 Task: Add a signature Lia Hill containing With heartfelt thanks and warm wishes, Lia Hill to email address softage.3@softage.net and add a label Customer complaints
Action: Mouse moved to (104, 164)
Screenshot: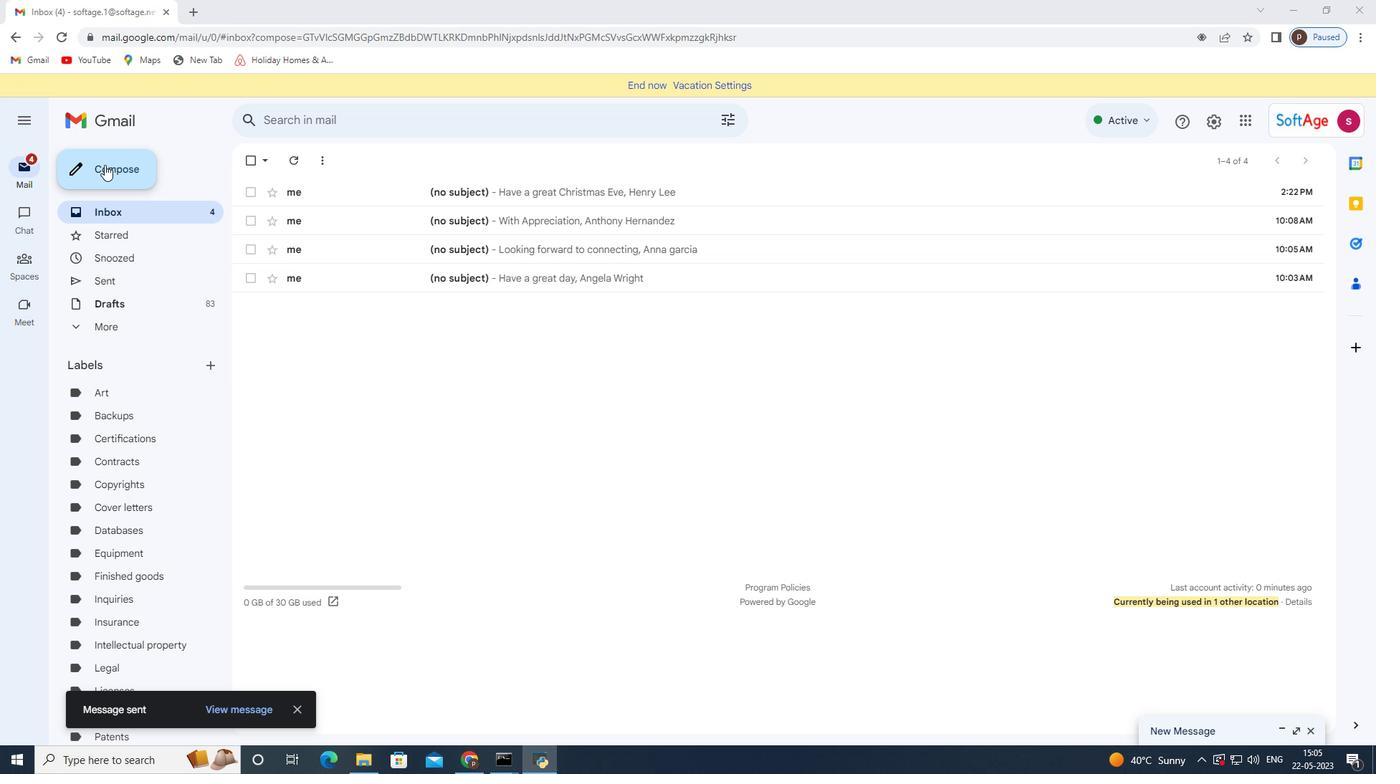 
Action: Mouse pressed left at (104, 164)
Screenshot: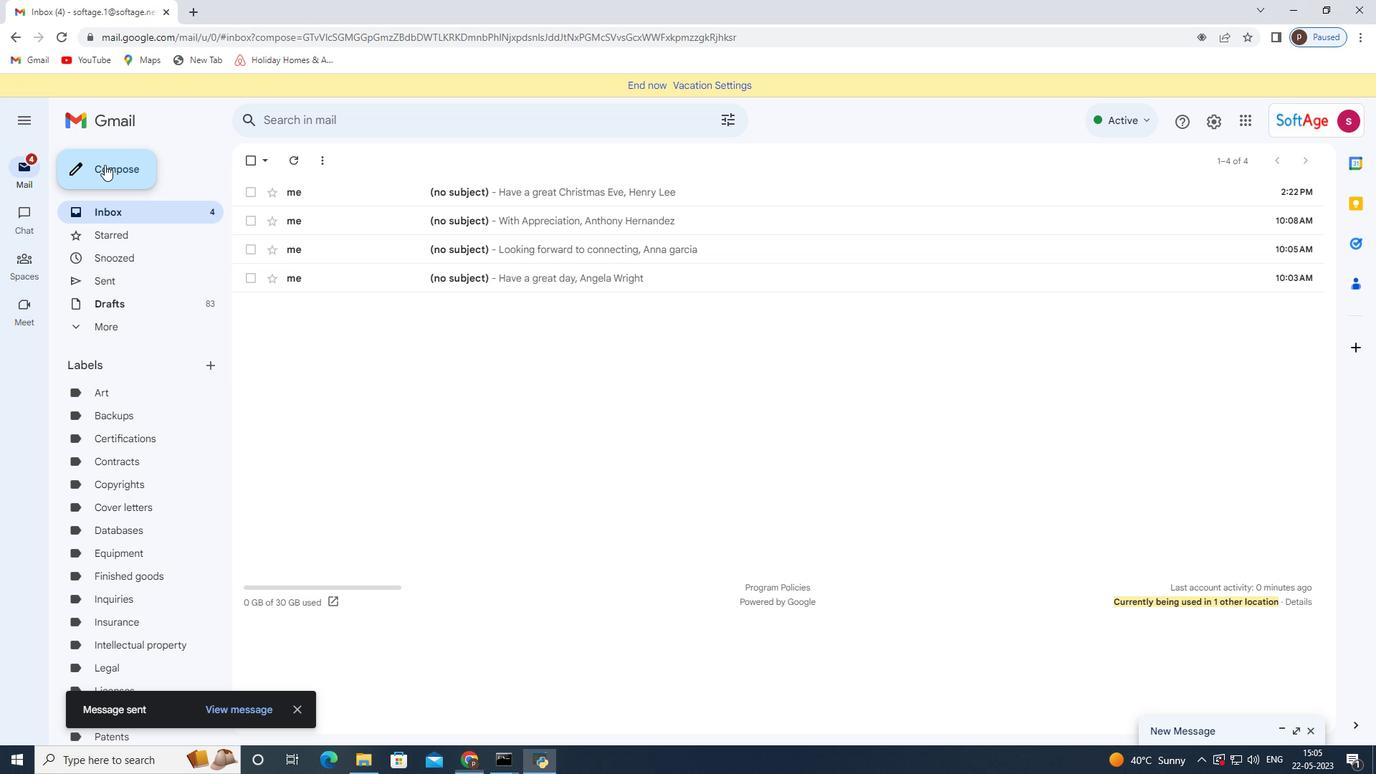 
Action: Mouse moved to (964, 723)
Screenshot: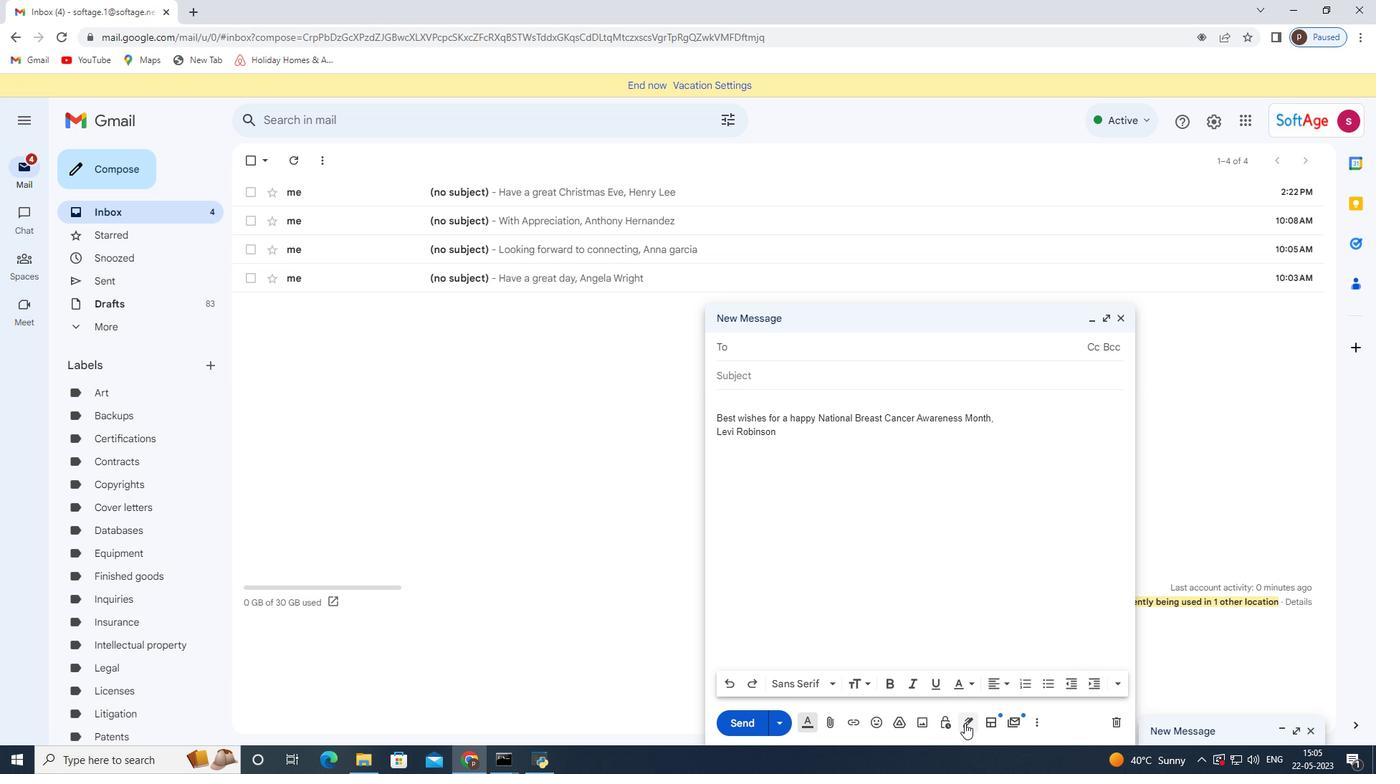 
Action: Mouse pressed left at (964, 723)
Screenshot: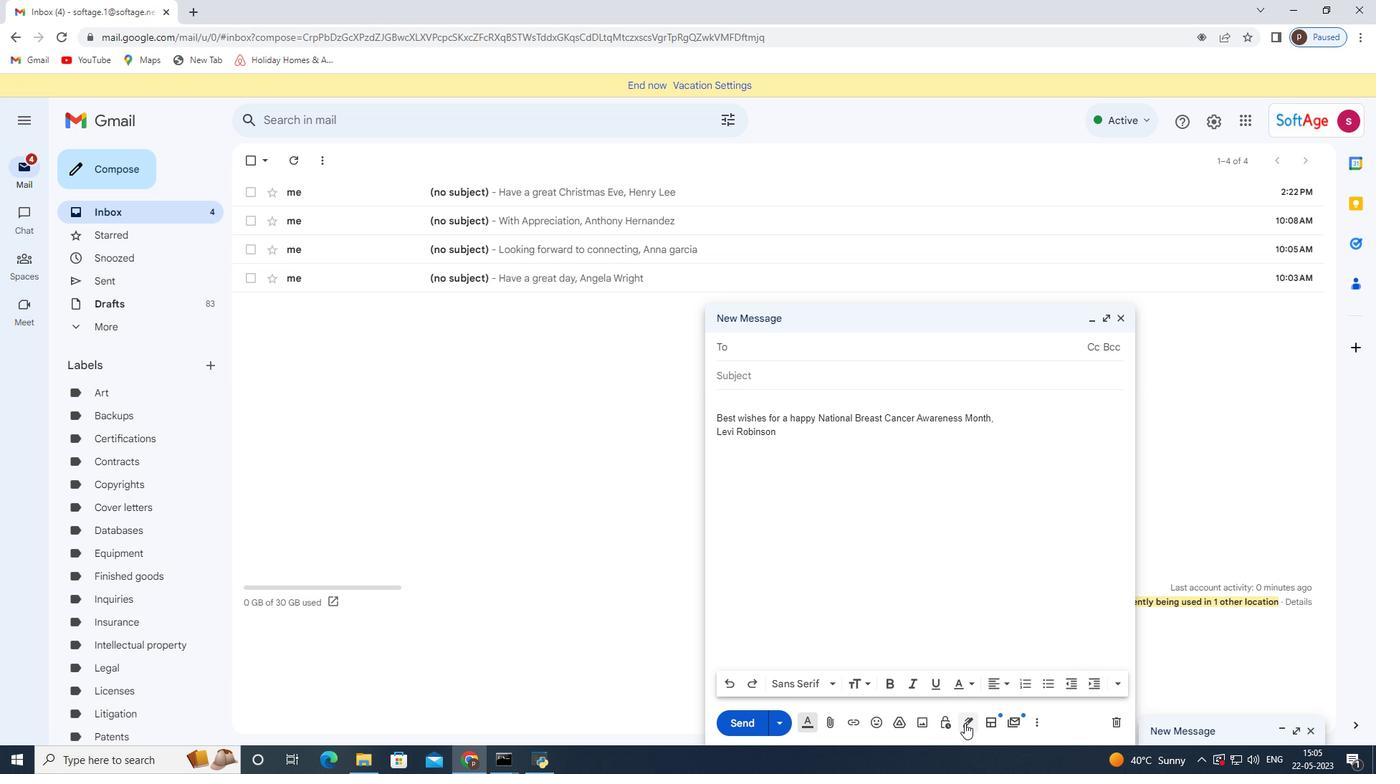 
Action: Mouse moved to (1025, 645)
Screenshot: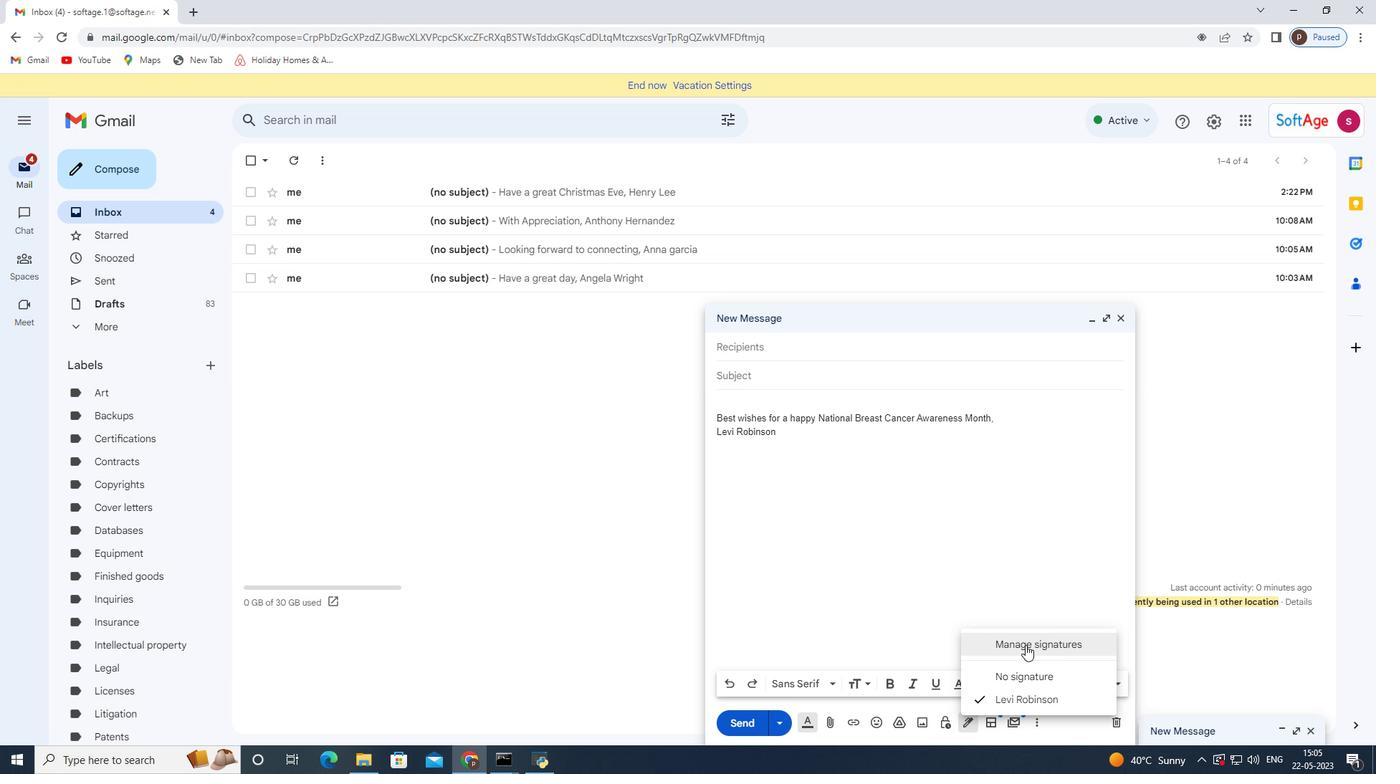 
Action: Mouse pressed left at (1025, 645)
Screenshot: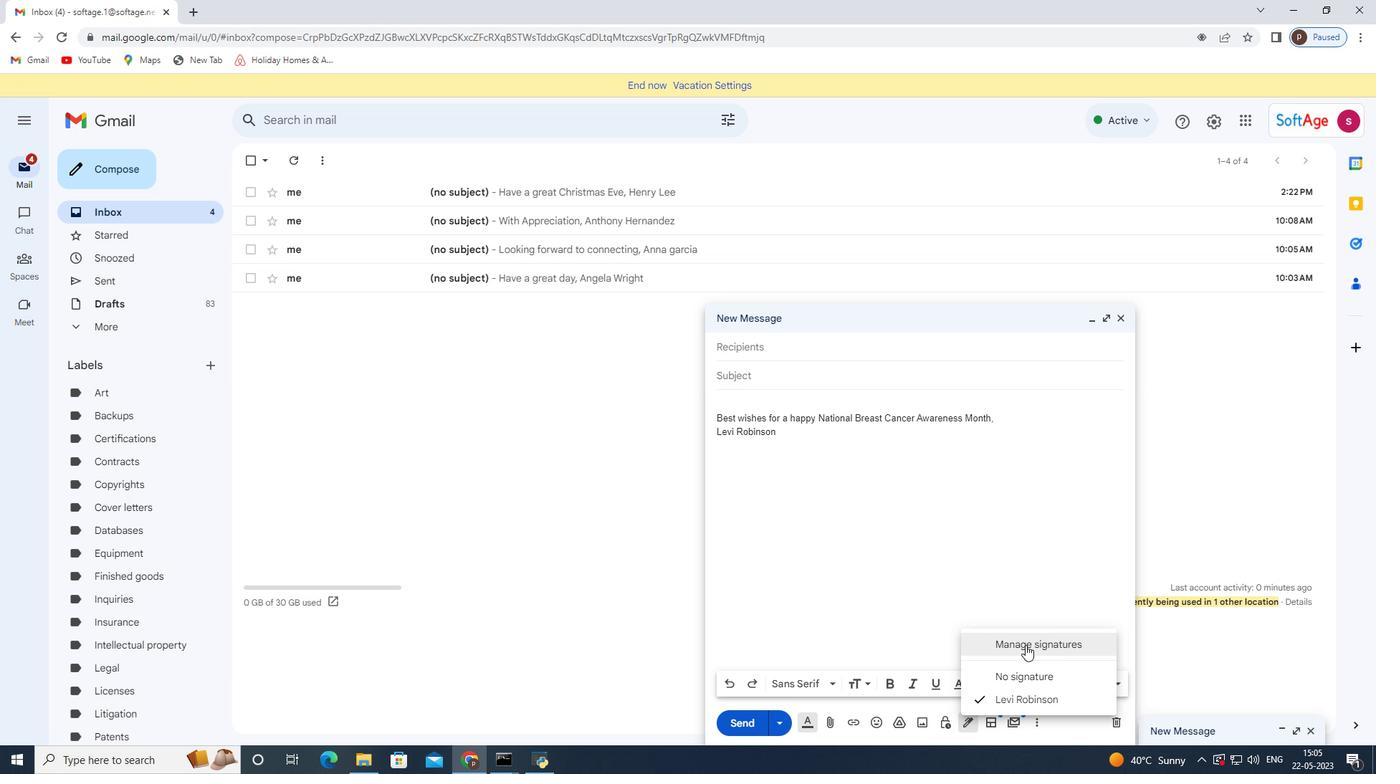 
Action: Mouse moved to (528, 495)
Screenshot: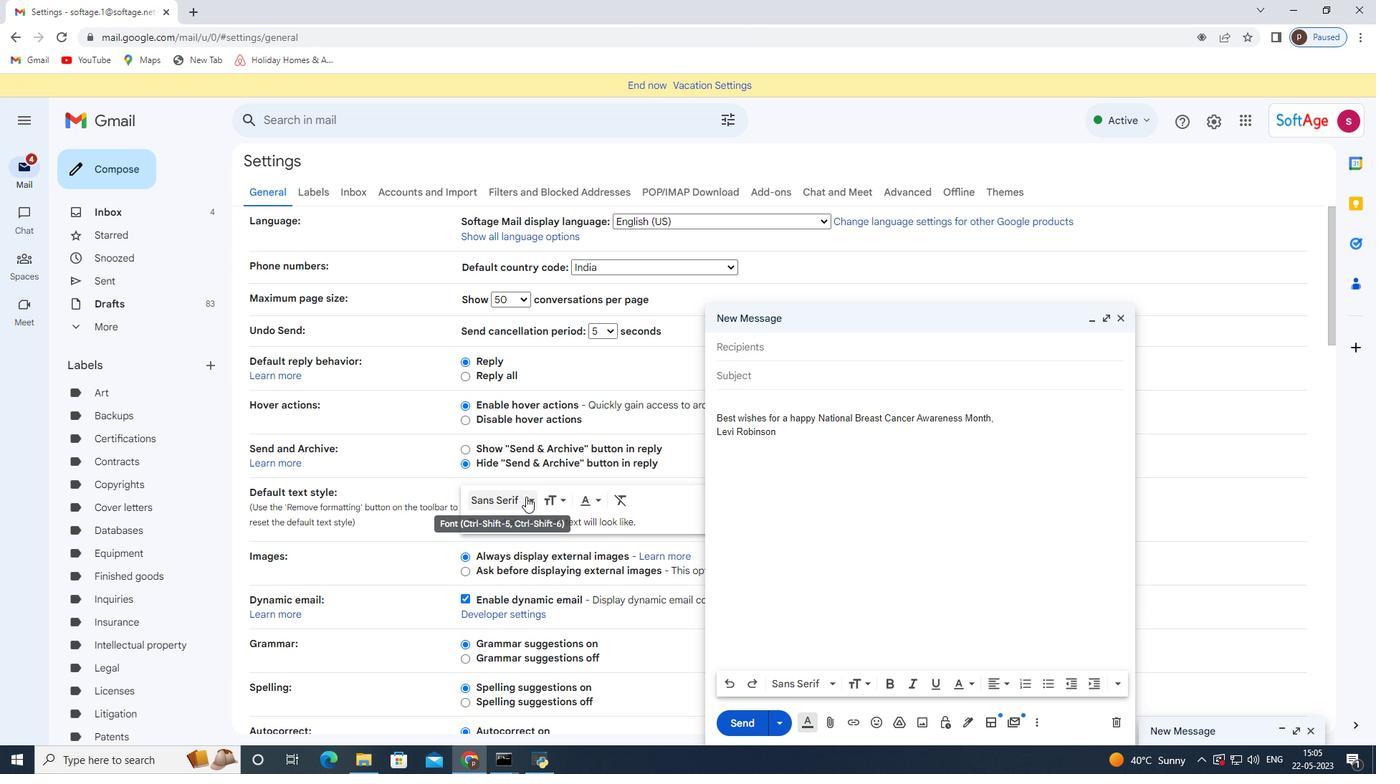 
Action: Mouse scrolled (528, 494) with delta (0, 0)
Screenshot: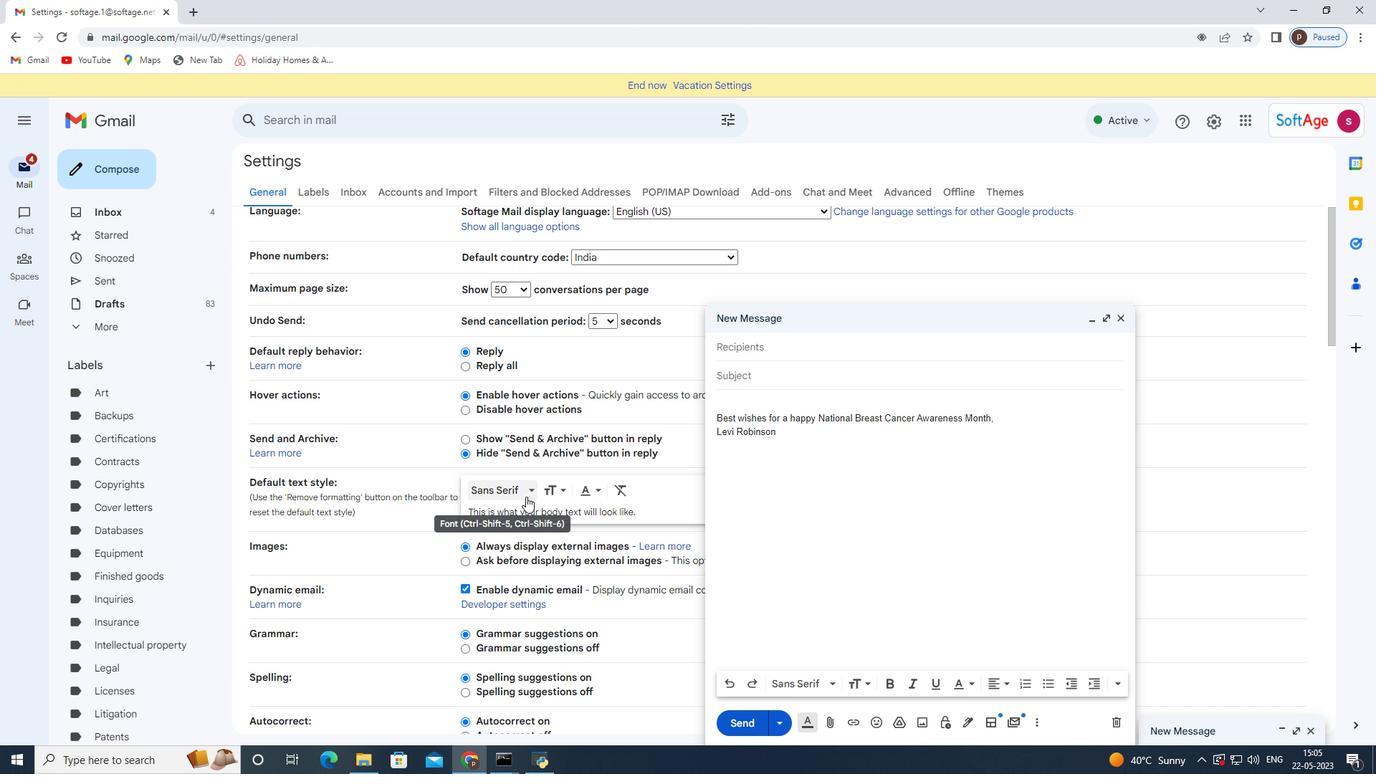 
Action: Mouse moved to (526, 496)
Screenshot: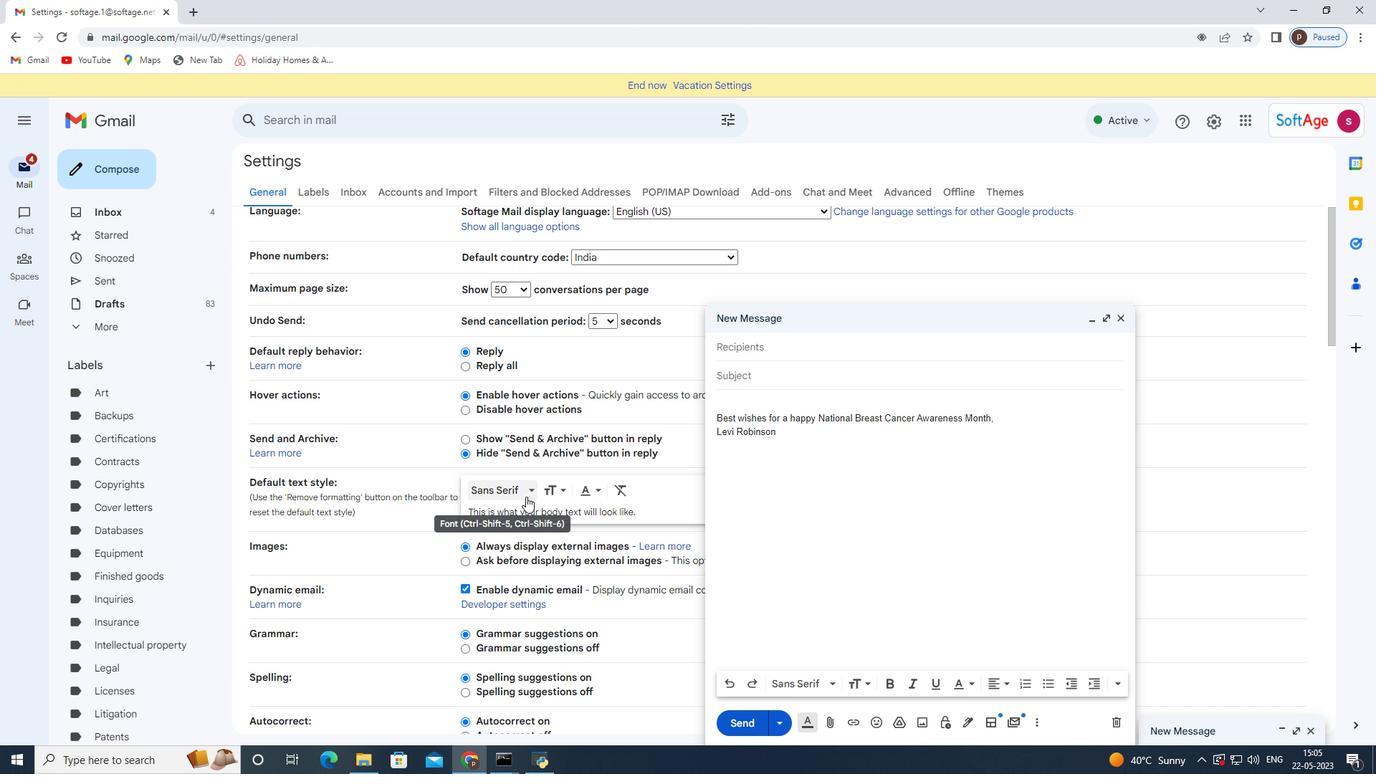 
Action: Mouse scrolled (526, 495) with delta (0, 0)
Screenshot: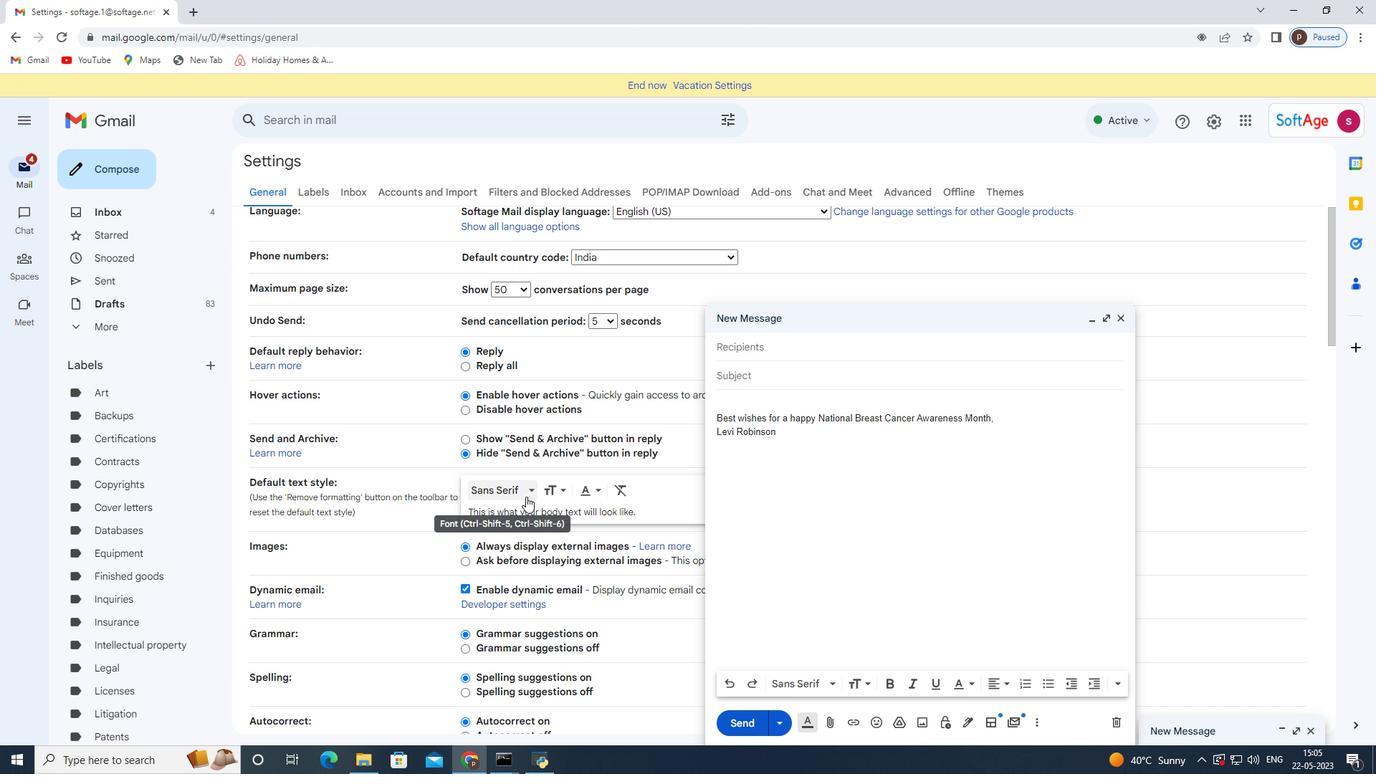 
Action: Mouse moved to (523, 498)
Screenshot: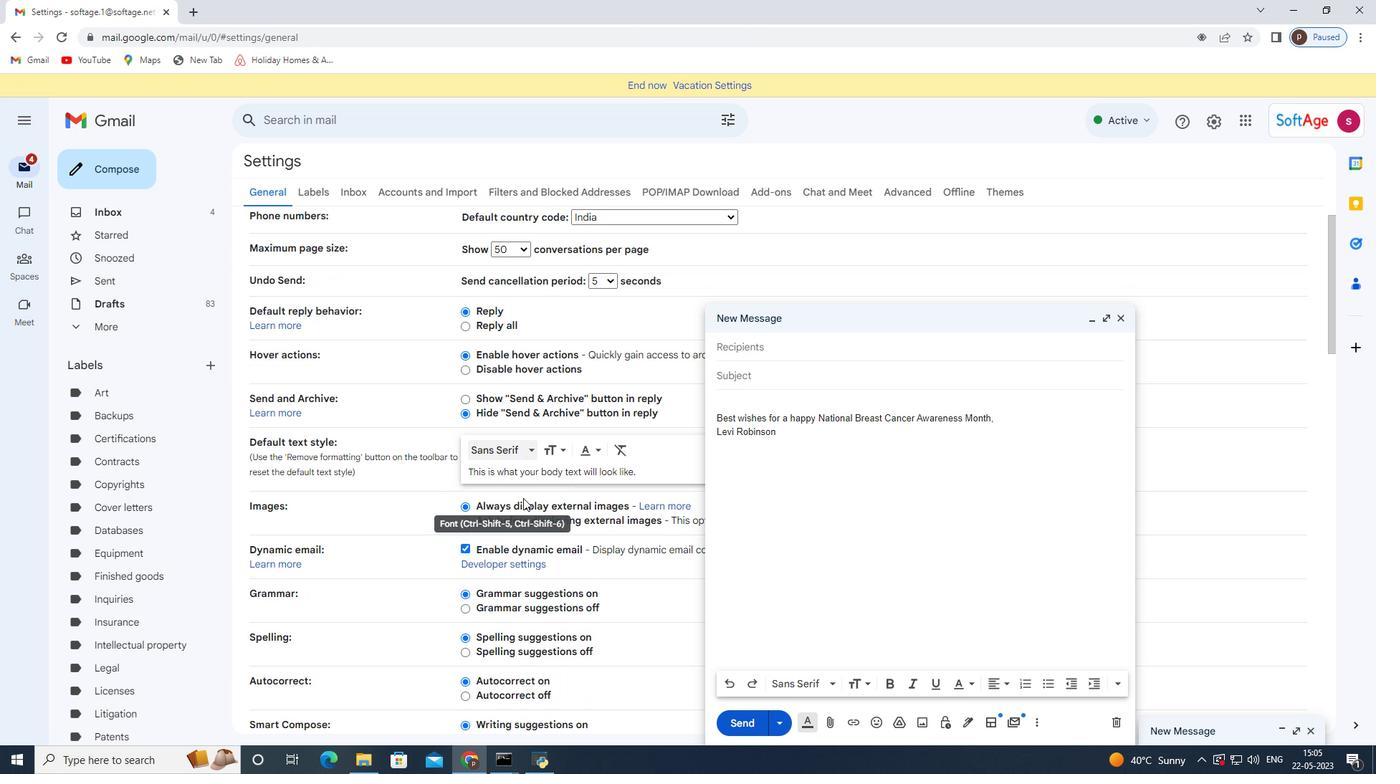 
Action: Mouse scrolled (525, 496) with delta (0, 0)
Screenshot: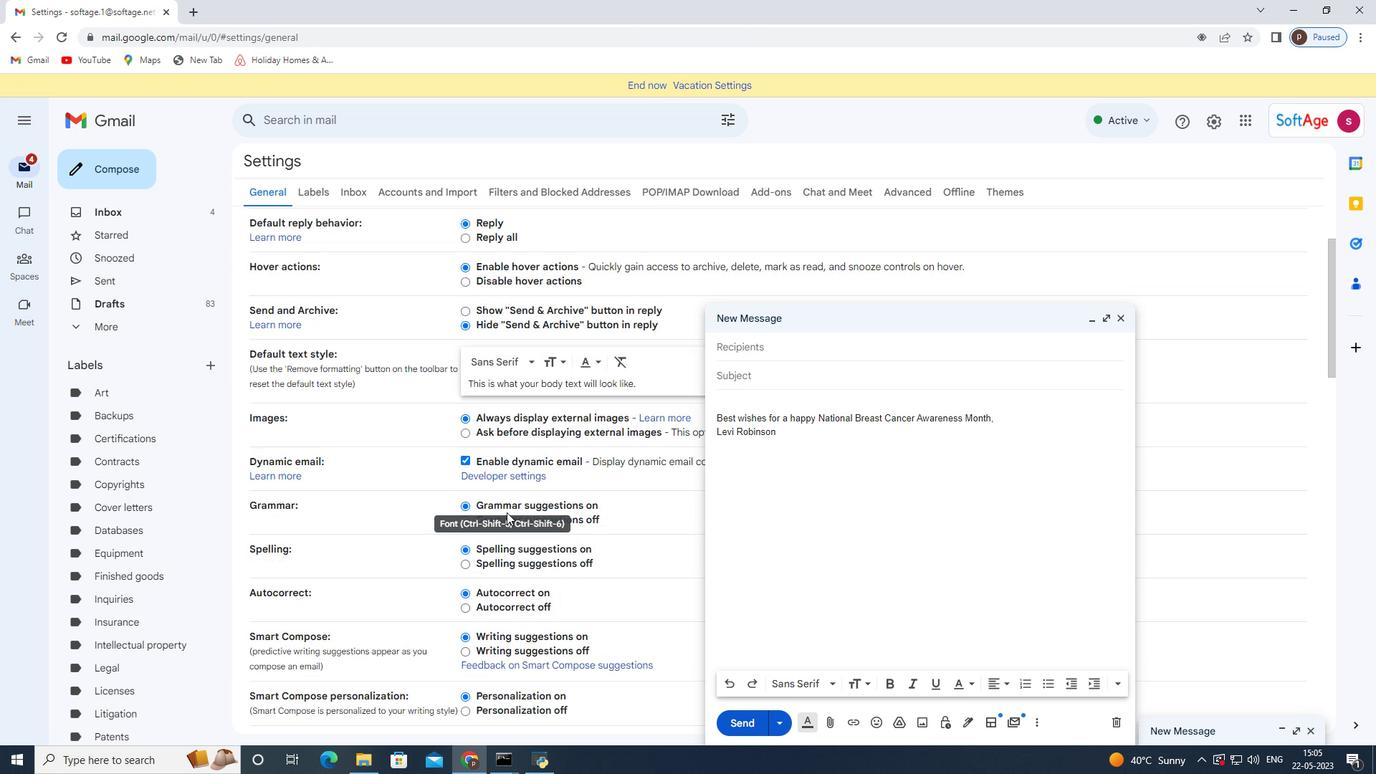 
Action: Mouse moved to (506, 511)
Screenshot: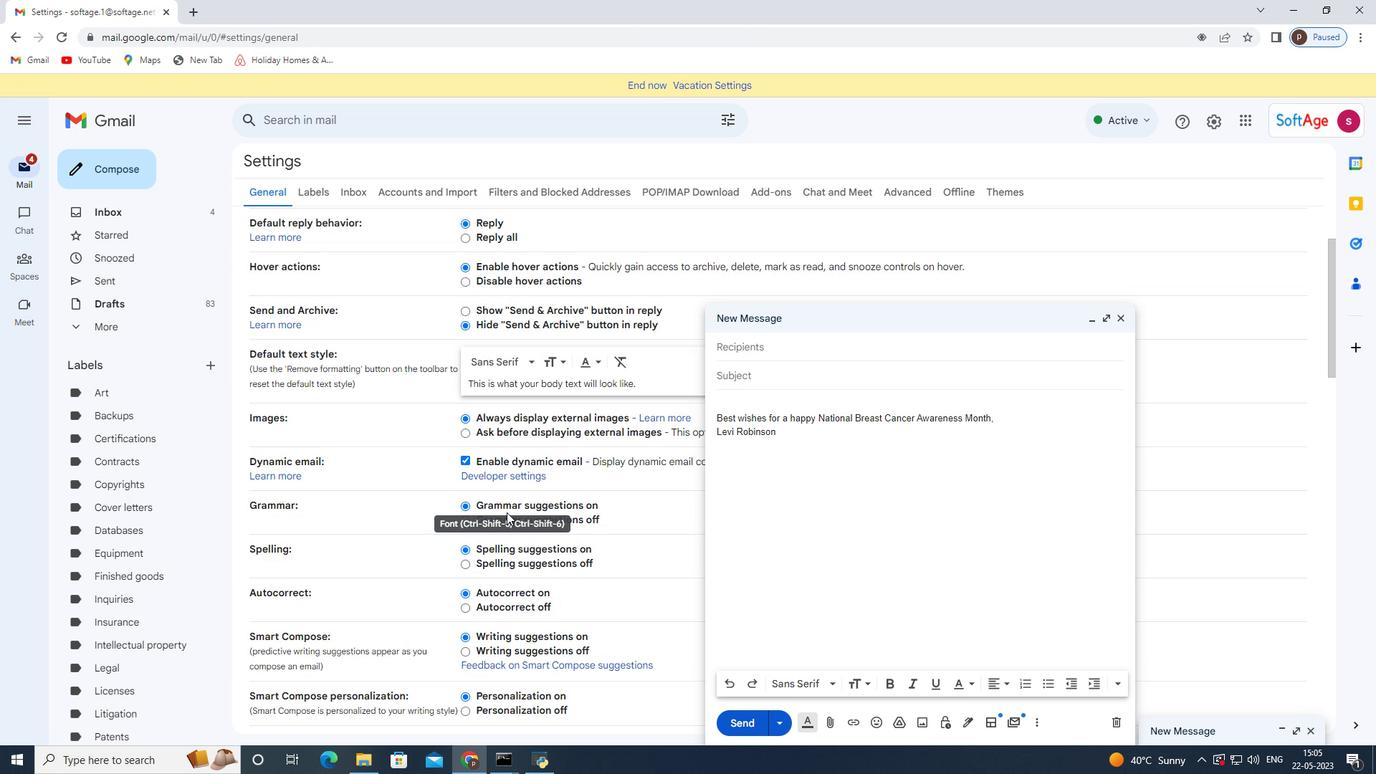 
Action: Mouse scrolled (521, 500) with delta (0, 0)
Screenshot: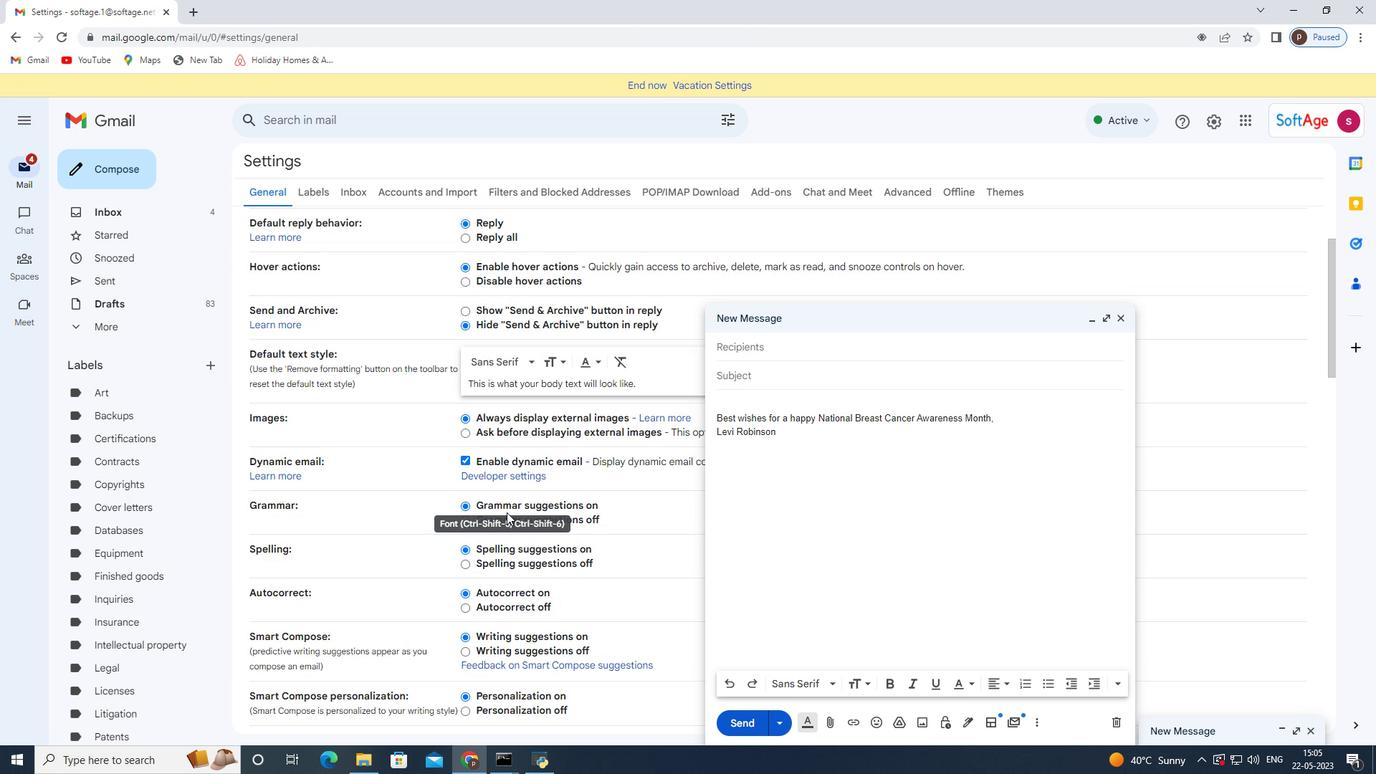 
Action: Mouse scrolled (518, 501) with delta (0, 0)
Screenshot: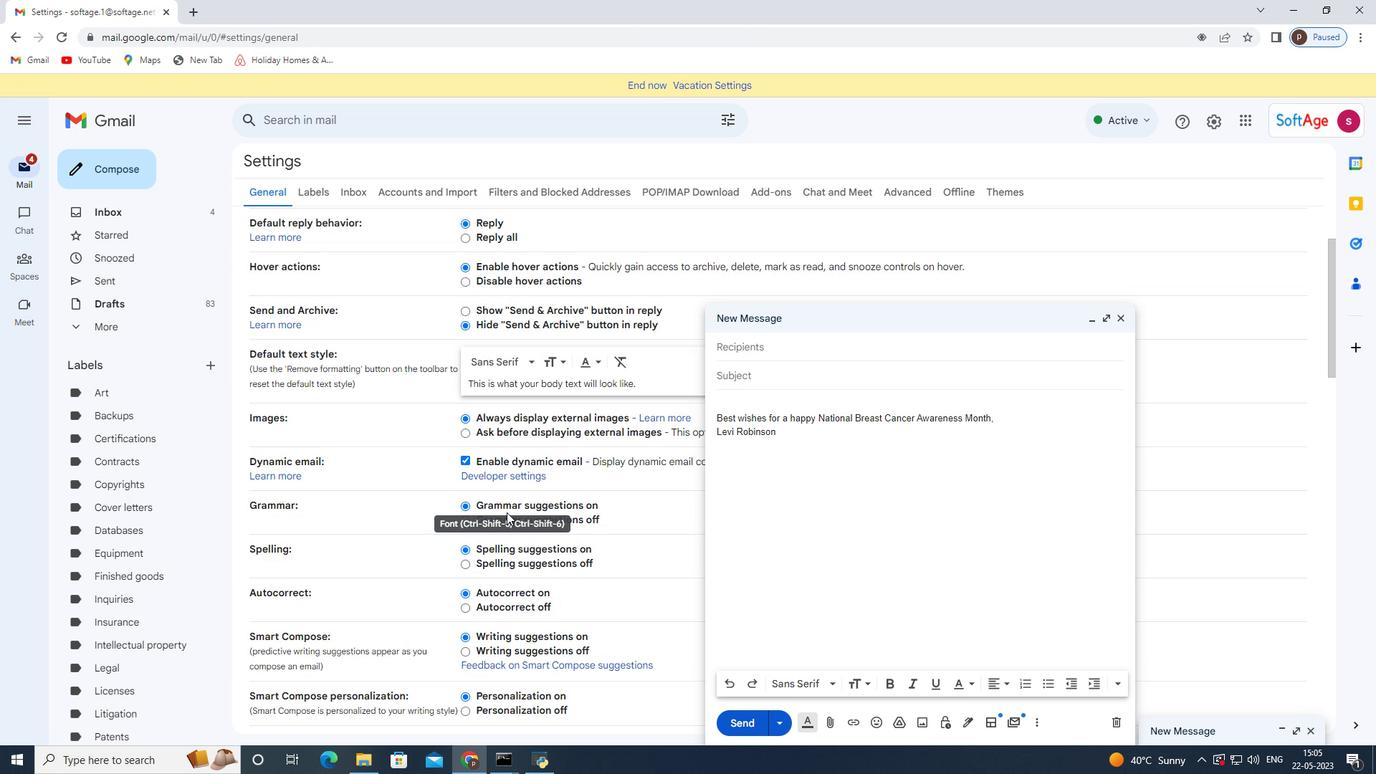 
Action: Mouse moved to (506, 512)
Screenshot: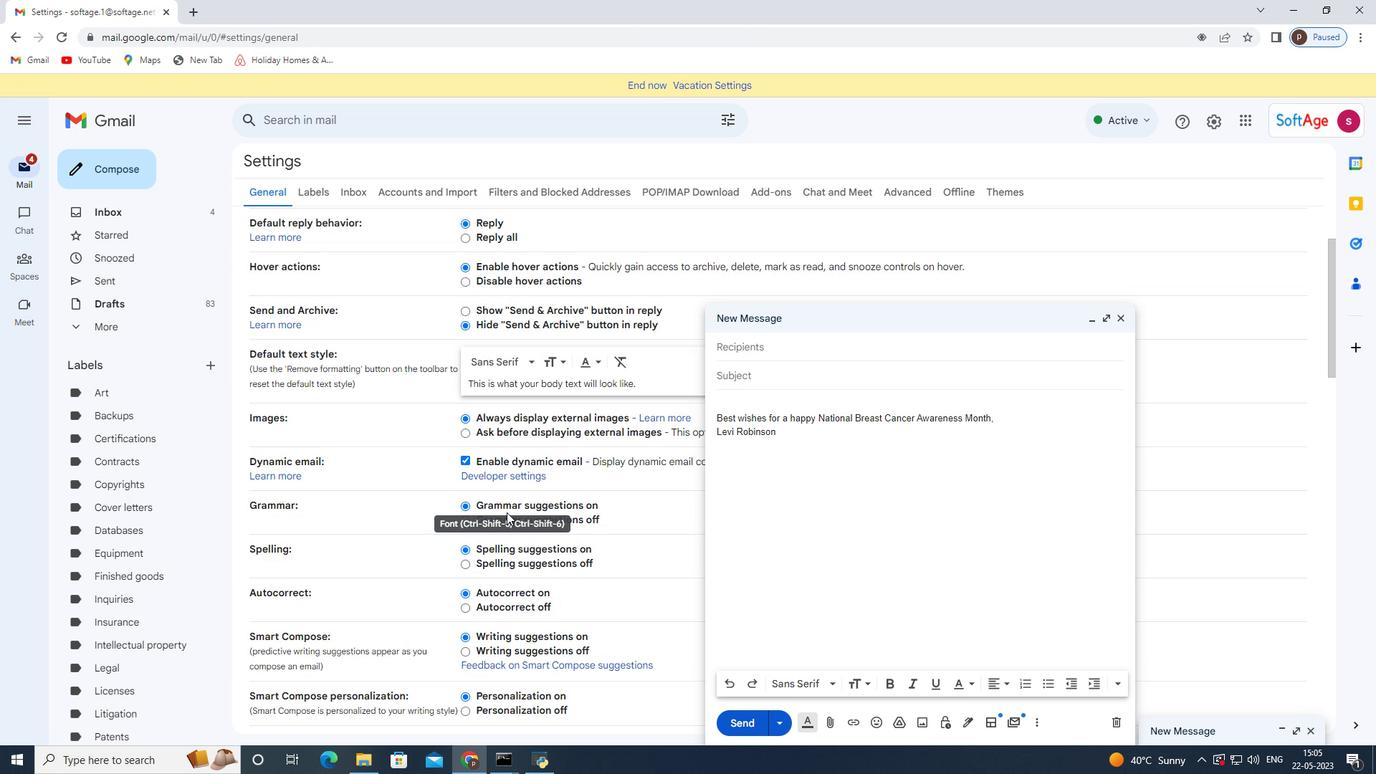
Action: Mouse scrolled (511, 506) with delta (0, 0)
Screenshot: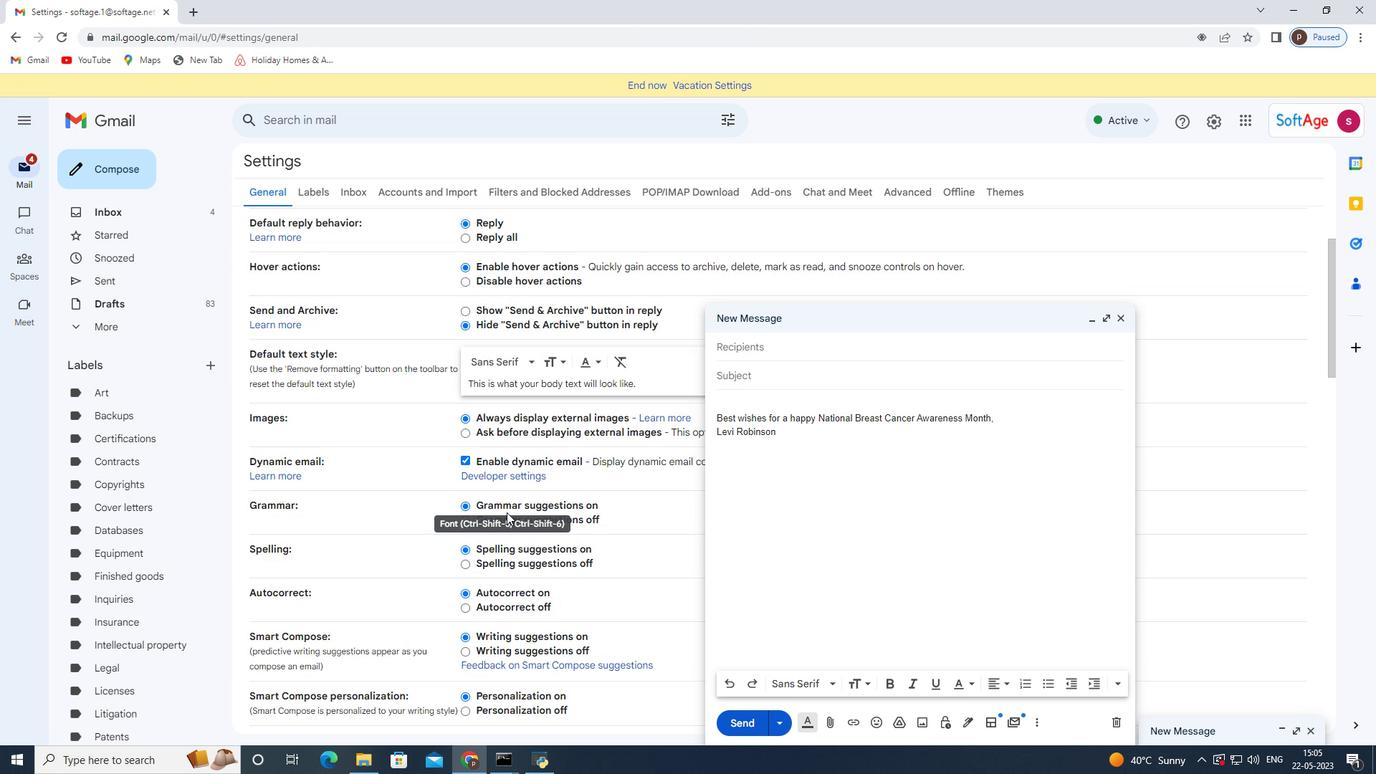 
Action: Mouse moved to (506, 512)
Screenshot: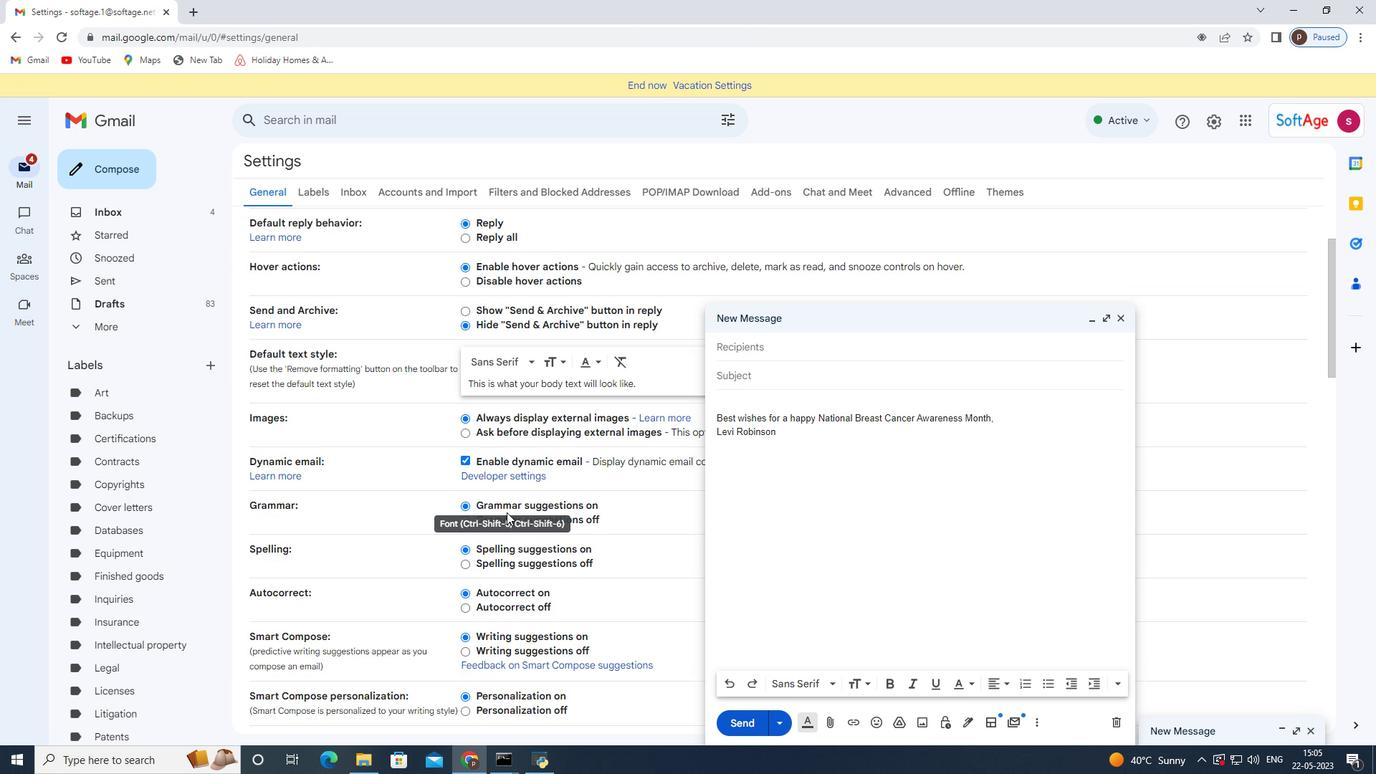 
Action: Mouse scrolled (506, 511) with delta (0, 0)
Screenshot: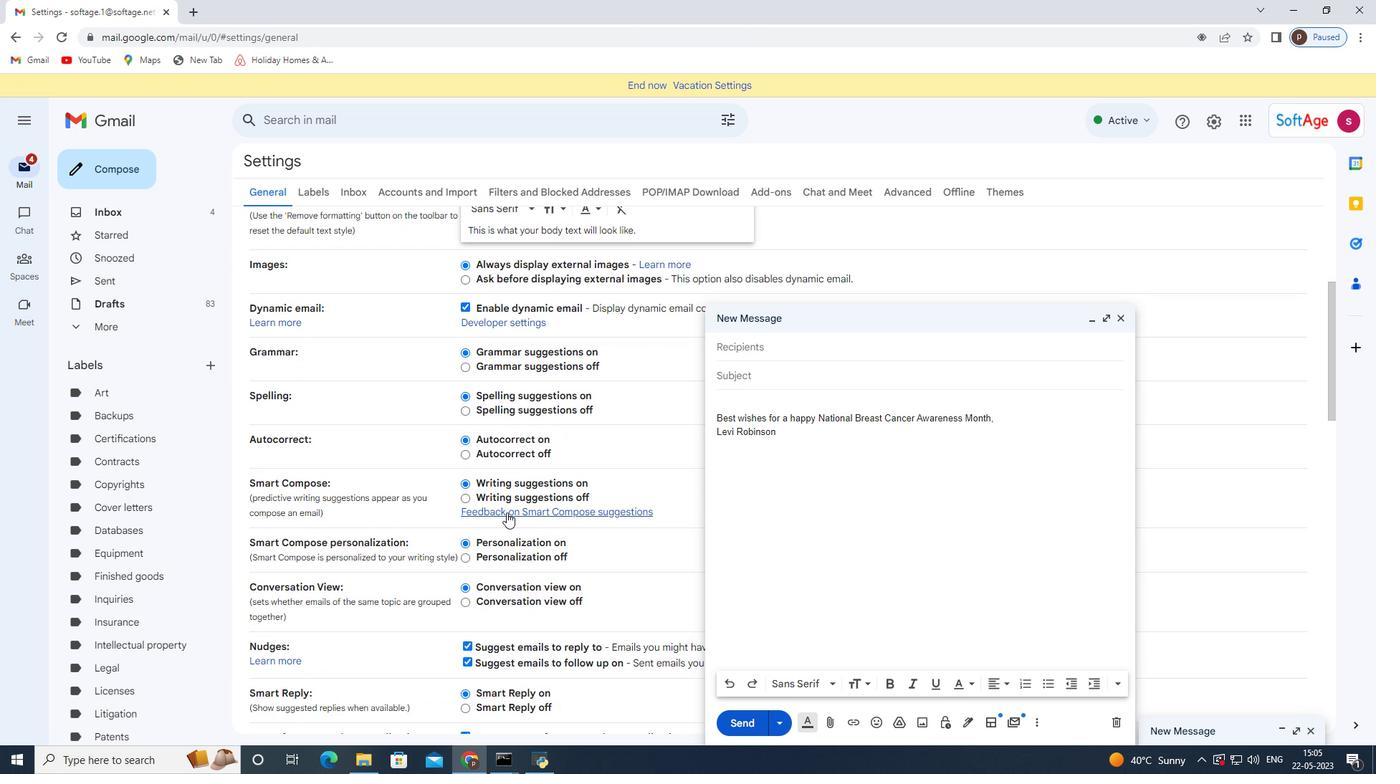 
Action: Mouse scrolled (506, 511) with delta (0, 0)
Screenshot: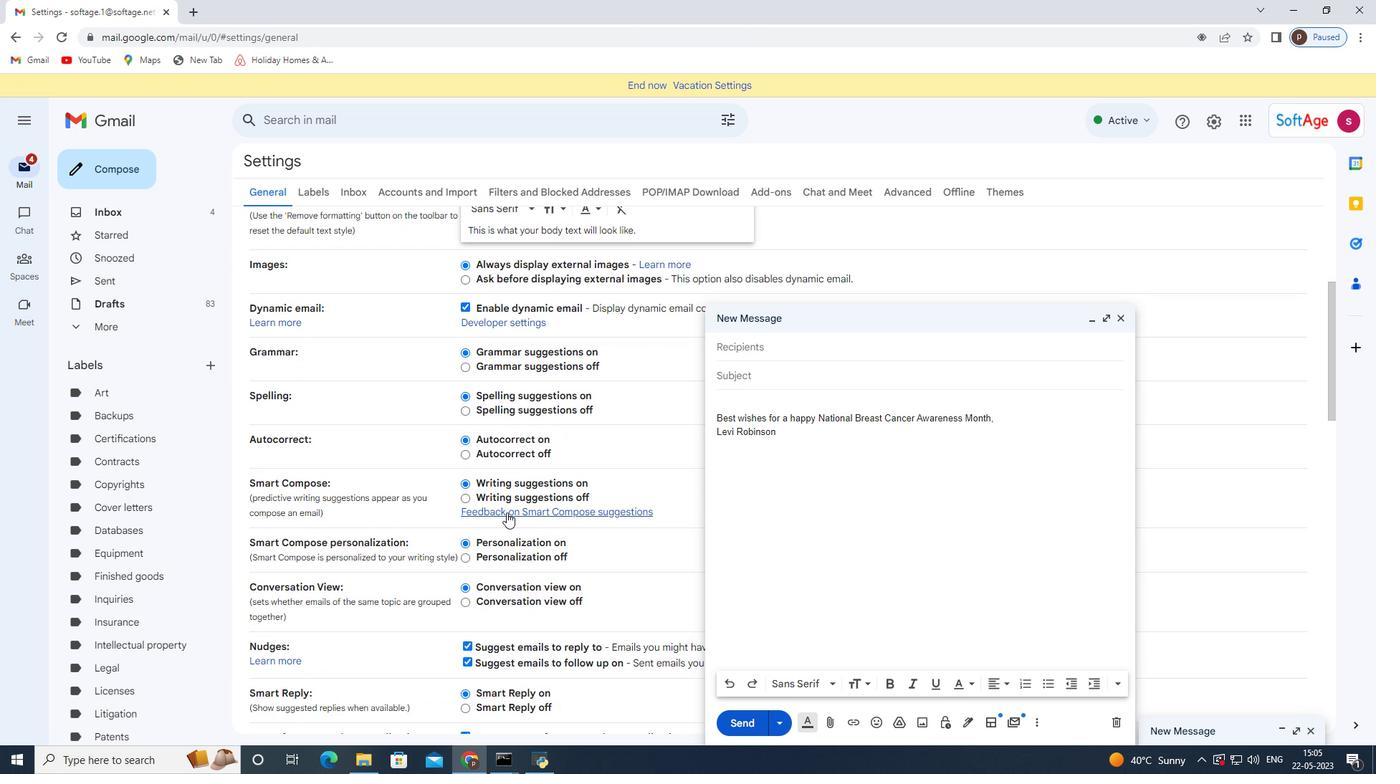 
Action: Mouse scrolled (506, 511) with delta (0, 0)
Screenshot: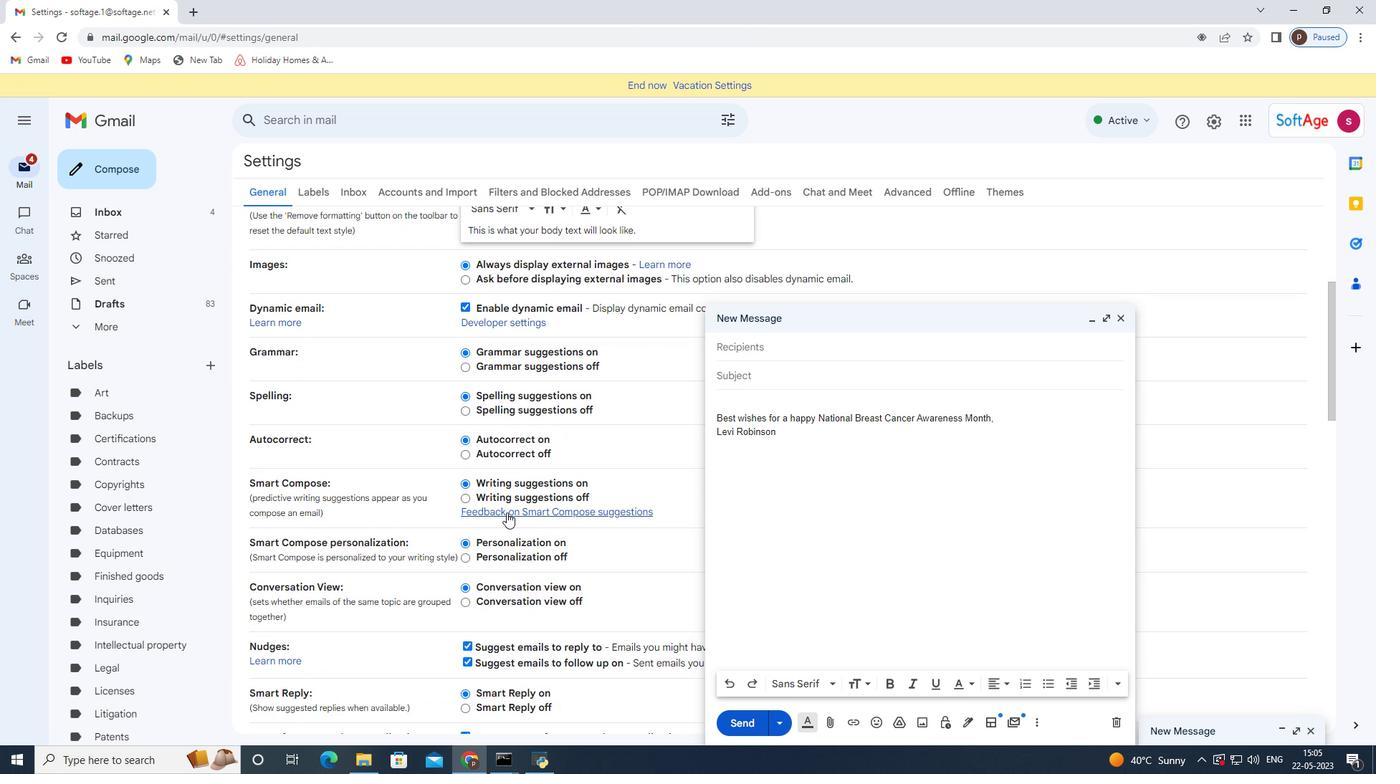 
Action: Mouse scrolled (506, 511) with delta (0, 0)
Screenshot: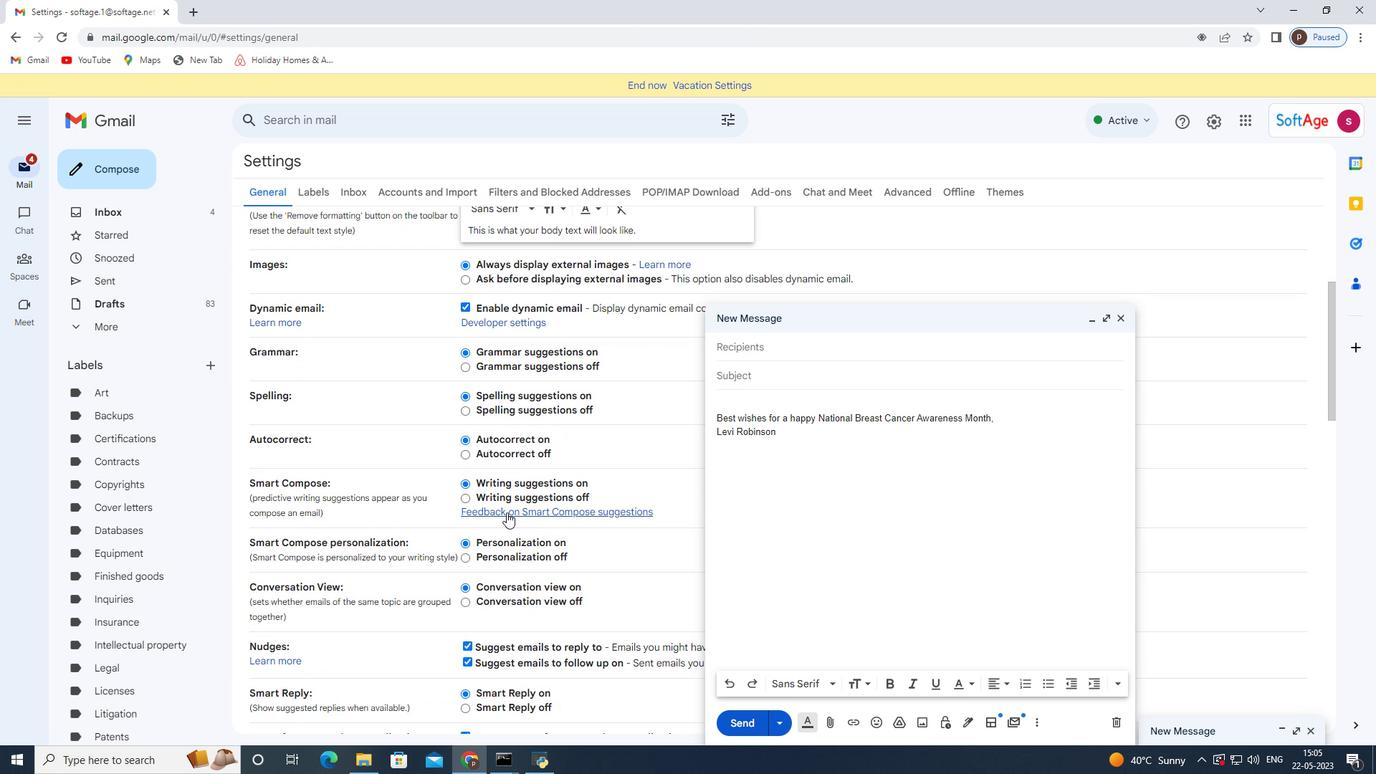 
Action: Mouse scrolled (506, 511) with delta (0, 0)
Screenshot: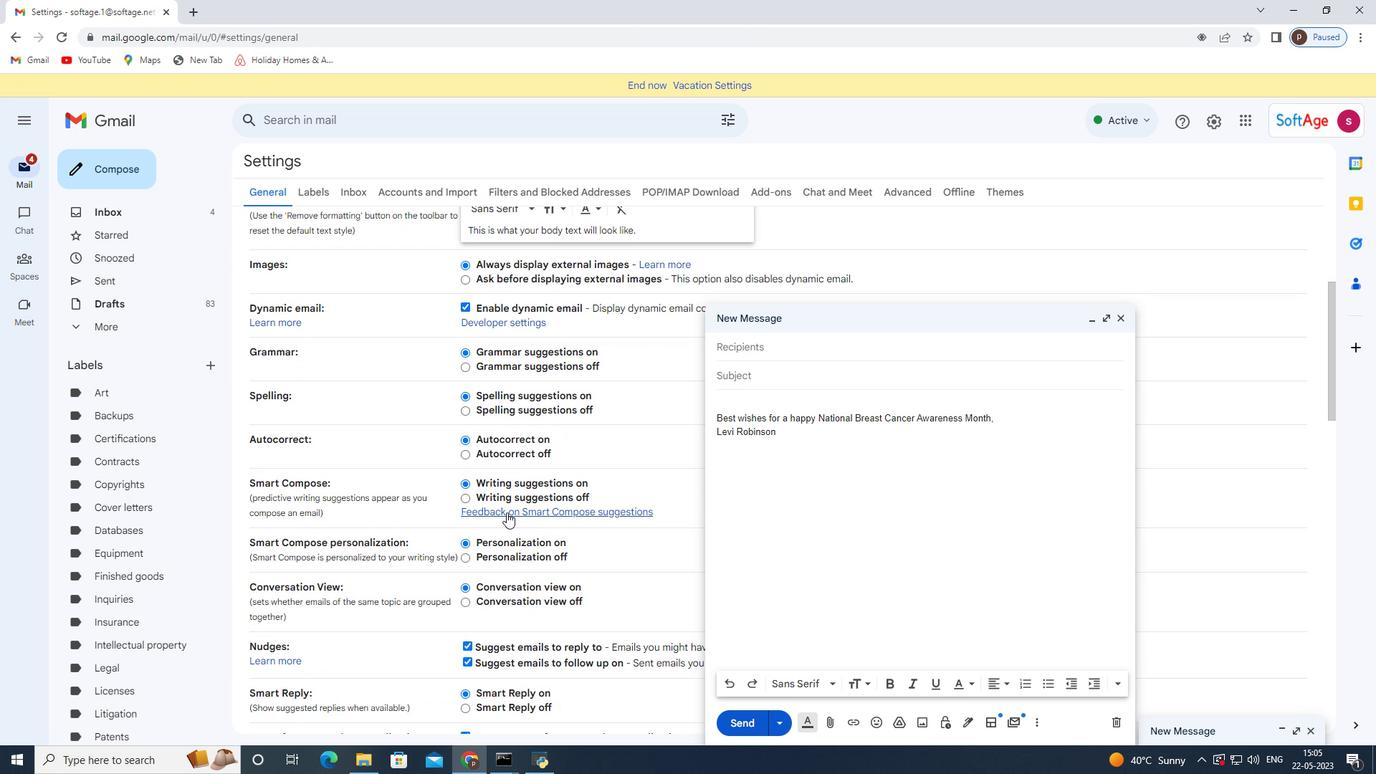 
Action: Mouse moved to (568, 508)
Screenshot: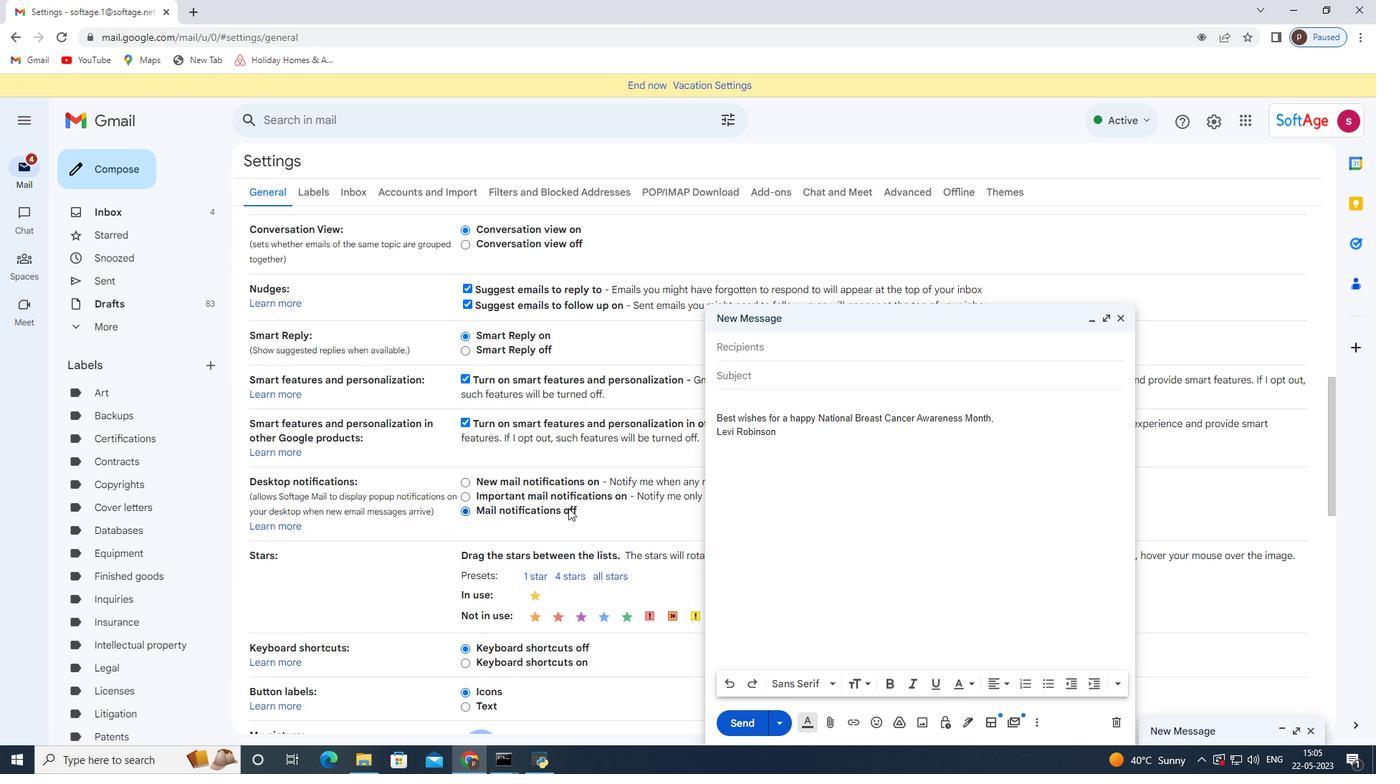 
Action: Mouse scrolled (568, 507) with delta (0, 0)
Screenshot: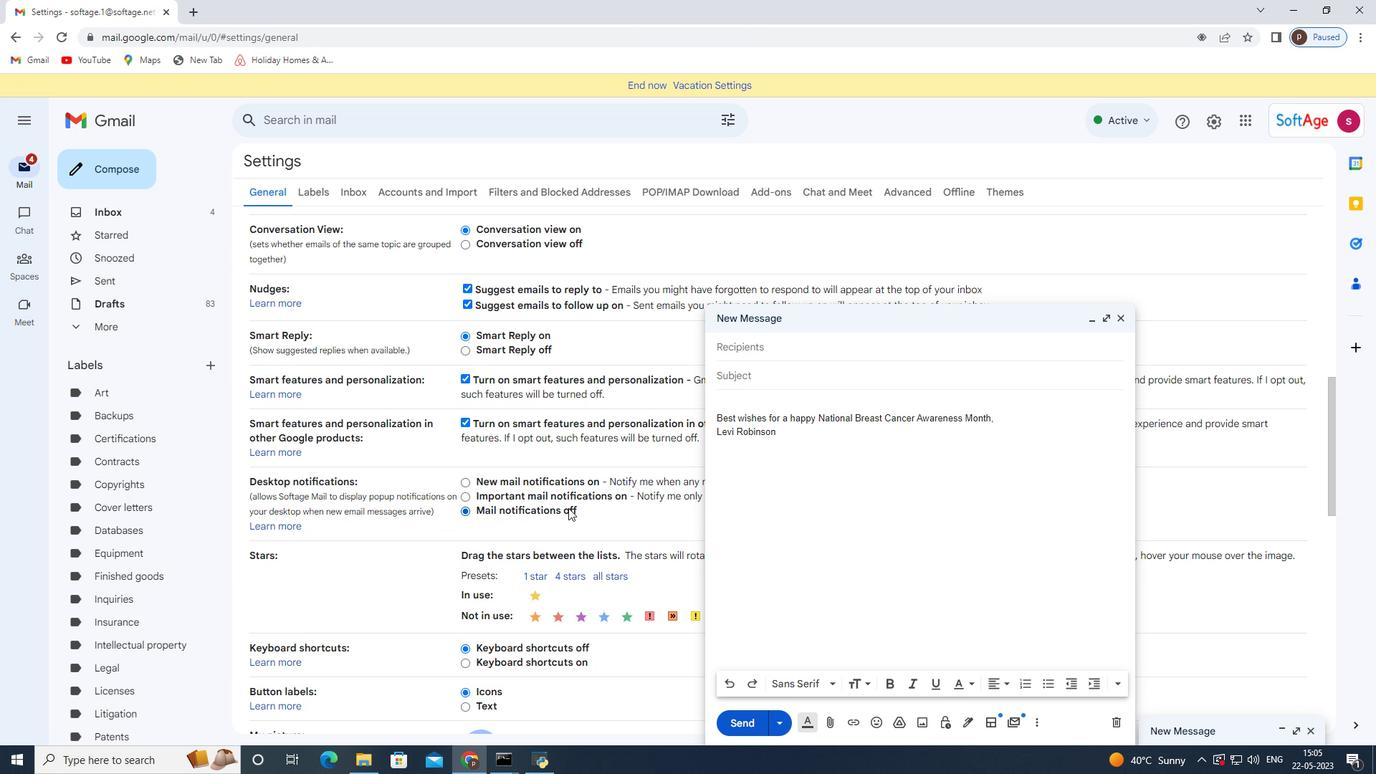 
Action: Mouse scrolled (568, 507) with delta (0, 0)
Screenshot: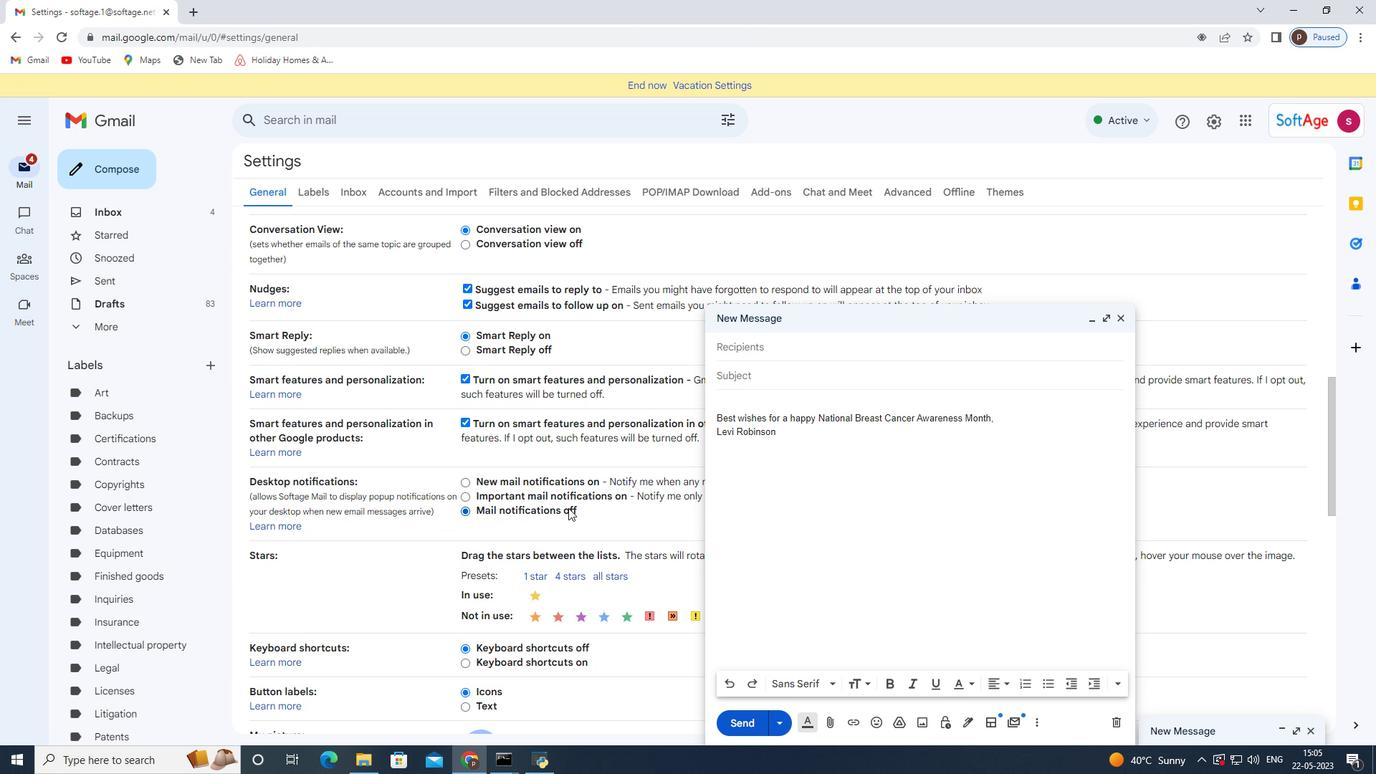 
Action: Mouse scrolled (568, 508) with delta (0, 0)
Screenshot: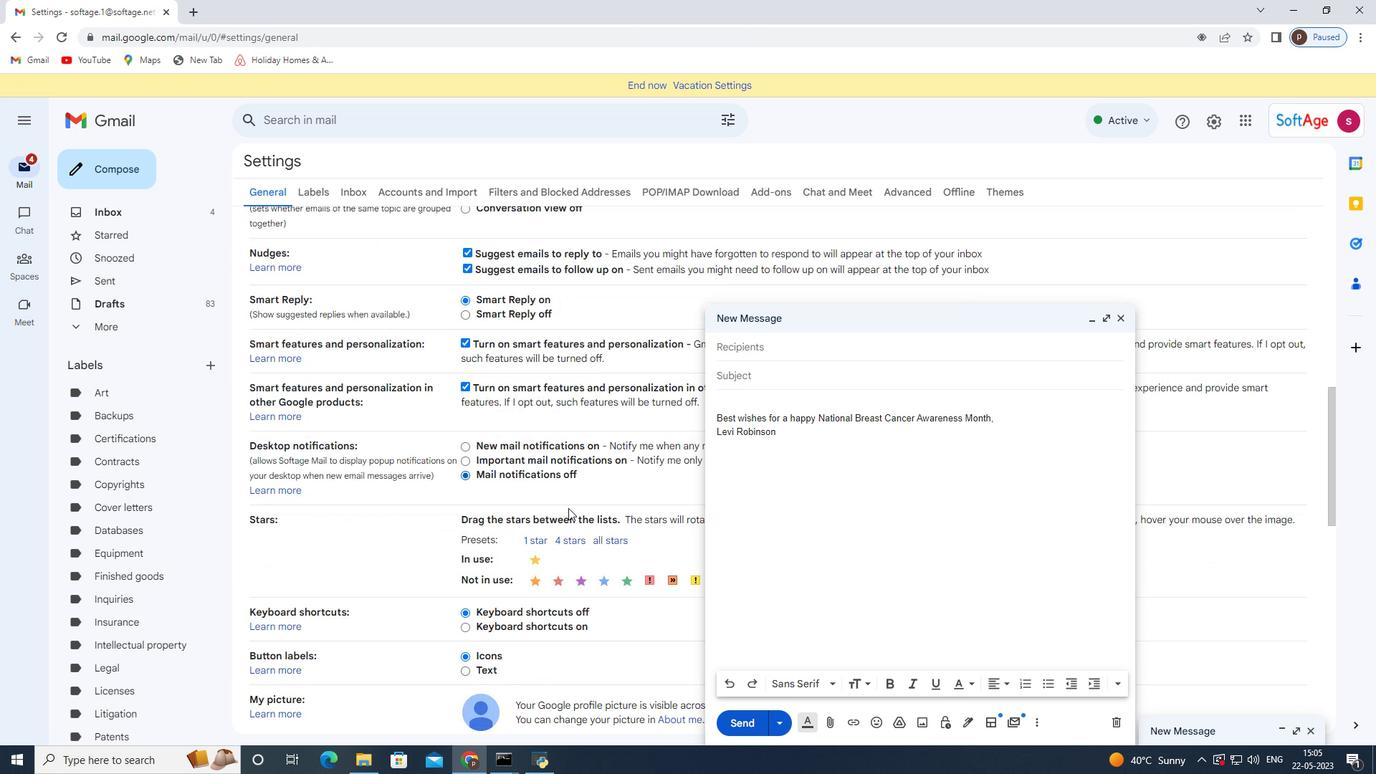 
Action: Mouse scrolled (568, 507) with delta (0, 0)
Screenshot: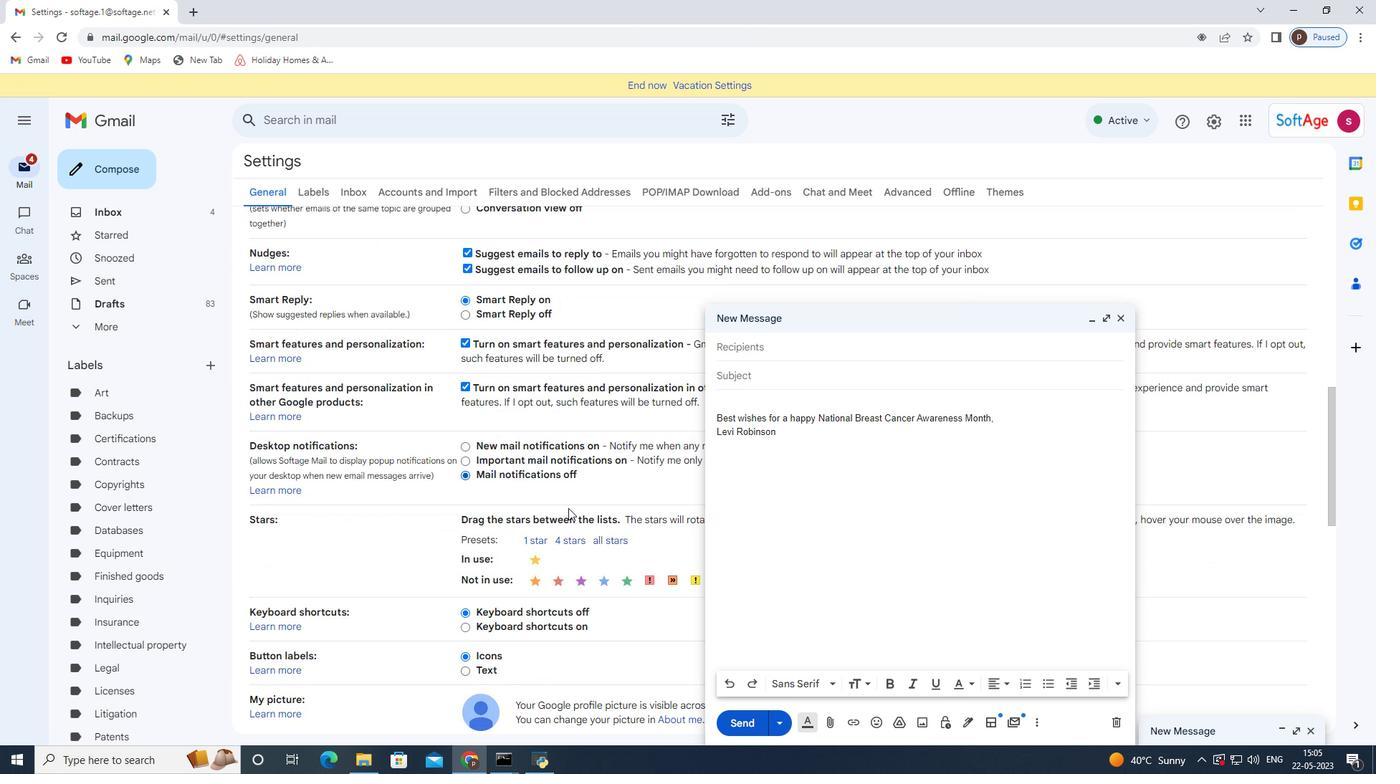
Action: Mouse scrolled (568, 507) with delta (0, 0)
Screenshot: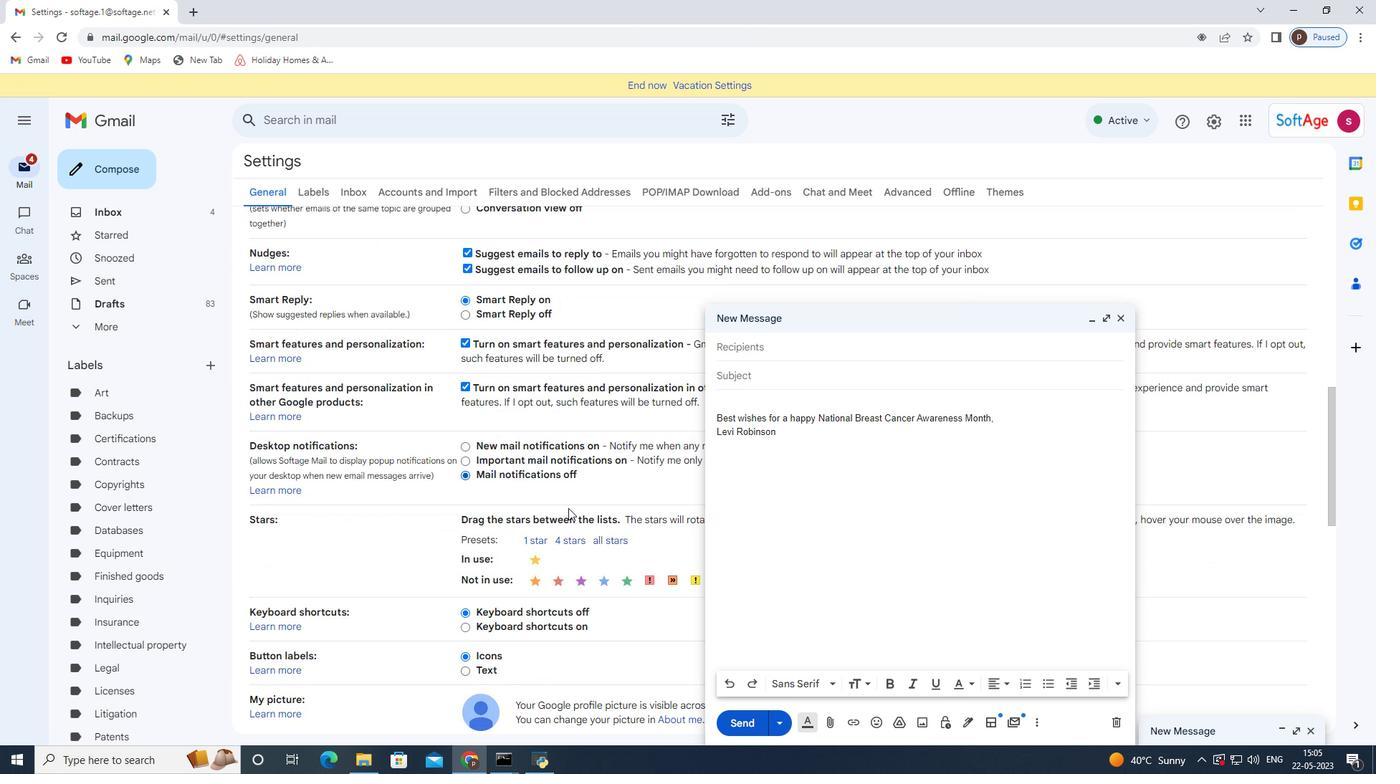 
Action: Mouse scrolled (568, 507) with delta (0, 0)
Screenshot: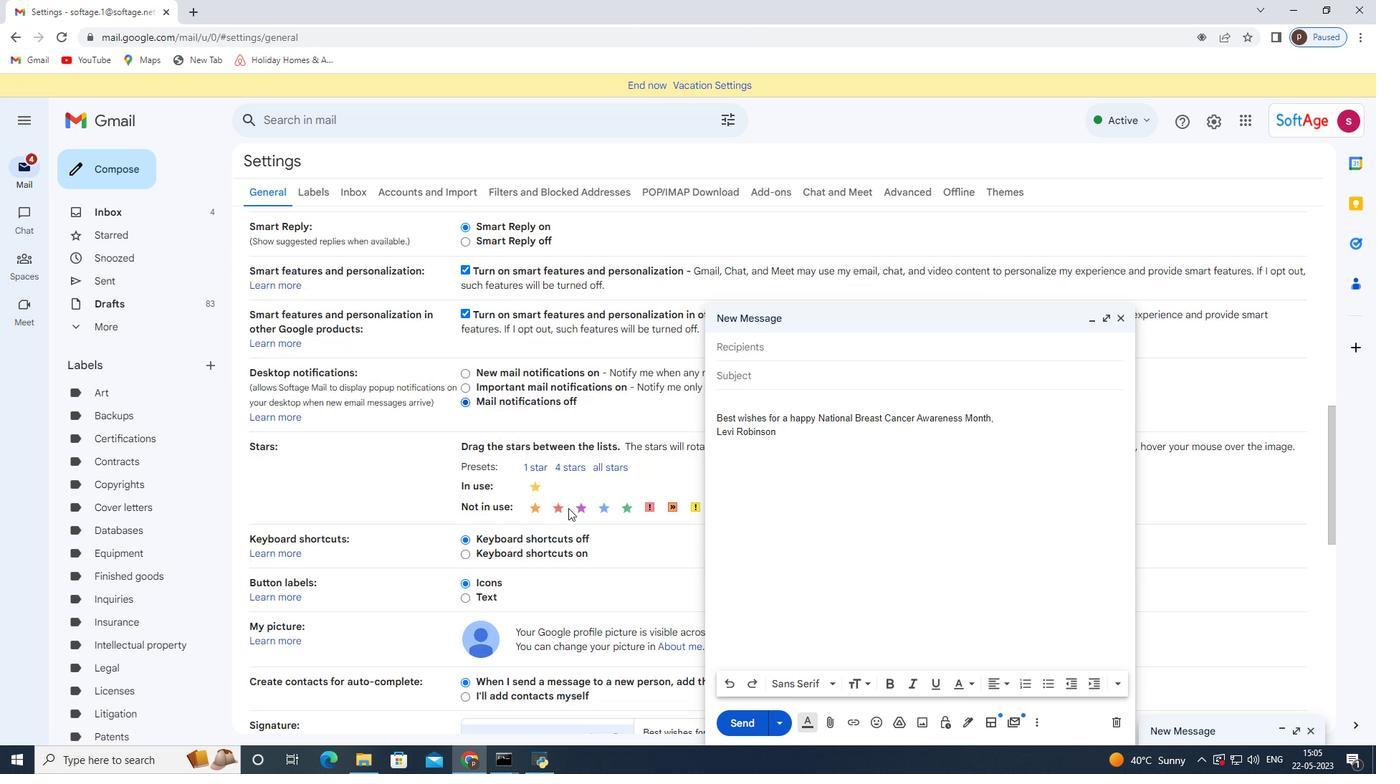 
Action: Mouse moved to (626, 566)
Screenshot: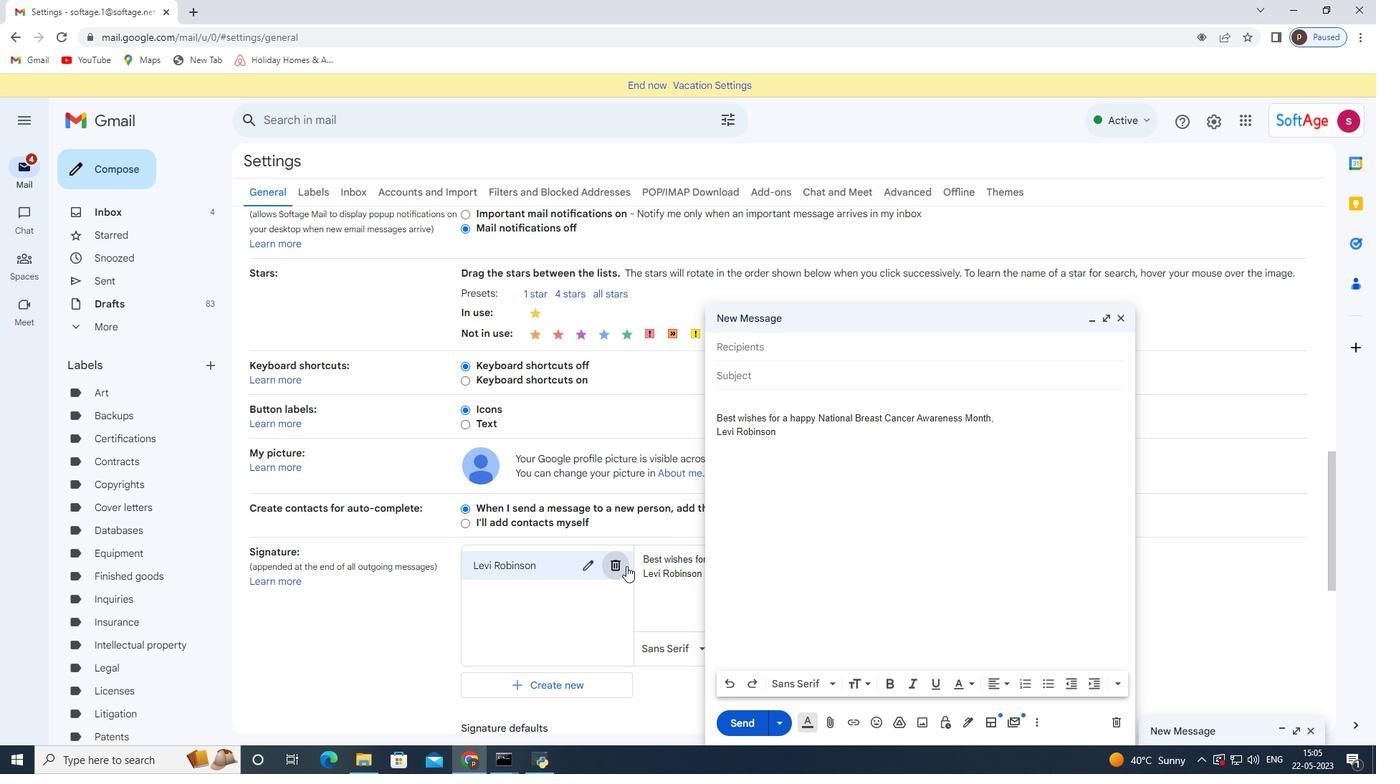 
Action: Mouse pressed left at (626, 566)
Screenshot: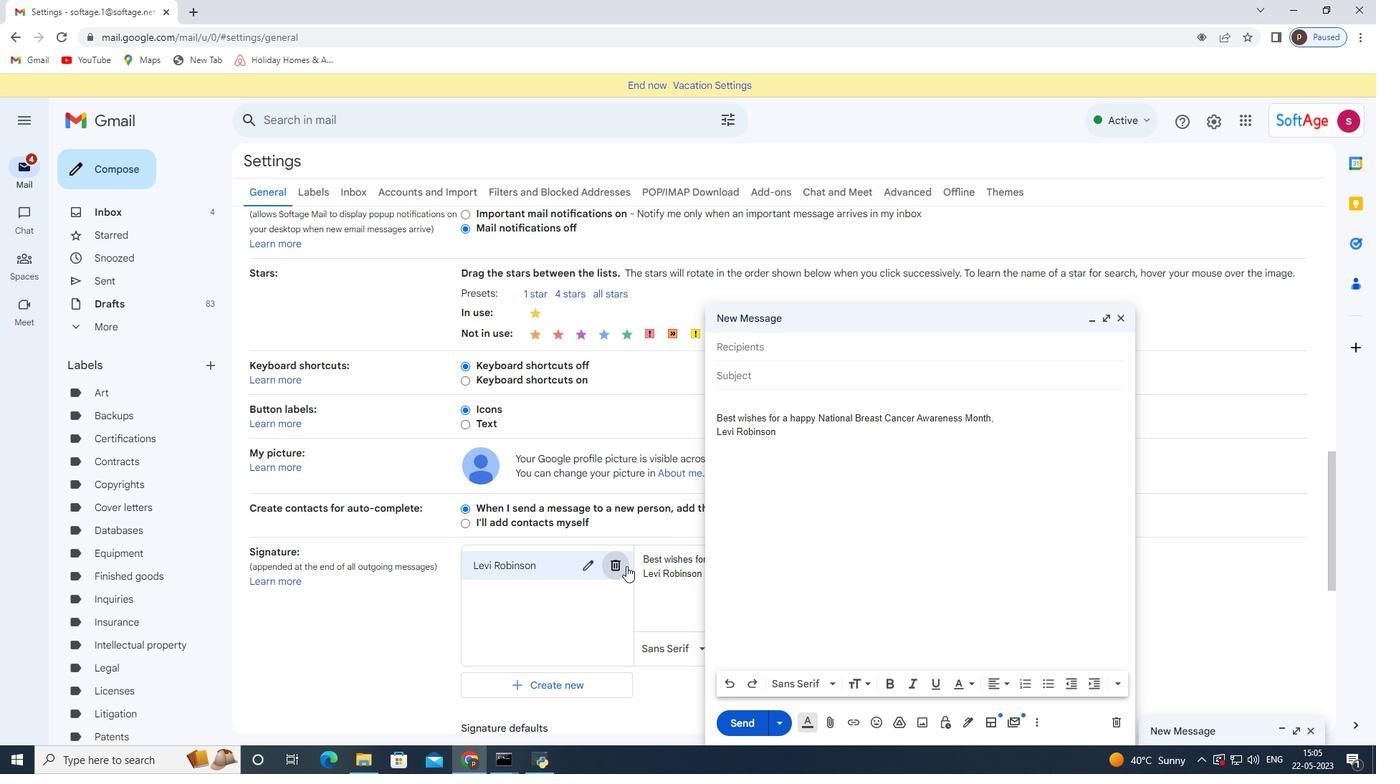 
Action: Mouse moved to (830, 438)
Screenshot: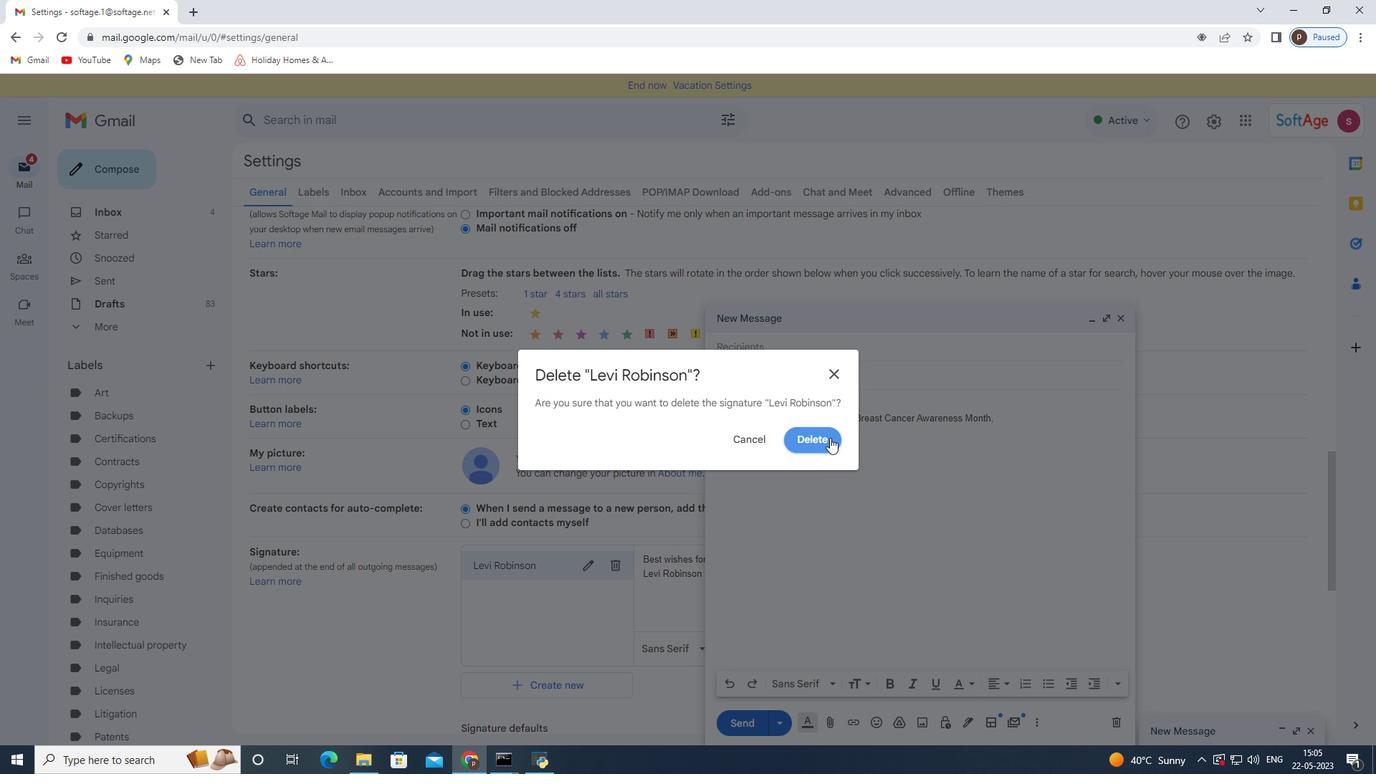 
Action: Mouse pressed left at (830, 438)
Screenshot: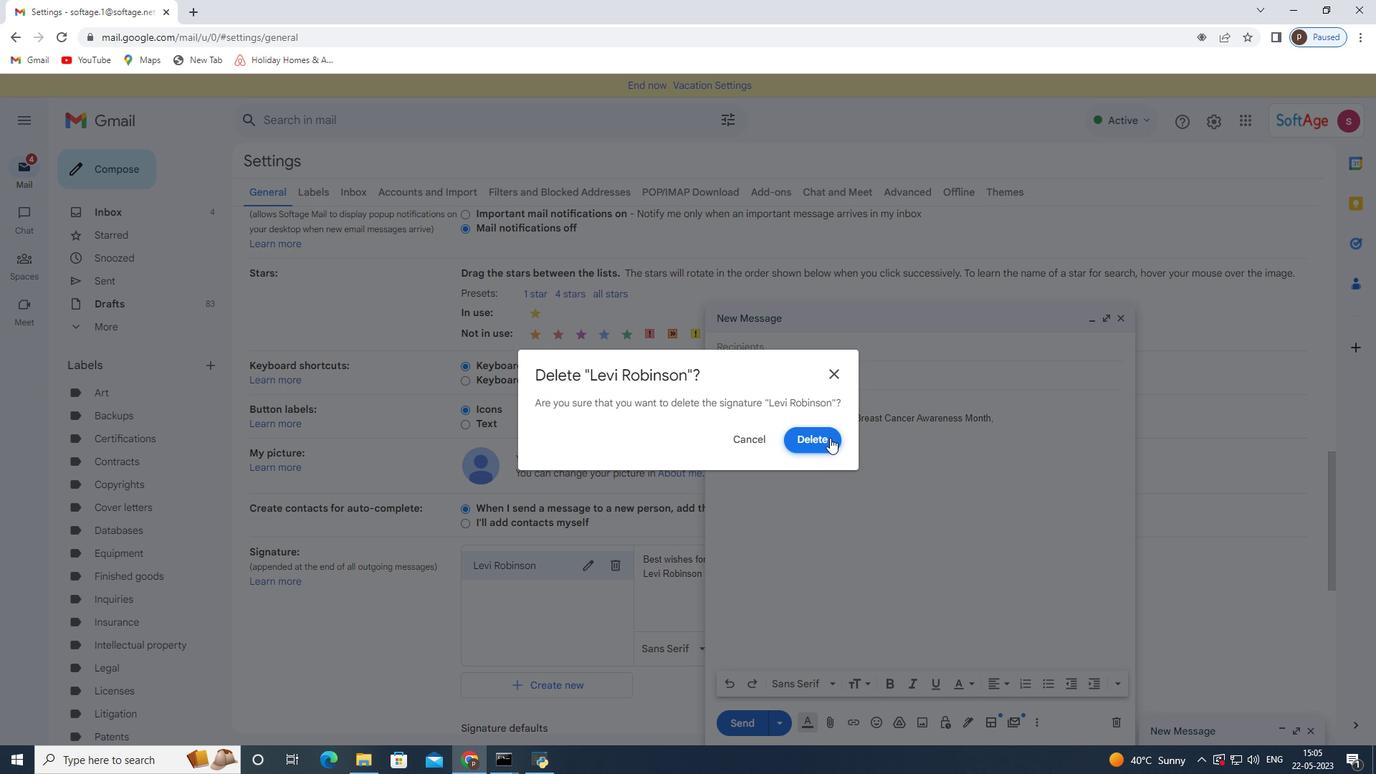 
Action: Mouse moved to (1121, 321)
Screenshot: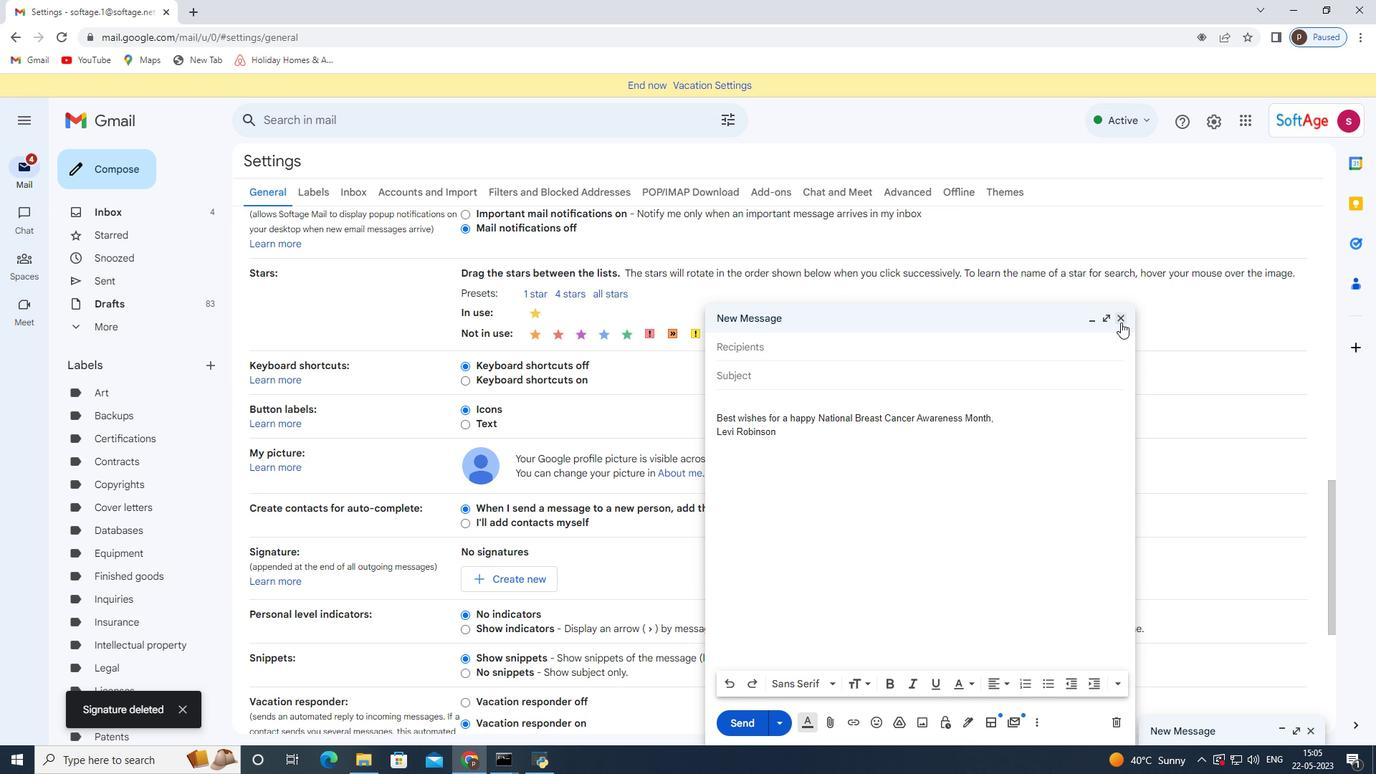 
Action: Mouse pressed left at (1121, 321)
Screenshot: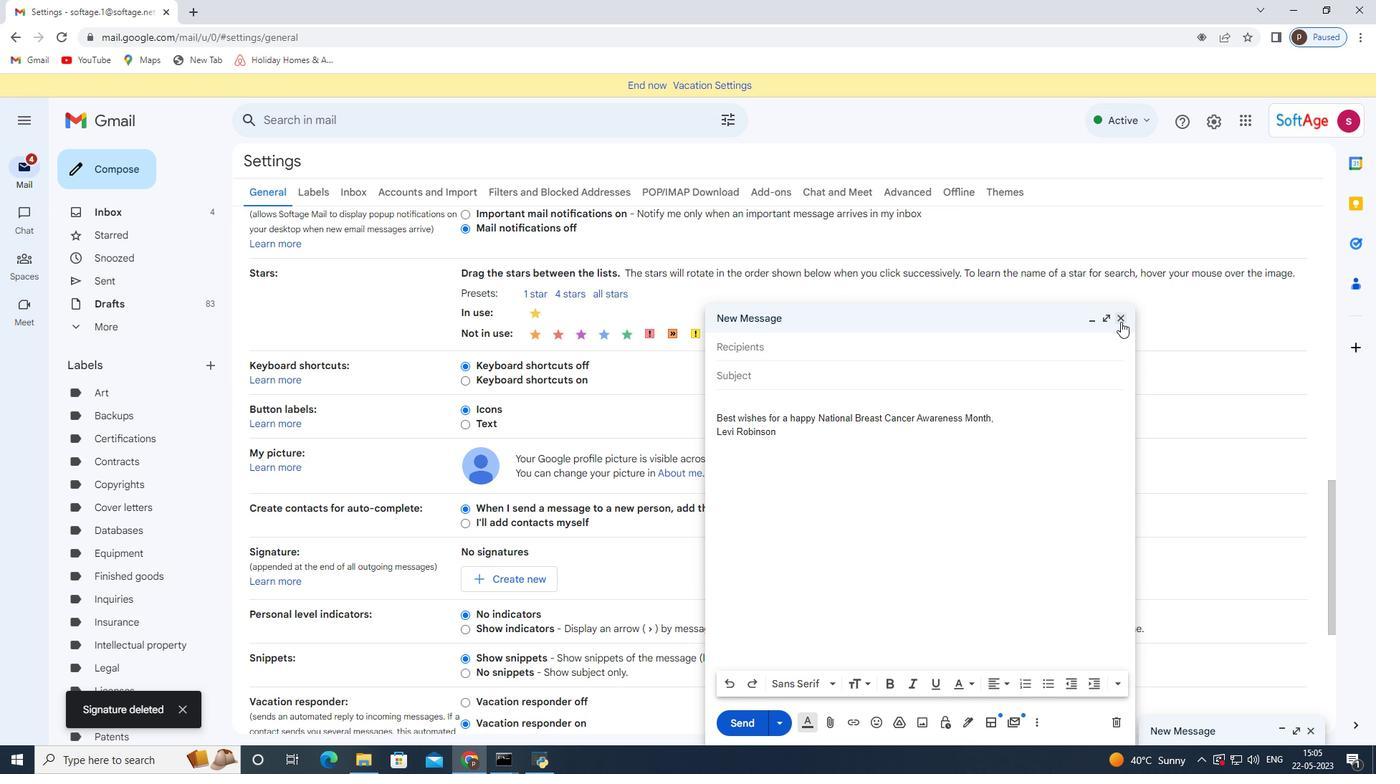 
Action: Mouse moved to (535, 572)
Screenshot: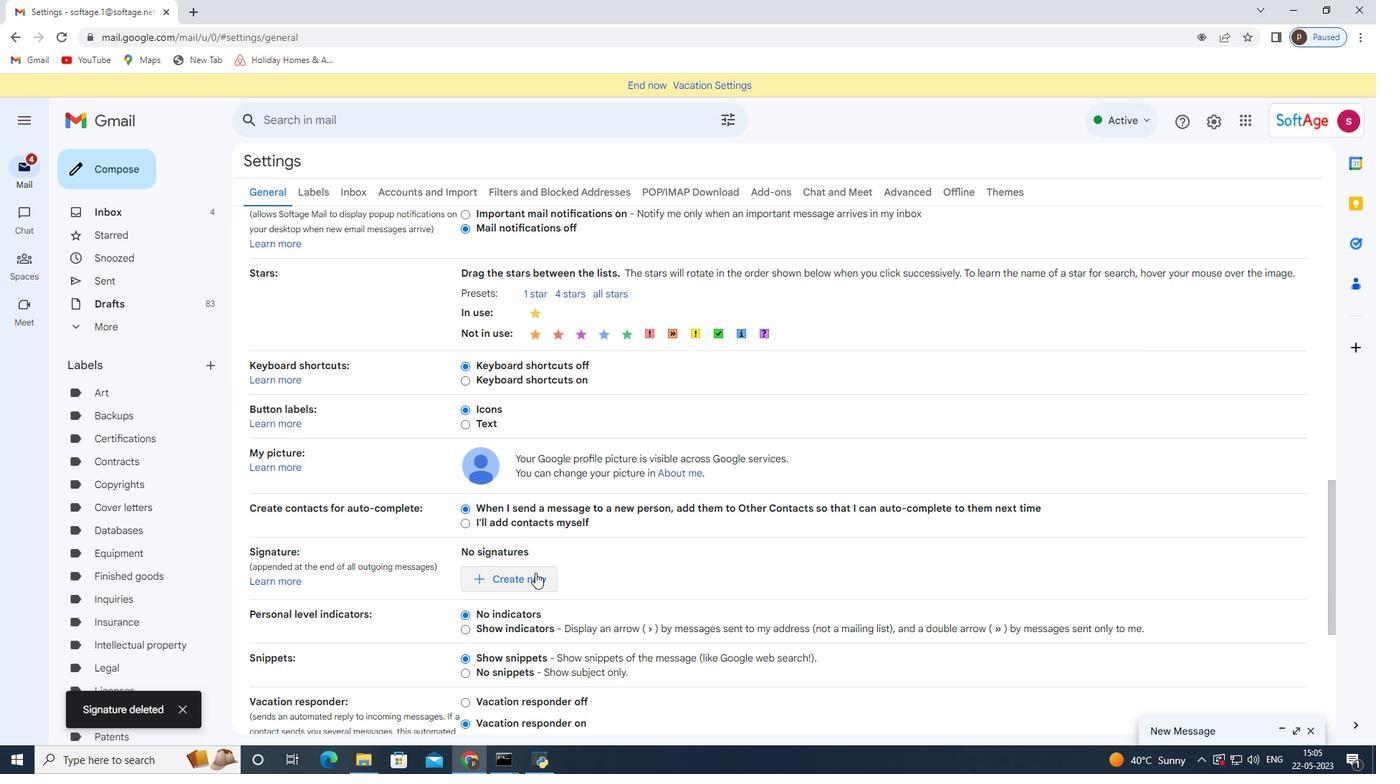 
Action: Mouse pressed left at (535, 572)
Screenshot: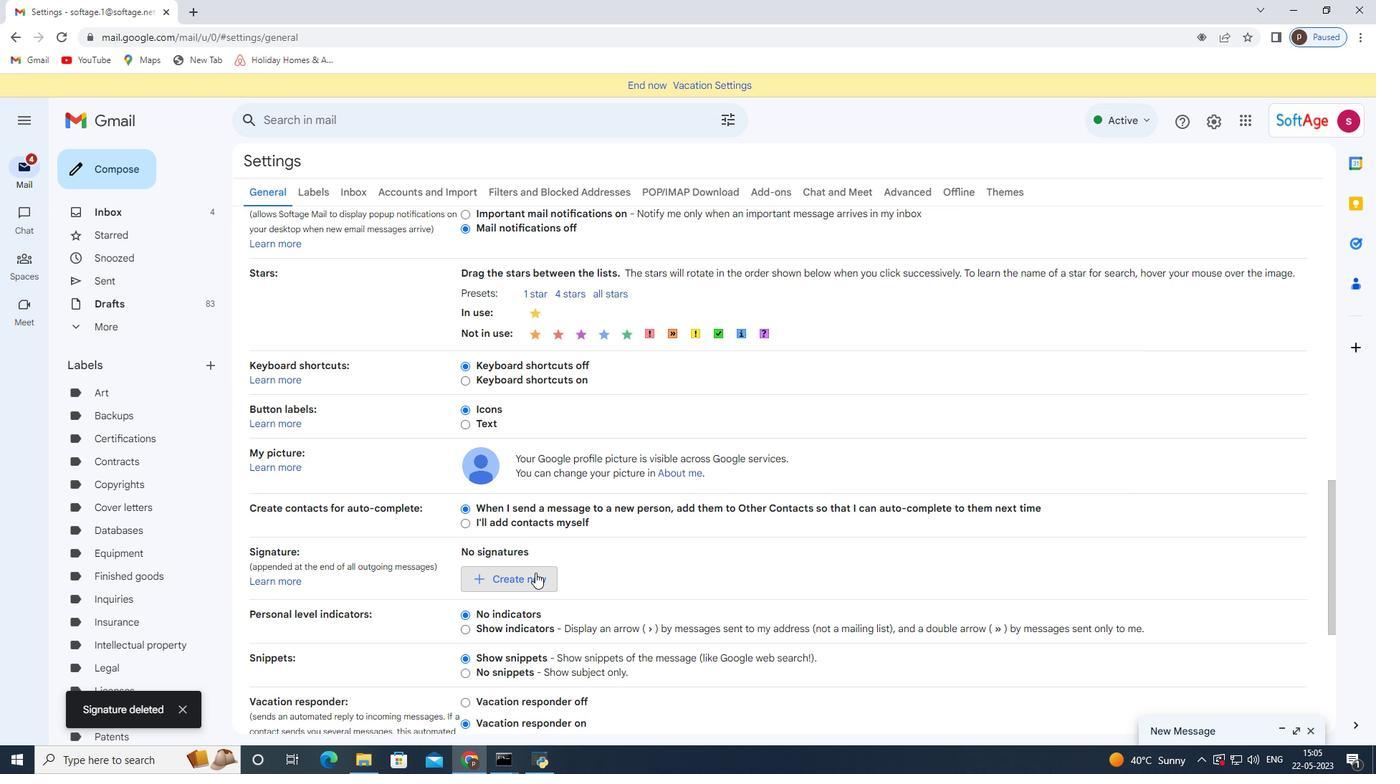 
Action: Mouse moved to (614, 401)
Screenshot: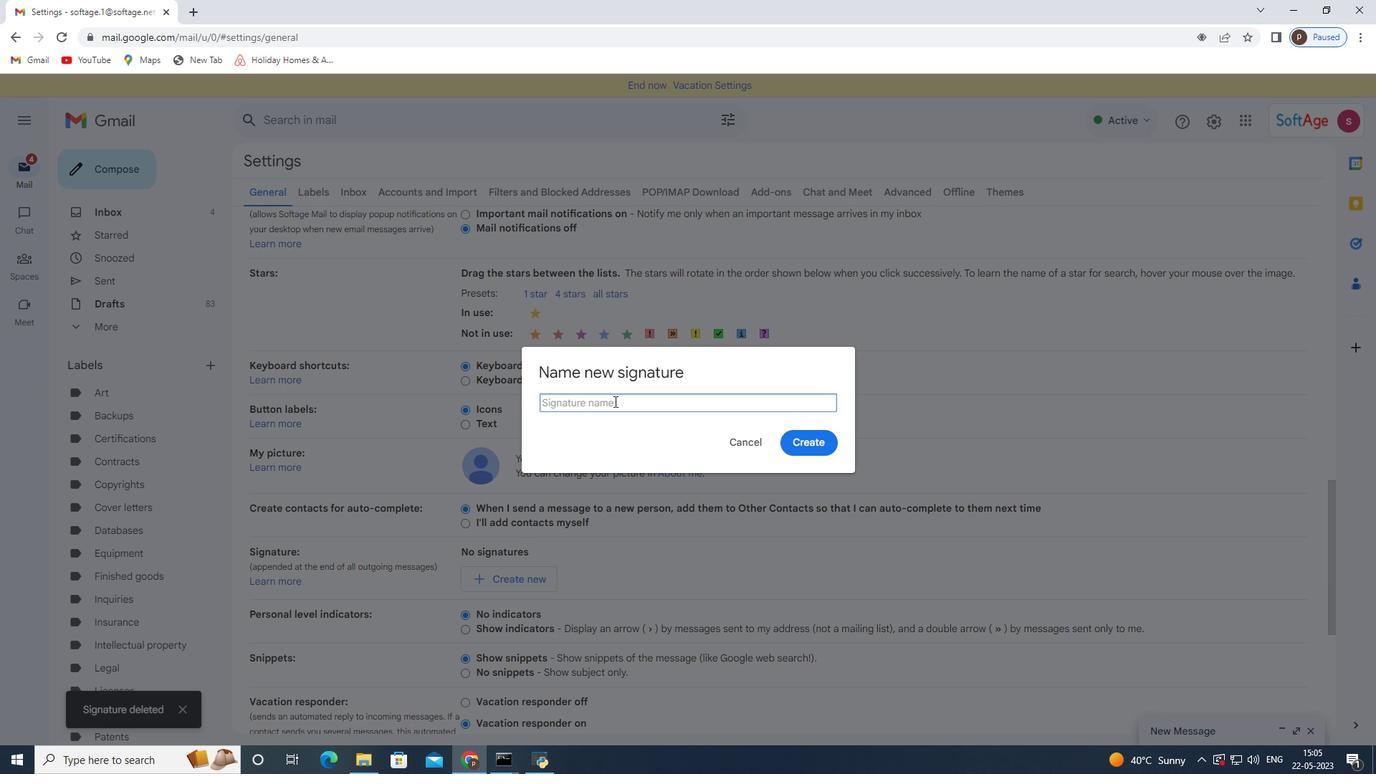 
Action: Mouse pressed left at (614, 401)
Screenshot: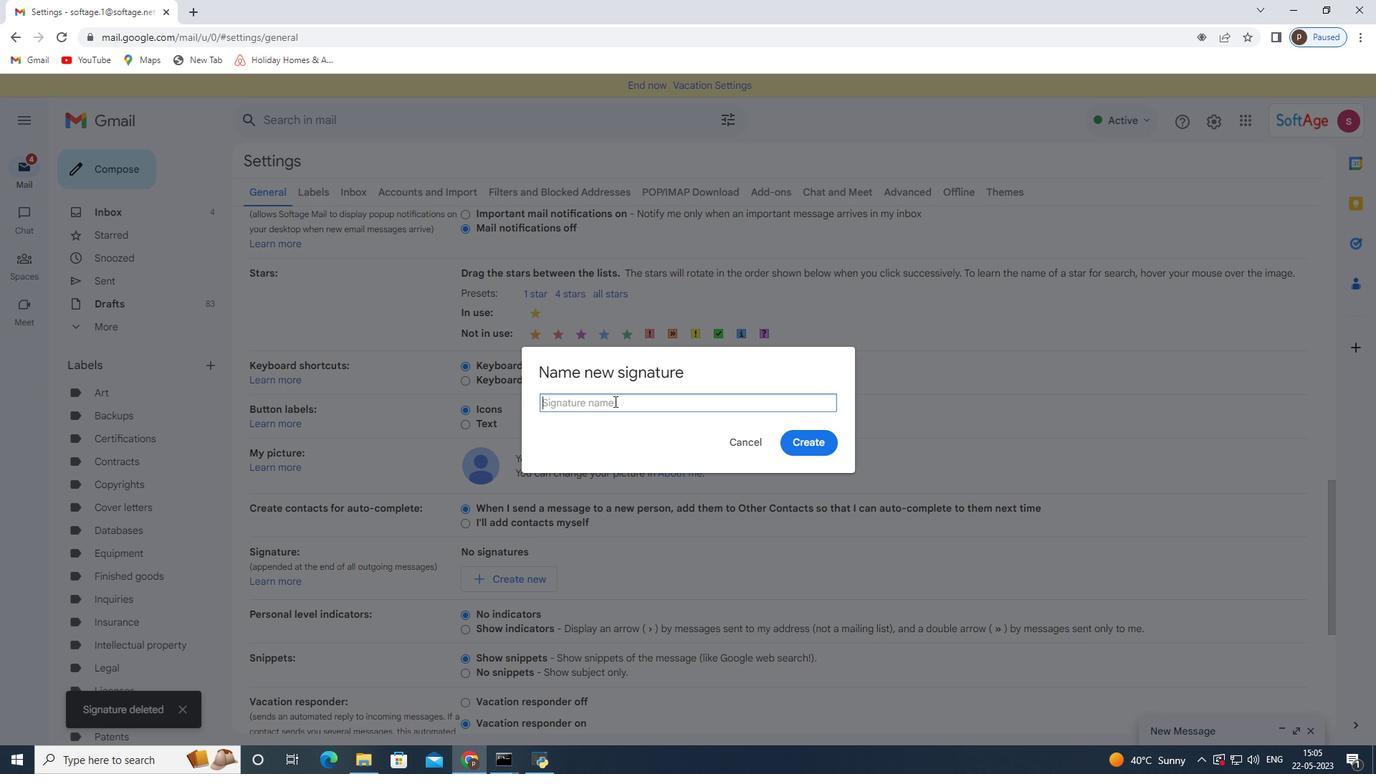 
Action: Mouse moved to (613, 402)
Screenshot: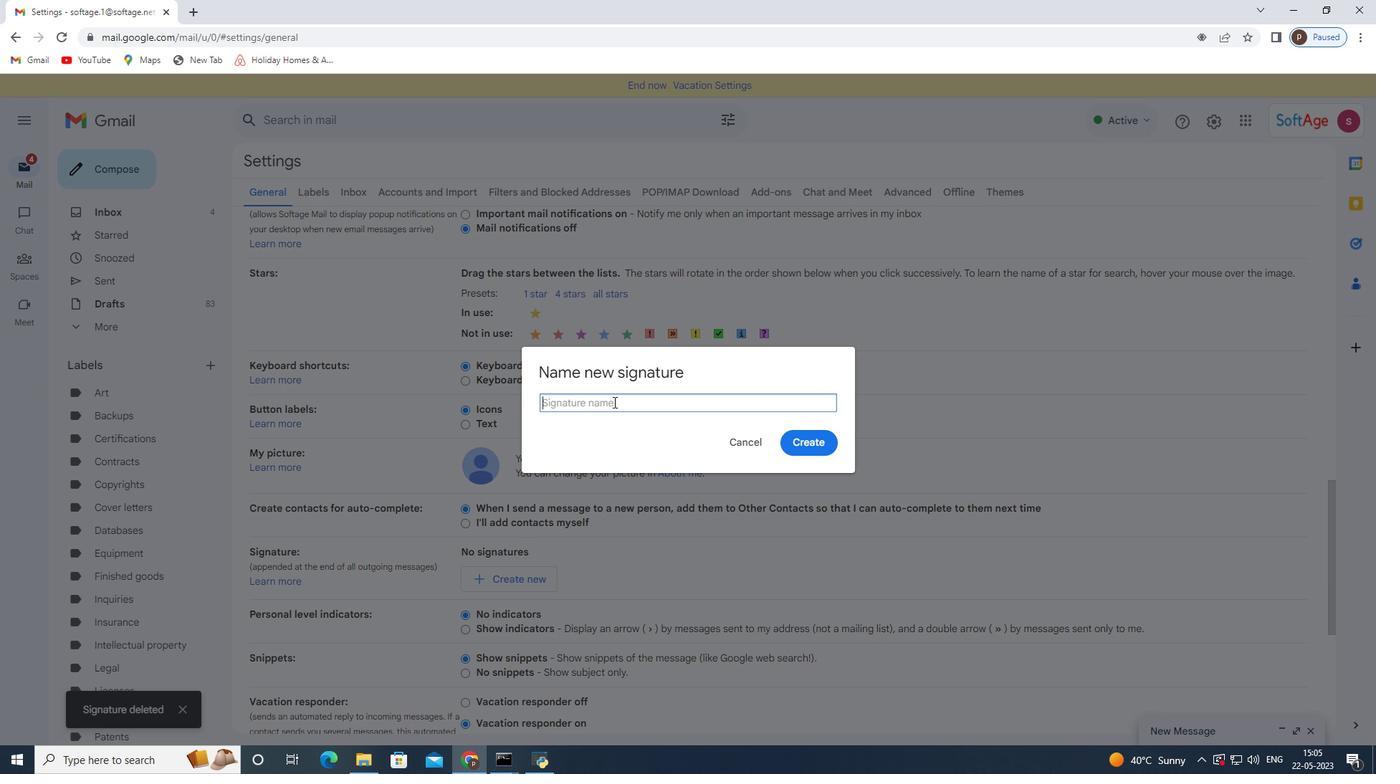 
Action: Key pressed <Key.shift>Lia<Key.space><Key.shift>Hill
Screenshot: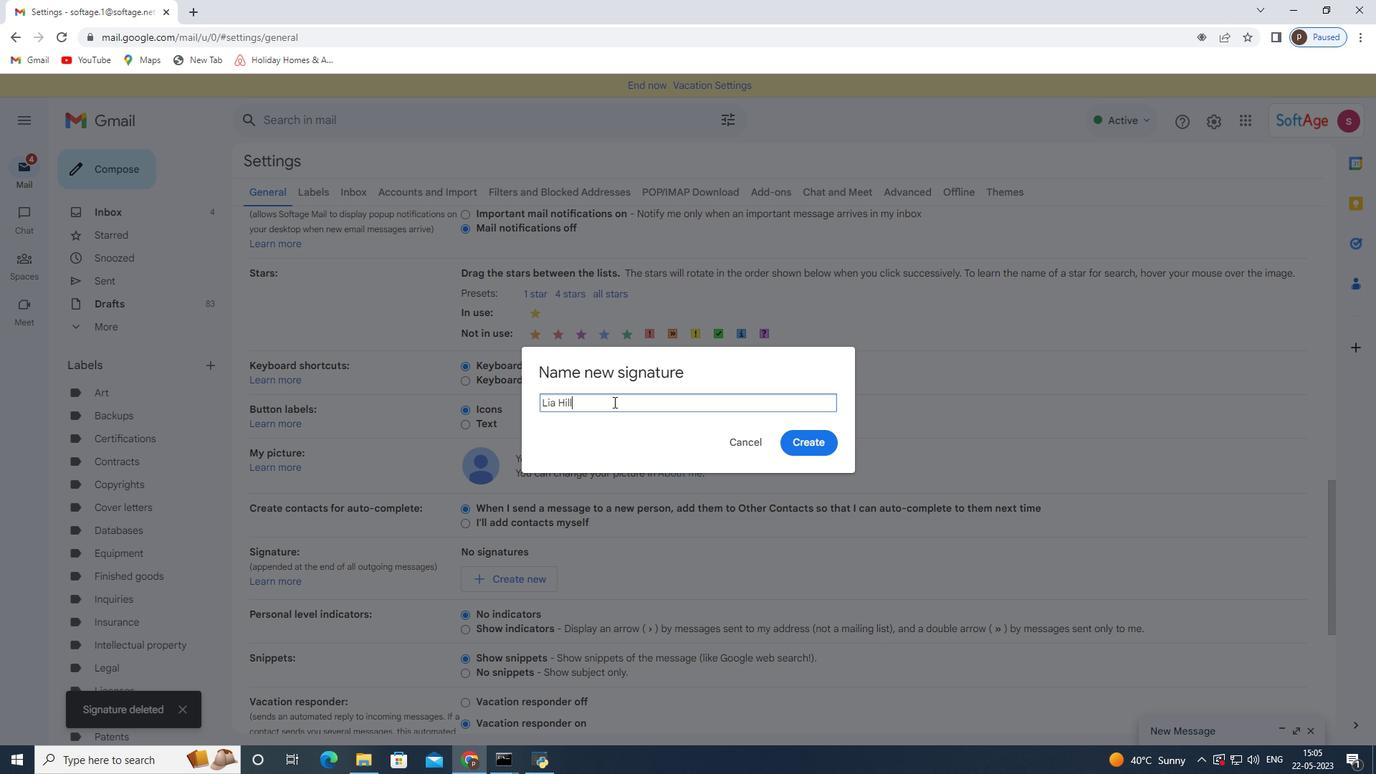 
Action: Mouse moved to (826, 432)
Screenshot: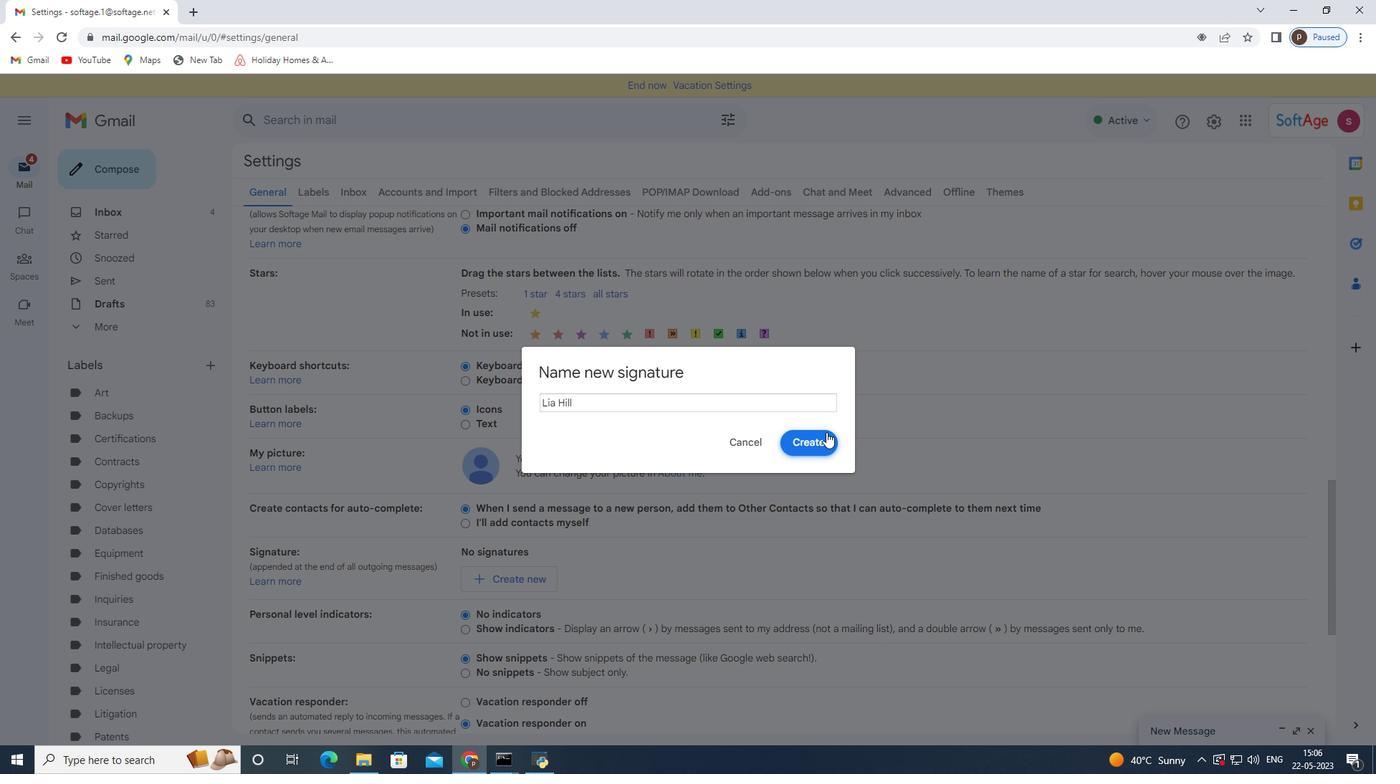 
Action: Mouse pressed left at (826, 432)
Screenshot: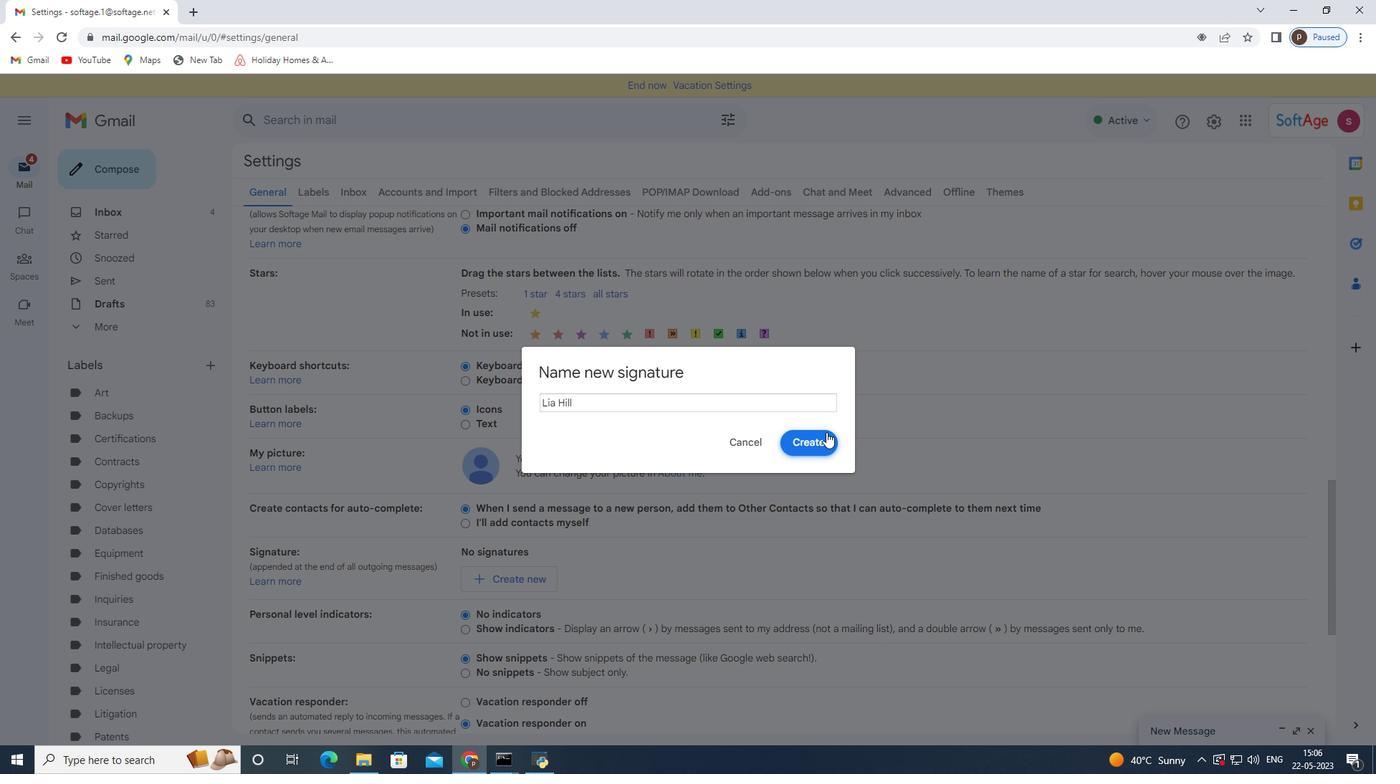 
Action: Mouse moved to (669, 571)
Screenshot: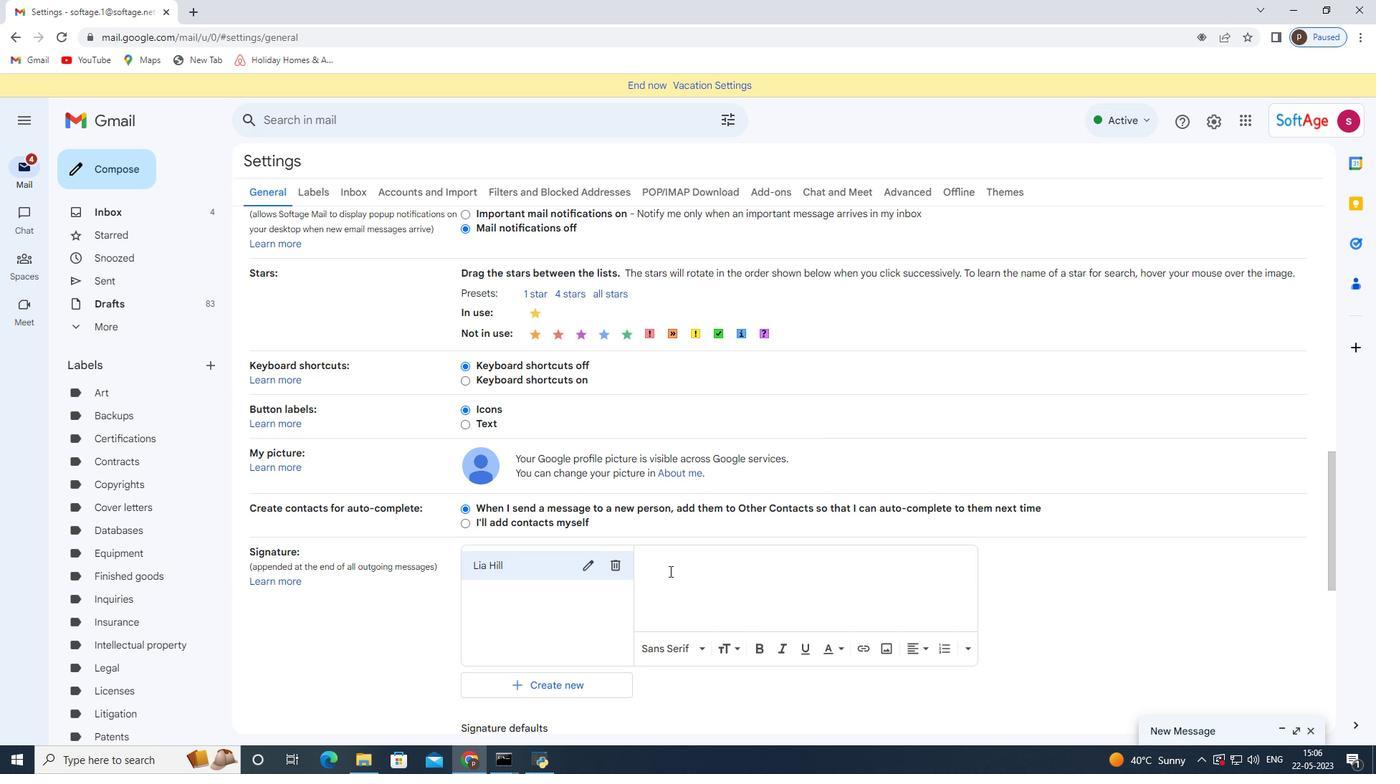 
Action: Mouse pressed left at (669, 571)
Screenshot: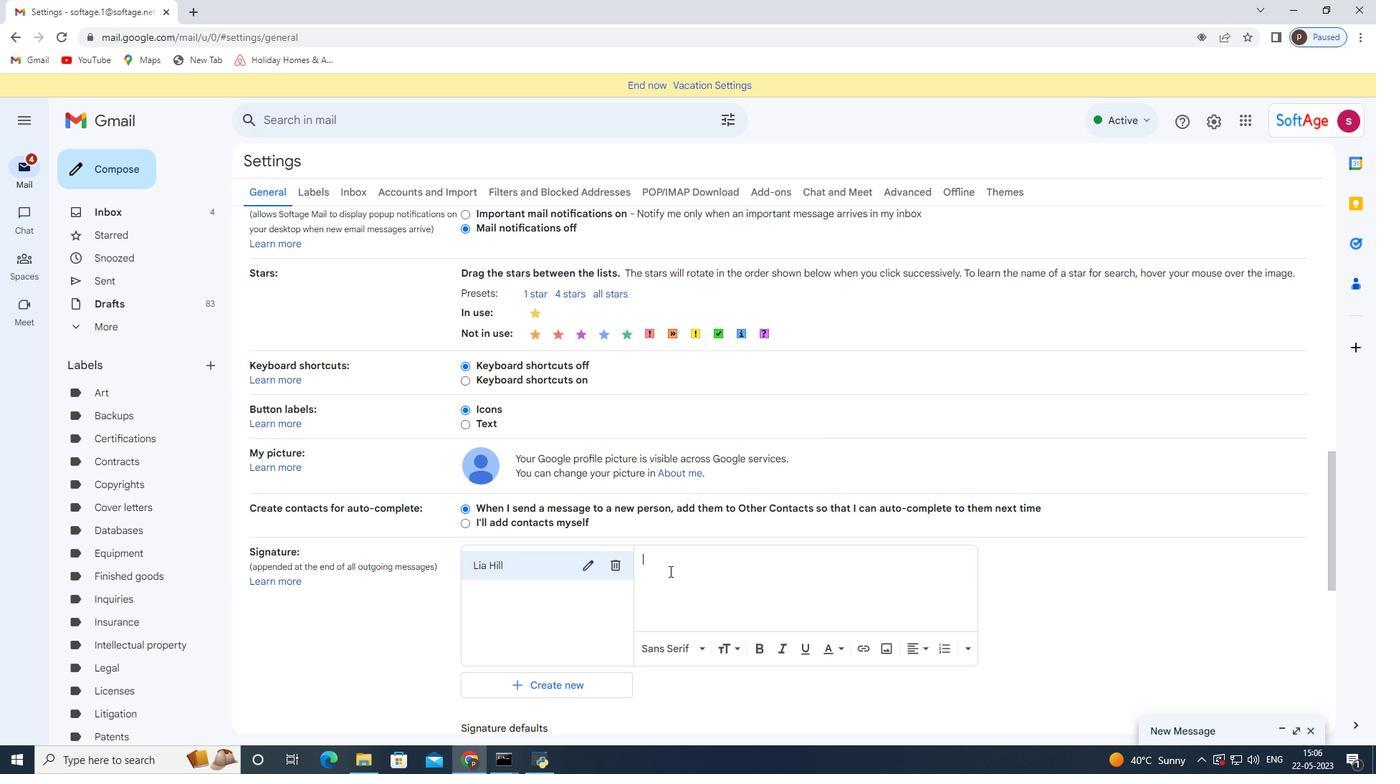 
Action: Key pressed <Key.shift>With<Key.space>heartfelt<Key.space>thanks<Key.space>and<Key.space>warm<Key.space>wishes,<Key.enter><Key.shift>Lia<Key.space><Key.shift>Hill
Screenshot: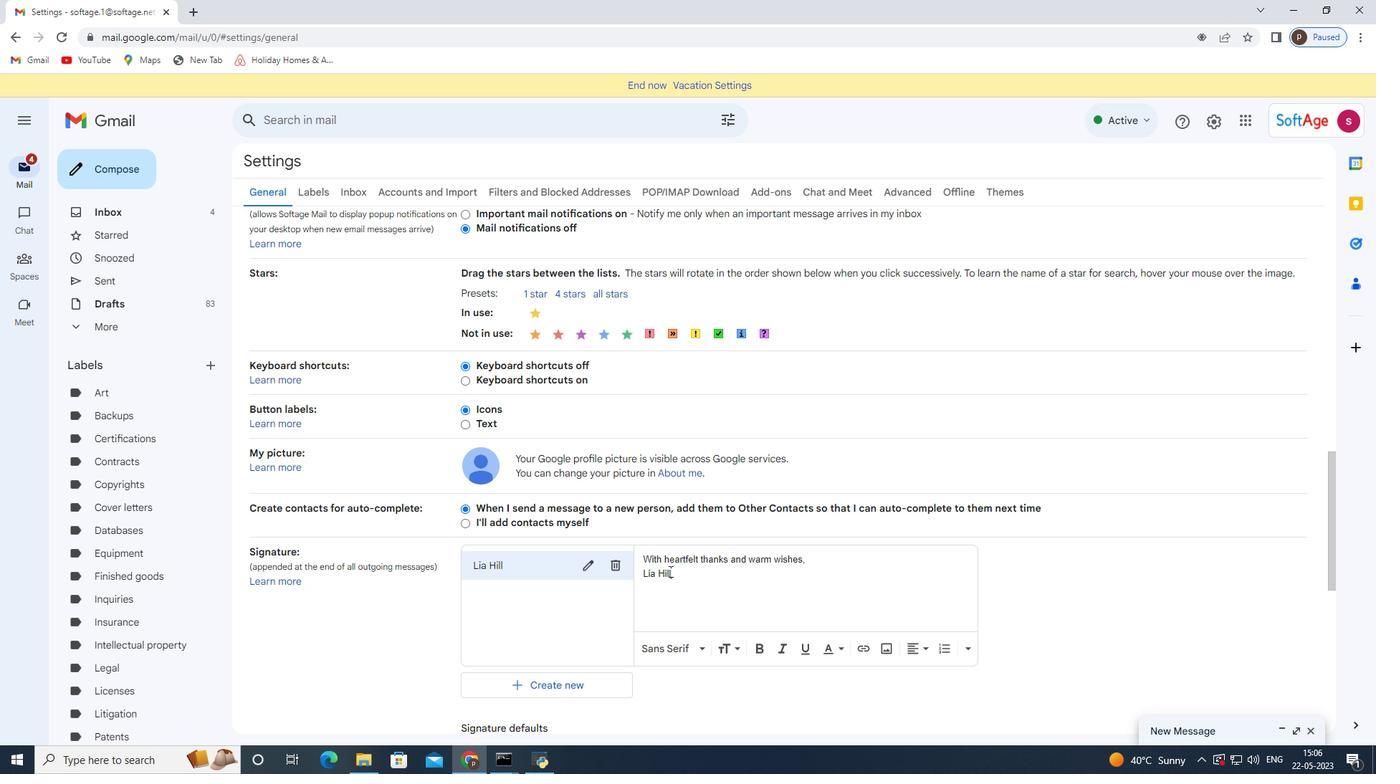 
Action: Mouse scrolled (669, 570) with delta (0, 0)
Screenshot: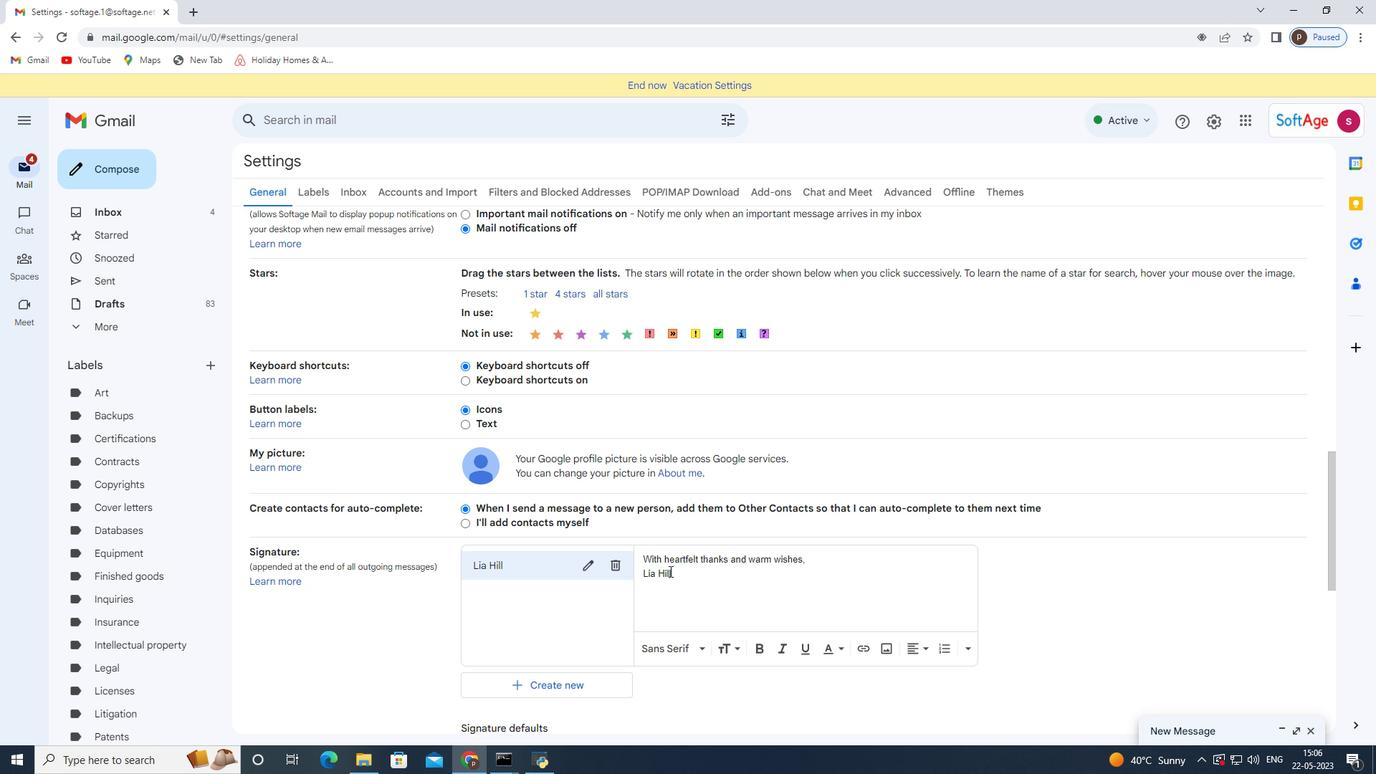 
Action: Mouse scrolled (669, 570) with delta (0, 0)
Screenshot: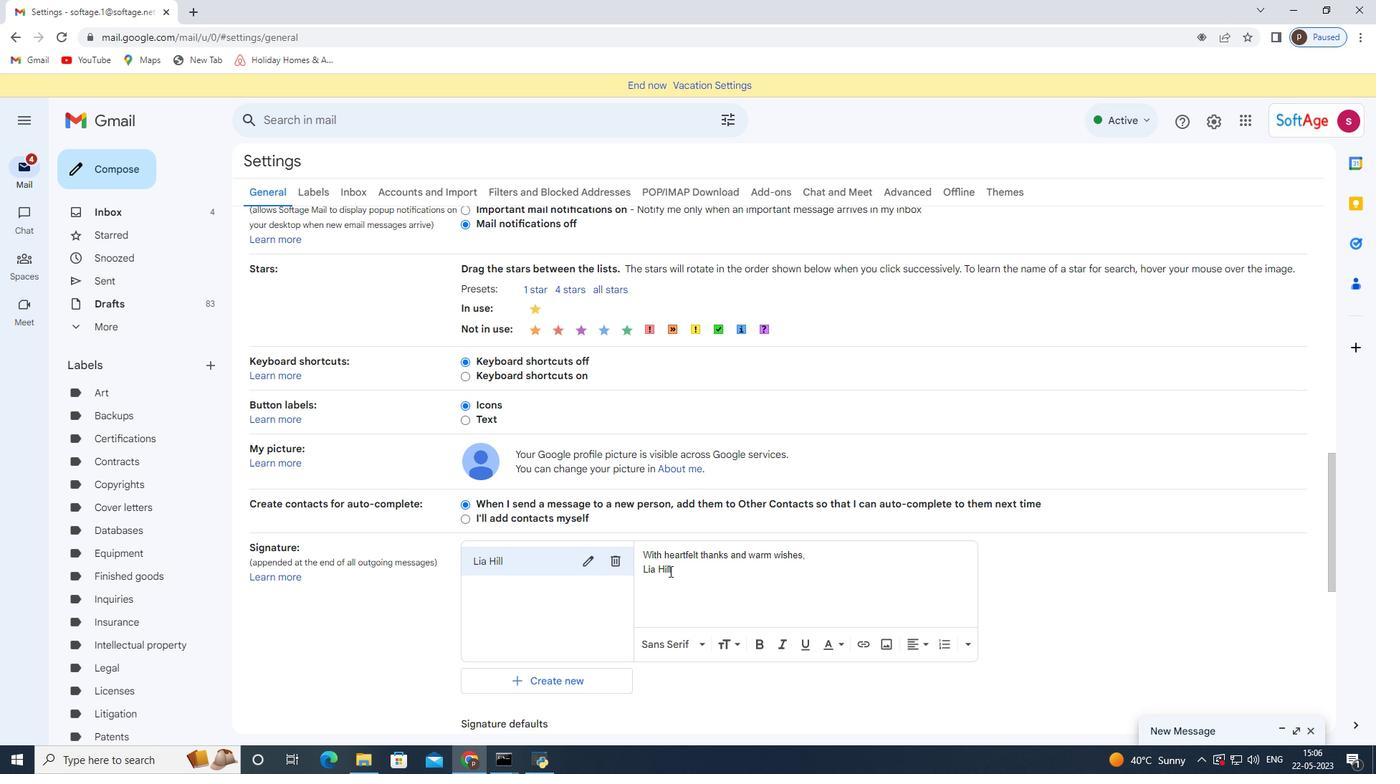 
Action: Mouse moved to (620, 574)
Screenshot: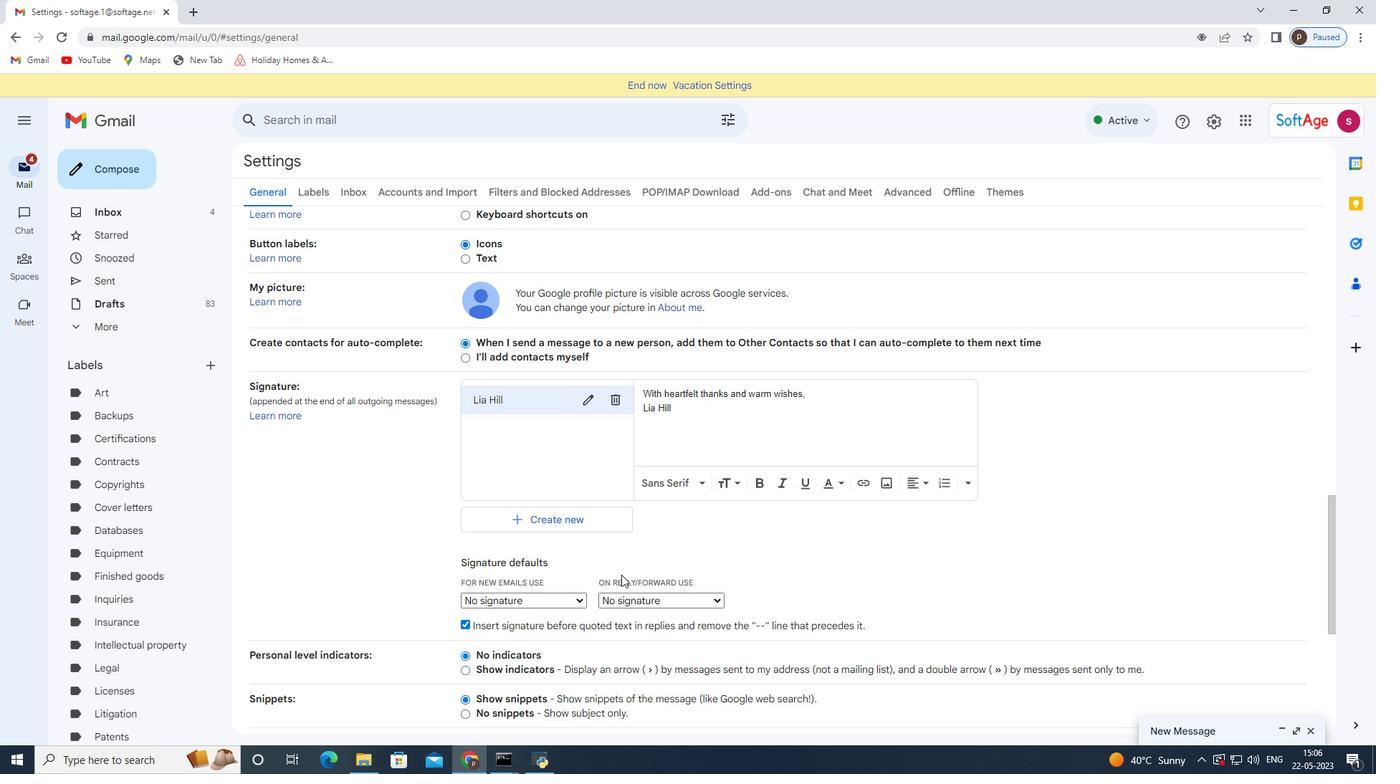 
Action: Mouse scrolled (620, 564) with delta (0, 0)
Screenshot: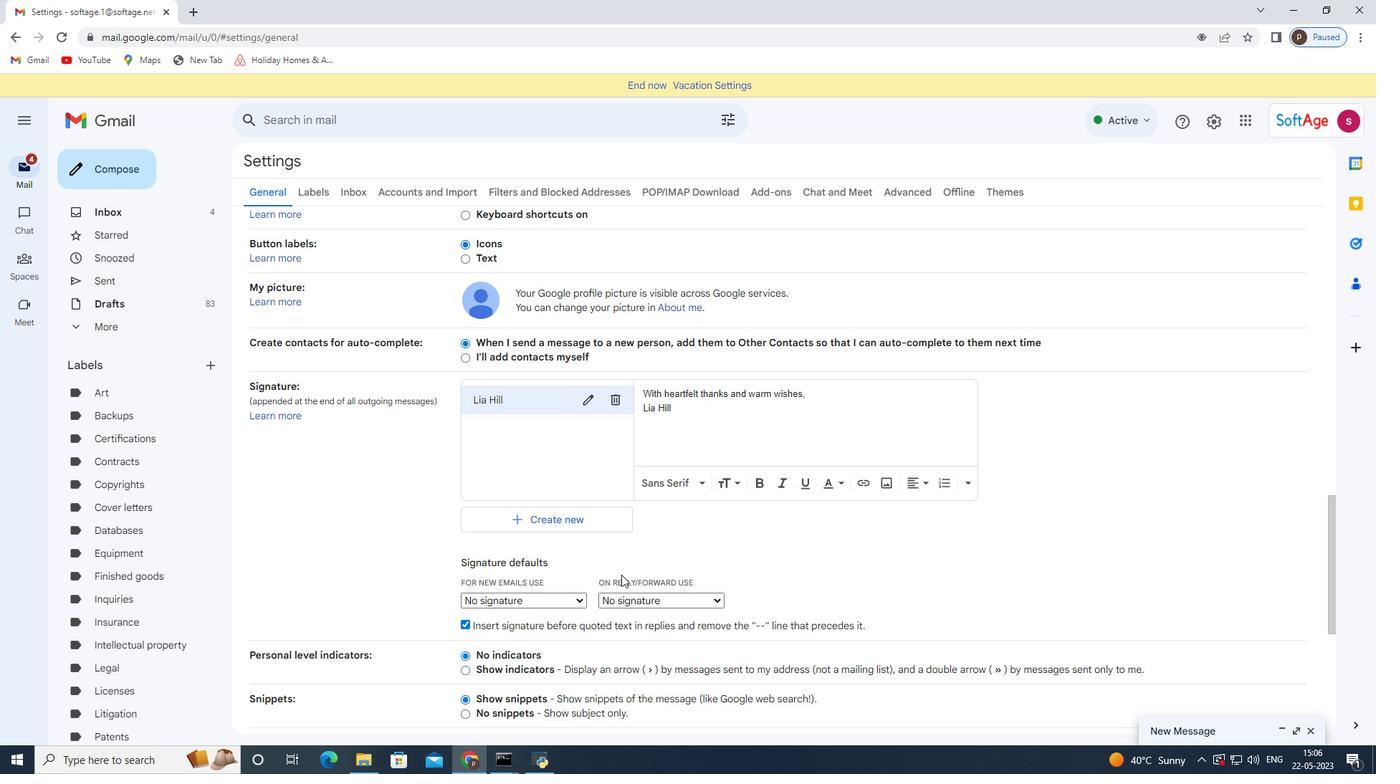 
Action: Mouse scrolled (620, 567) with delta (0, 0)
Screenshot: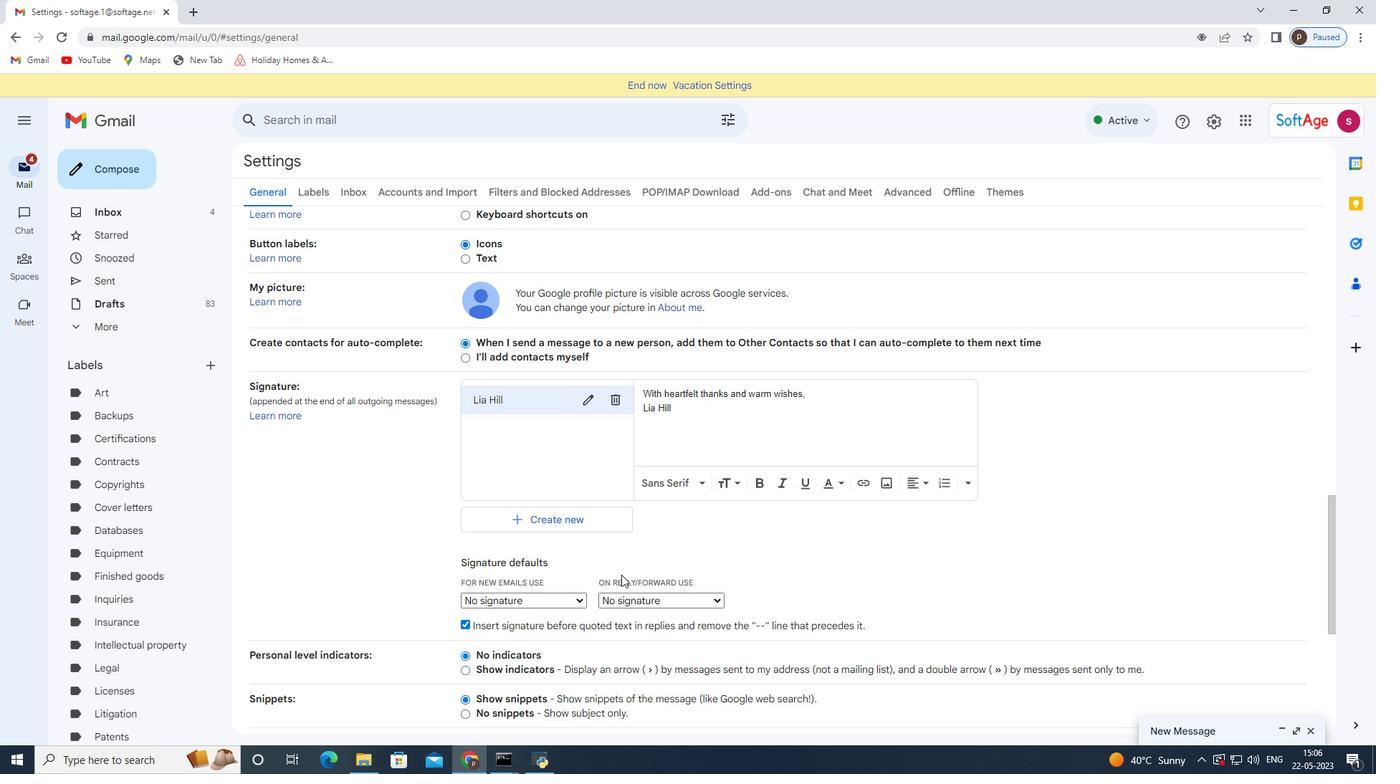 
Action: Mouse scrolled (620, 571) with delta (0, 0)
Screenshot: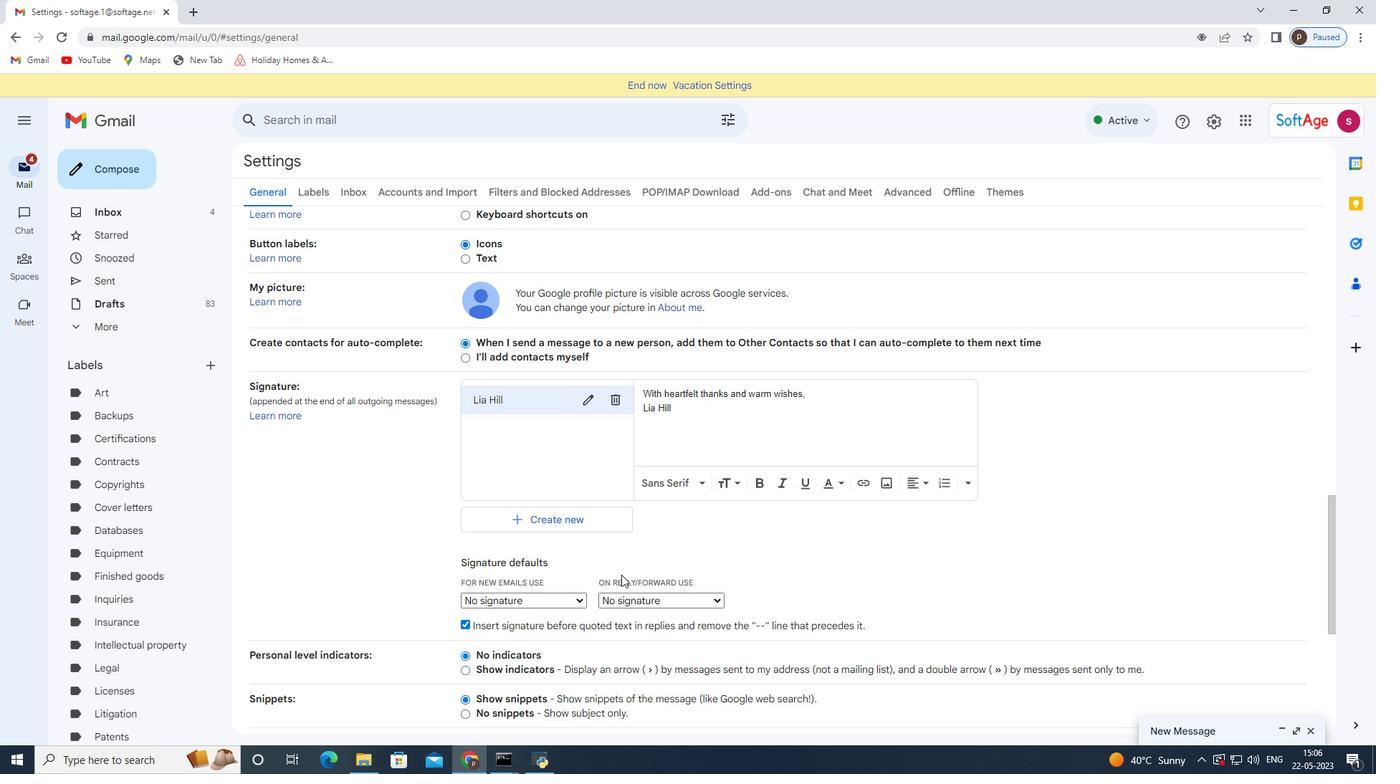 
Action: Mouse moved to (569, 407)
Screenshot: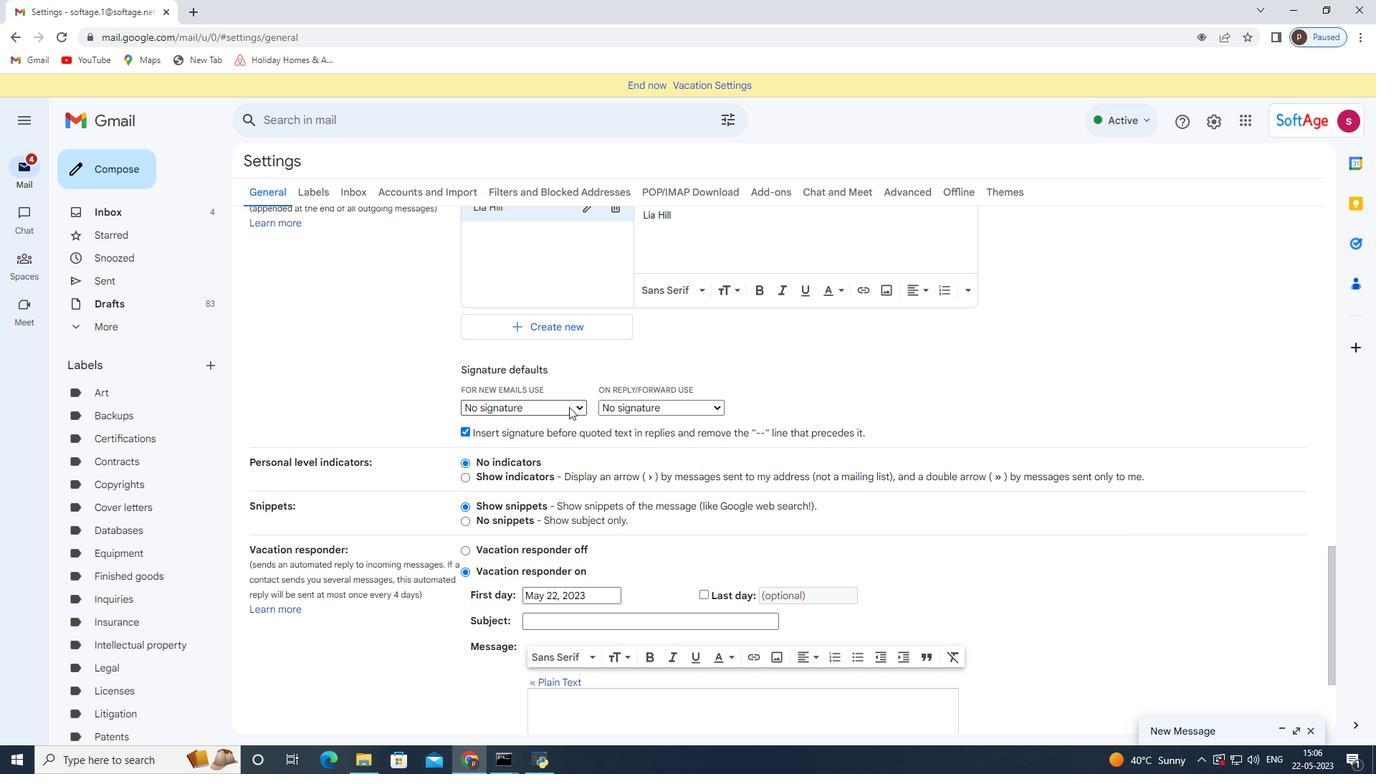 
Action: Mouse pressed left at (569, 407)
Screenshot: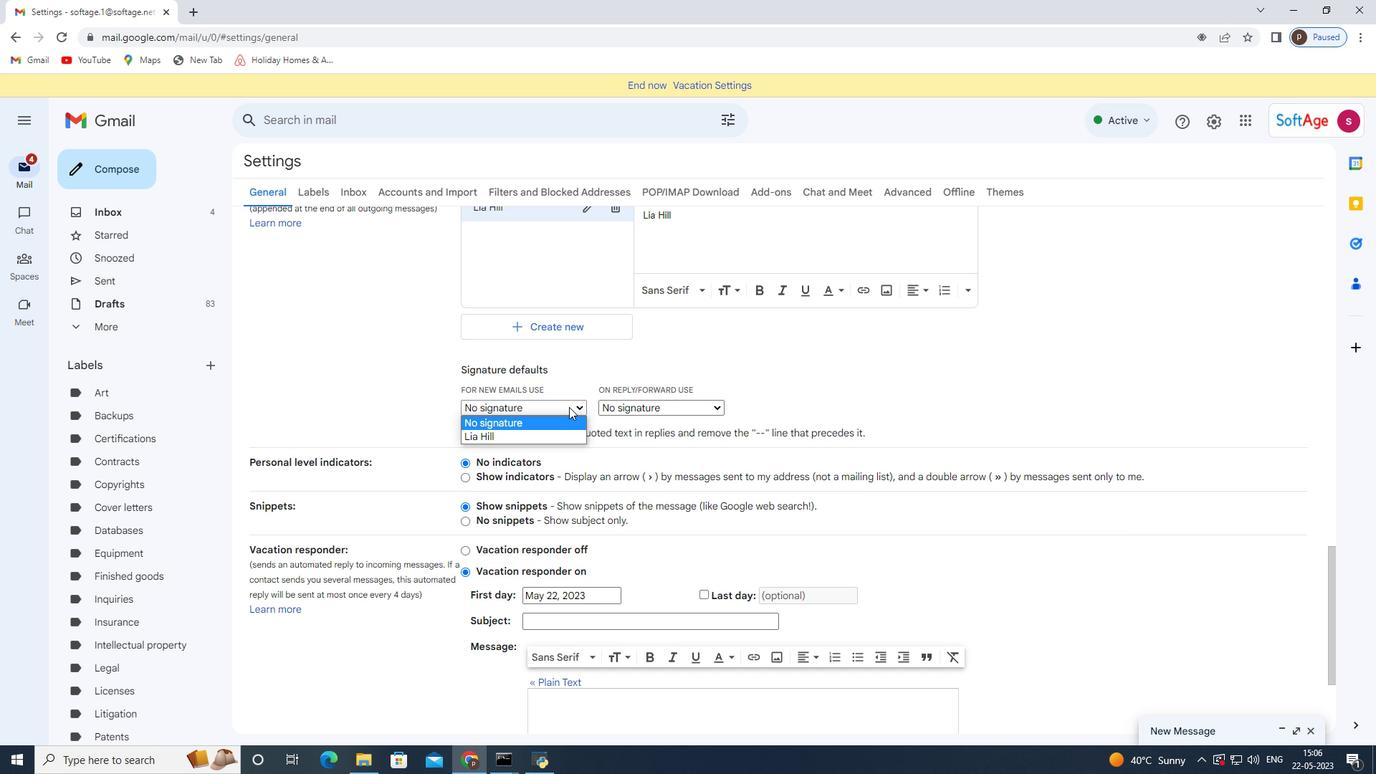 
Action: Mouse moved to (554, 450)
Screenshot: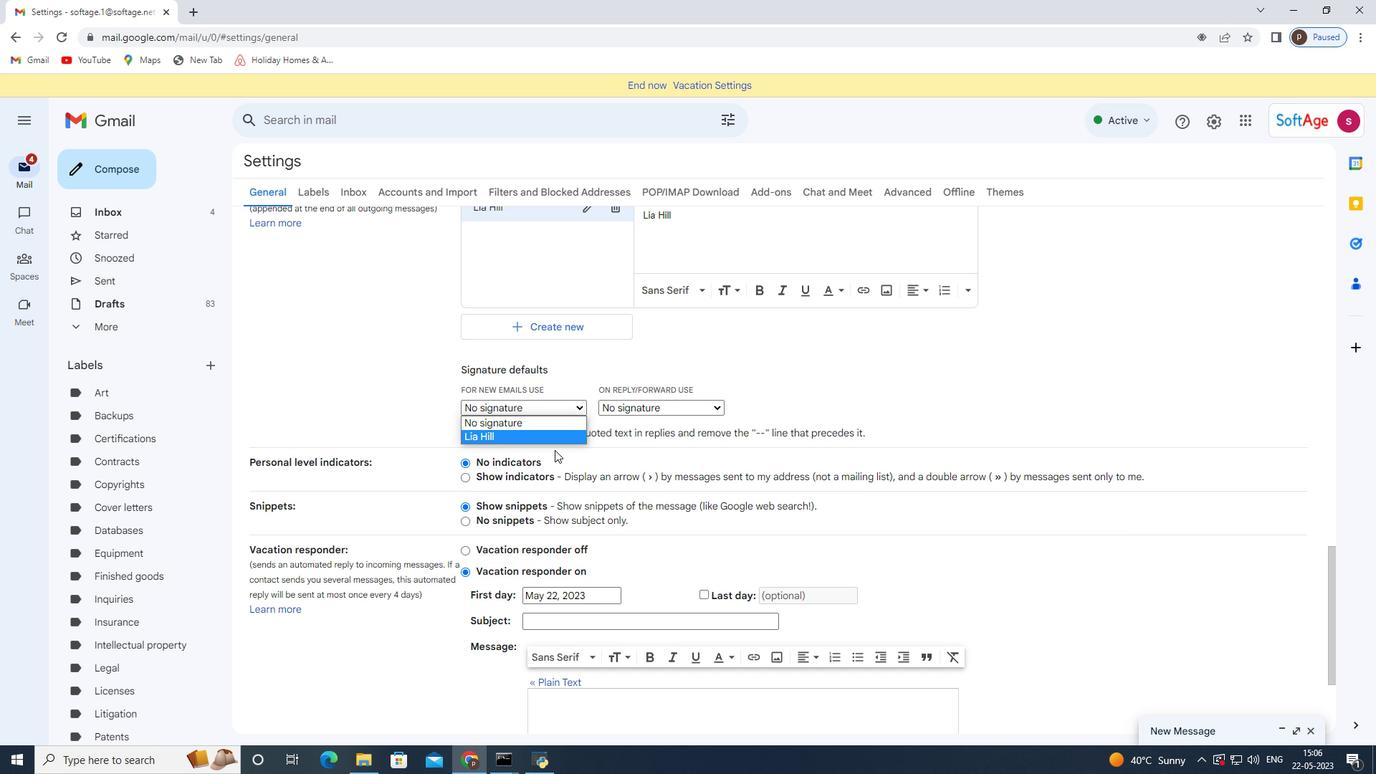 
Action: Mouse pressed left at (554, 450)
Screenshot: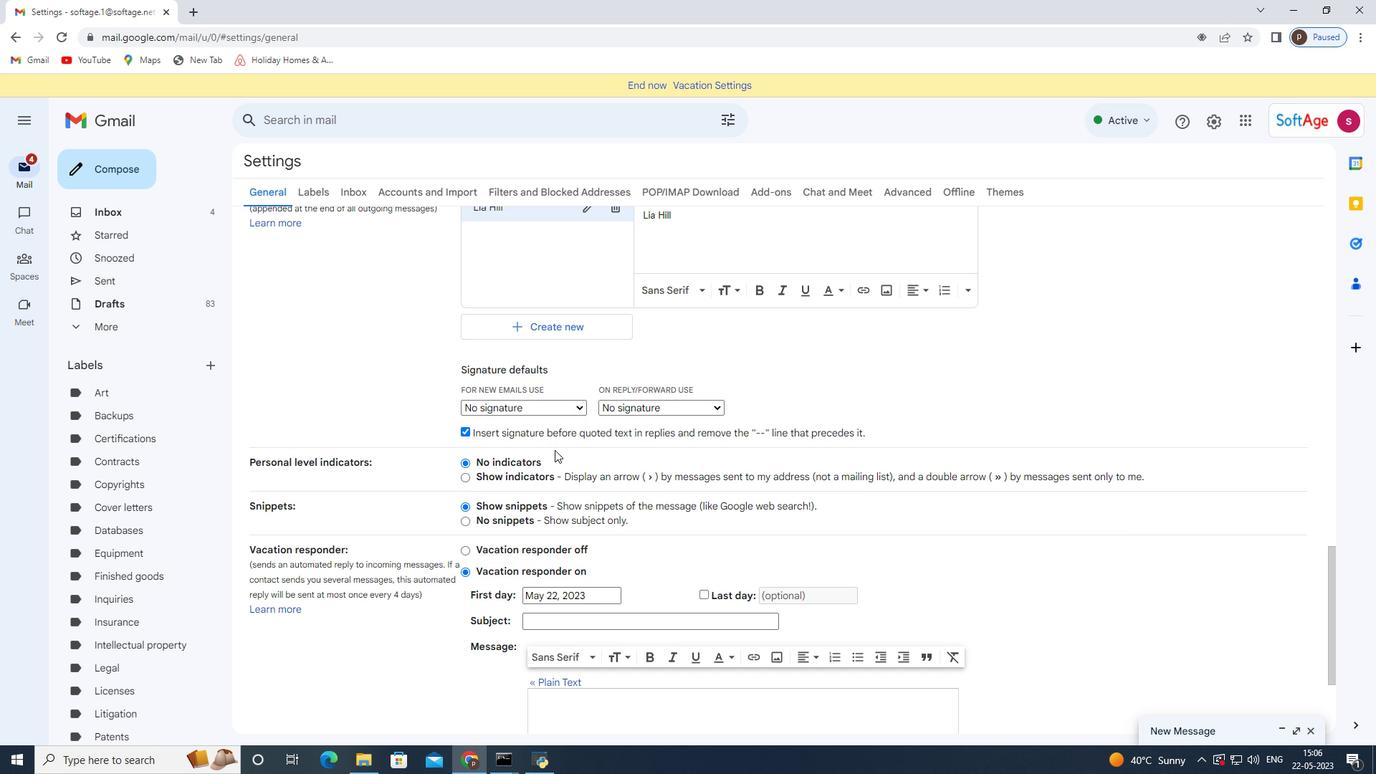 
Action: Mouse moved to (563, 408)
Screenshot: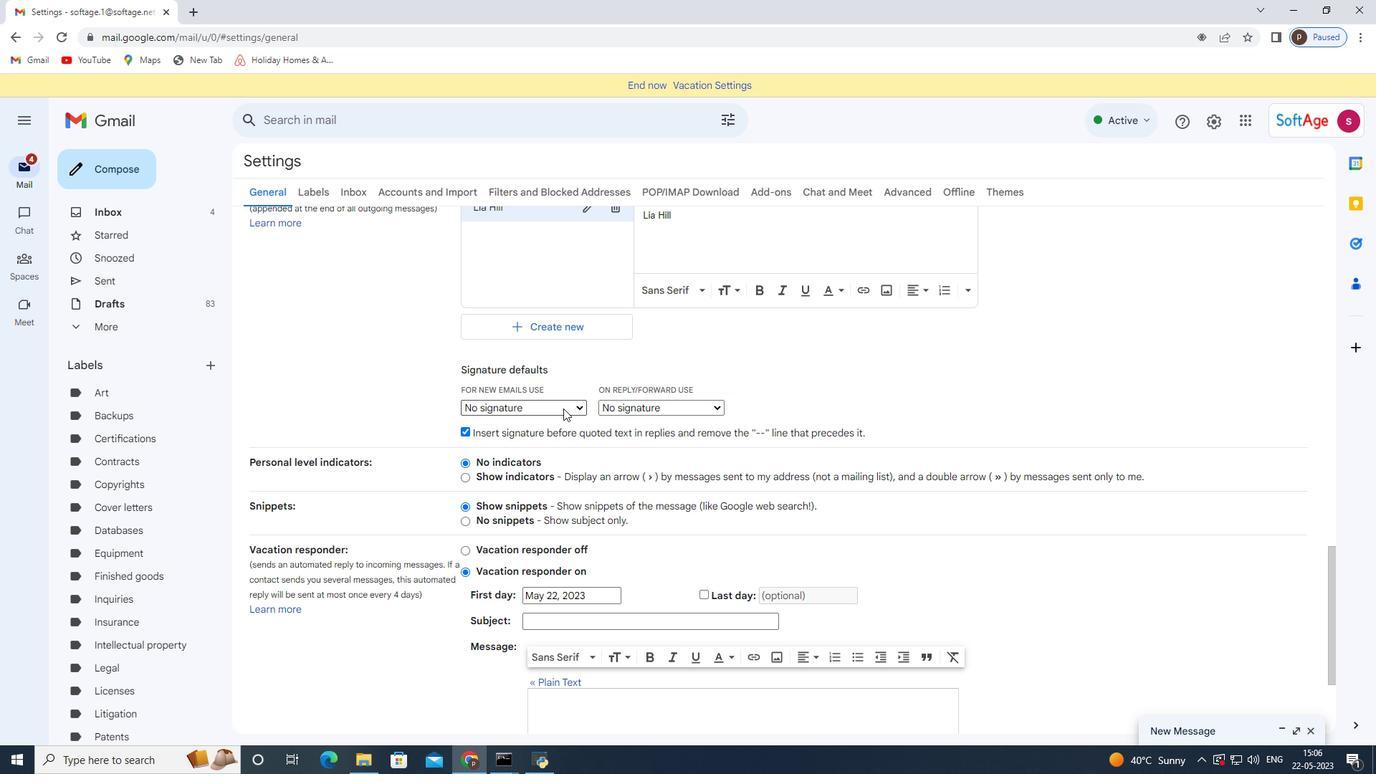 
Action: Mouse pressed left at (563, 408)
Screenshot: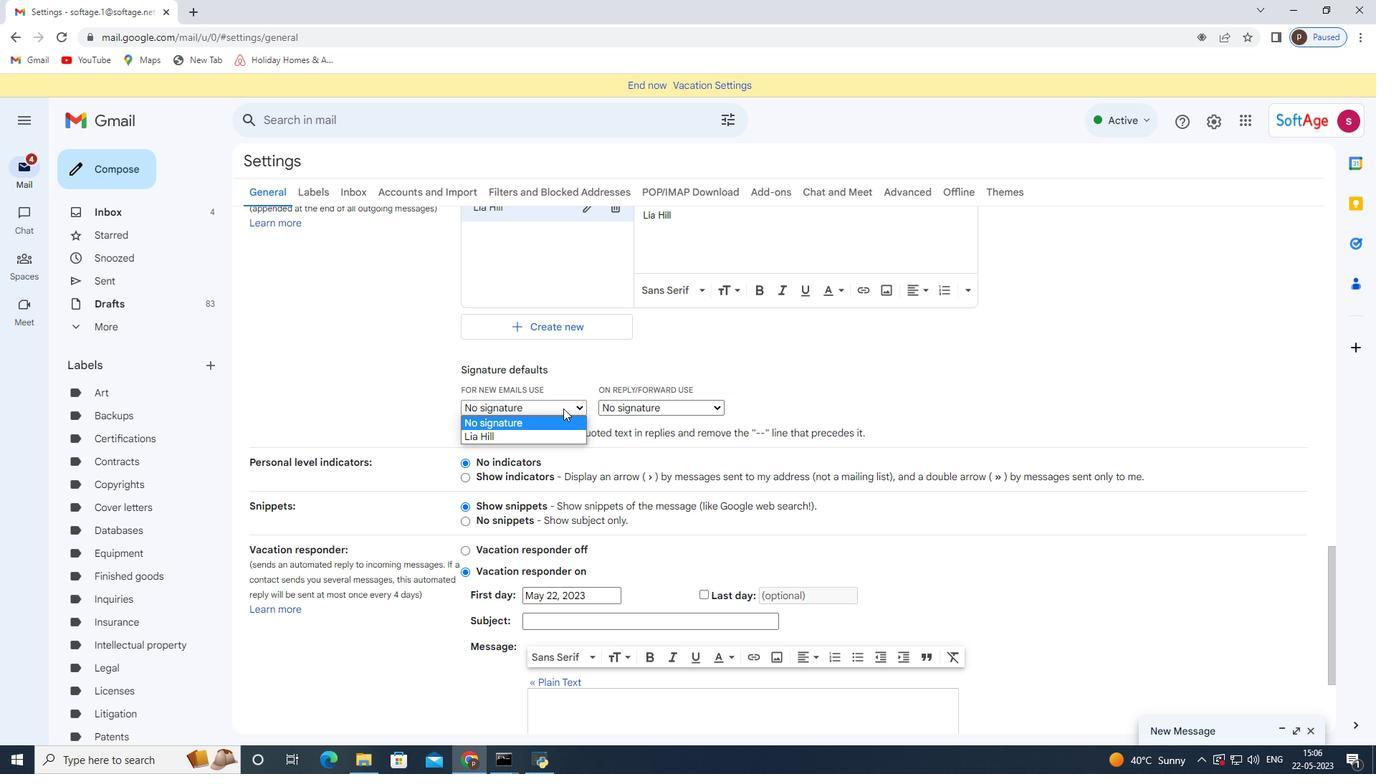 
Action: Mouse moved to (552, 435)
Screenshot: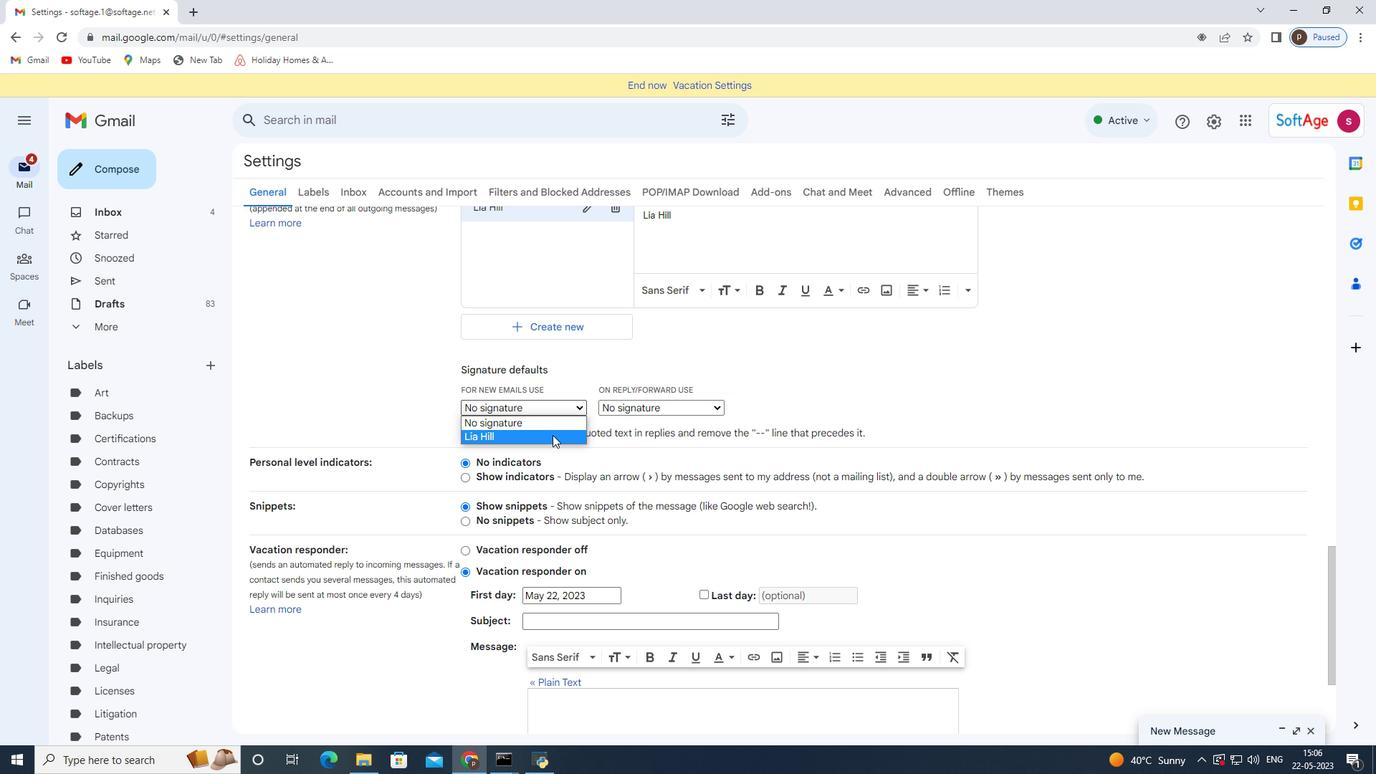 
Action: Mouse pressed left at (552, 435)
Screenshot: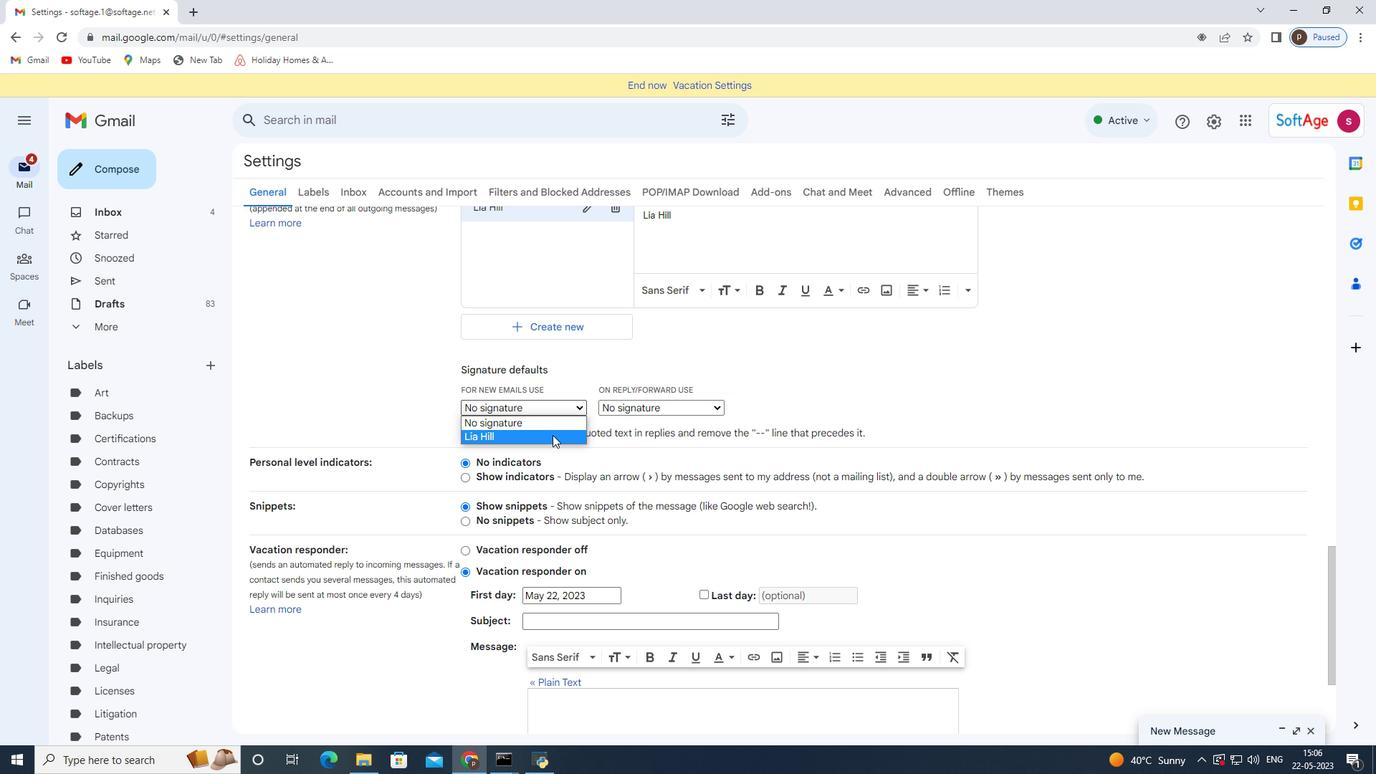 
Action: Mouse moved to (638, 411)
Screenshot: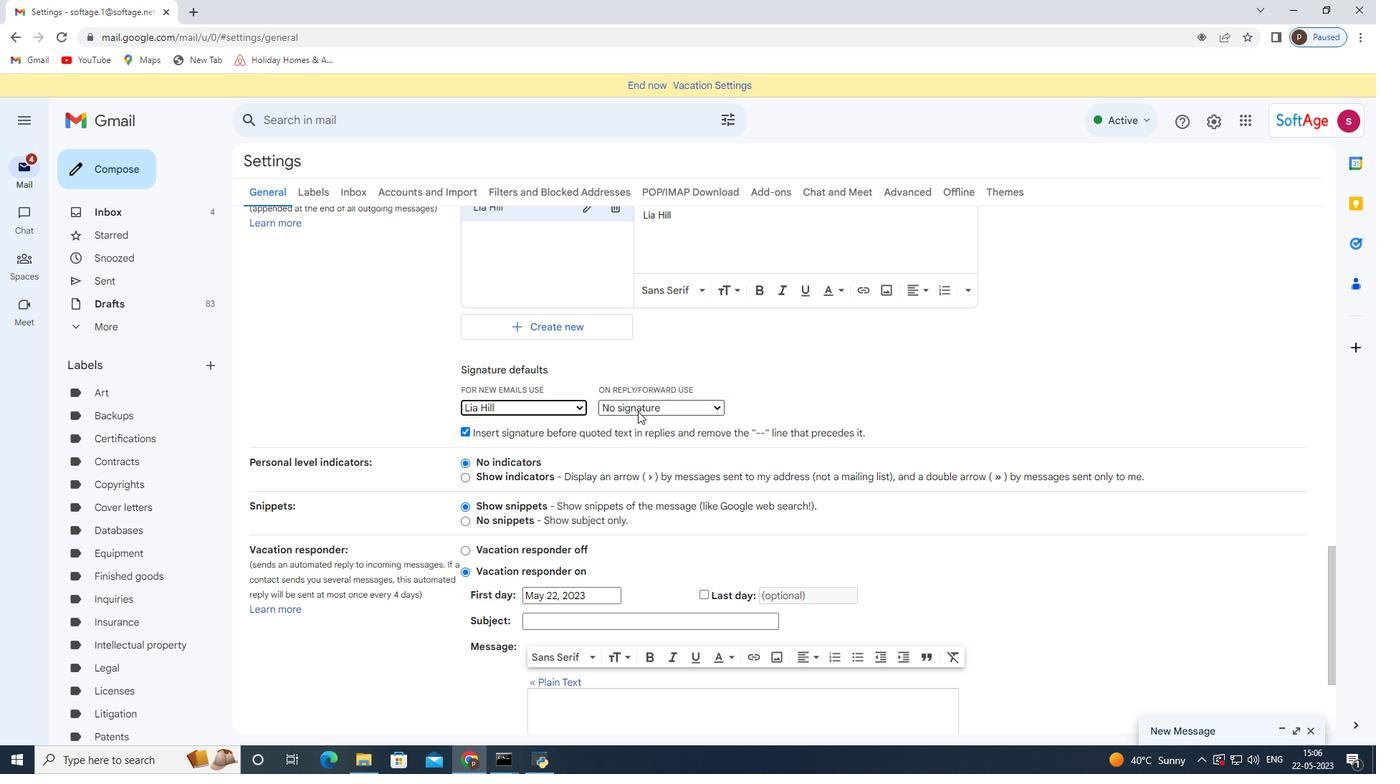 
Action: Mouse pressed left at (638, 411)
Screenshot: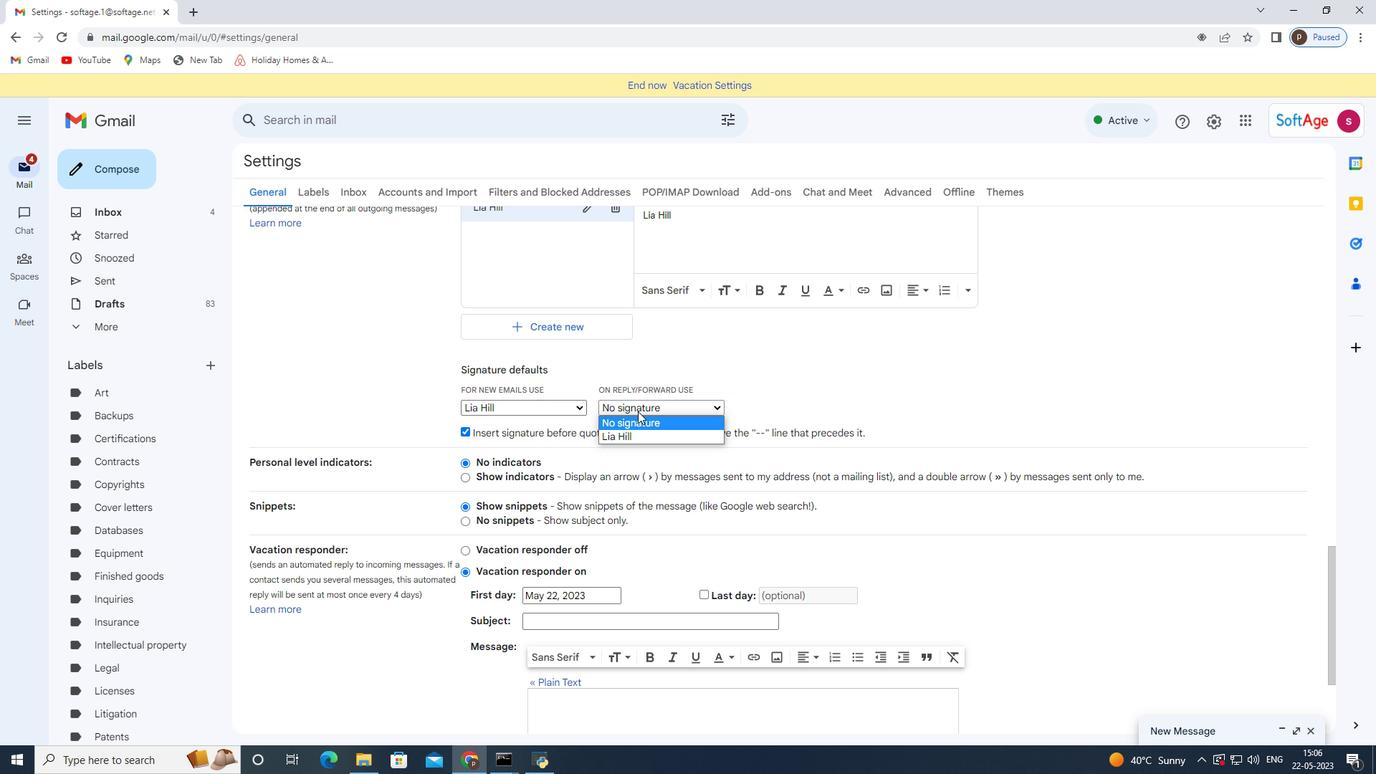 
Action: Mouse moved to (630, 440)
Screenshot: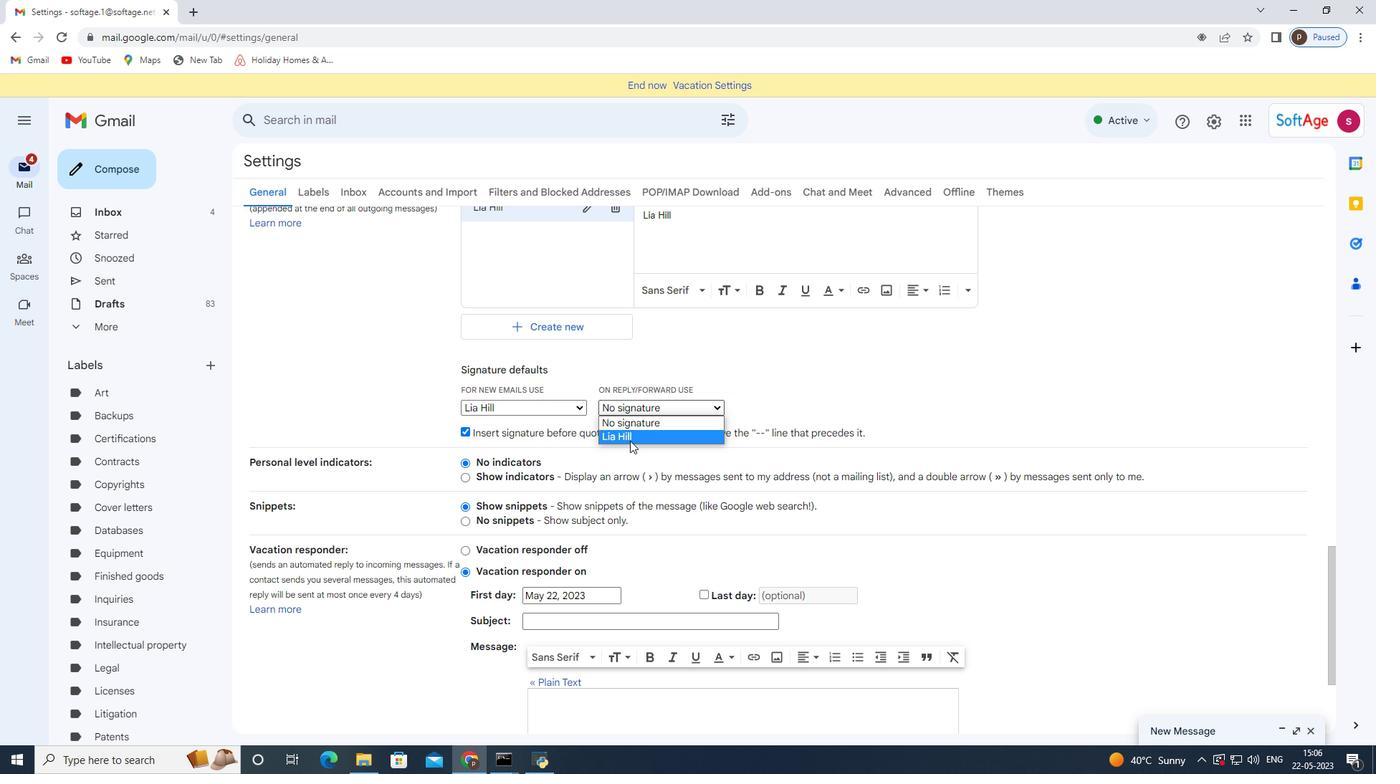 
Action: Mouse pressed left at (630, 440)
Screenshot: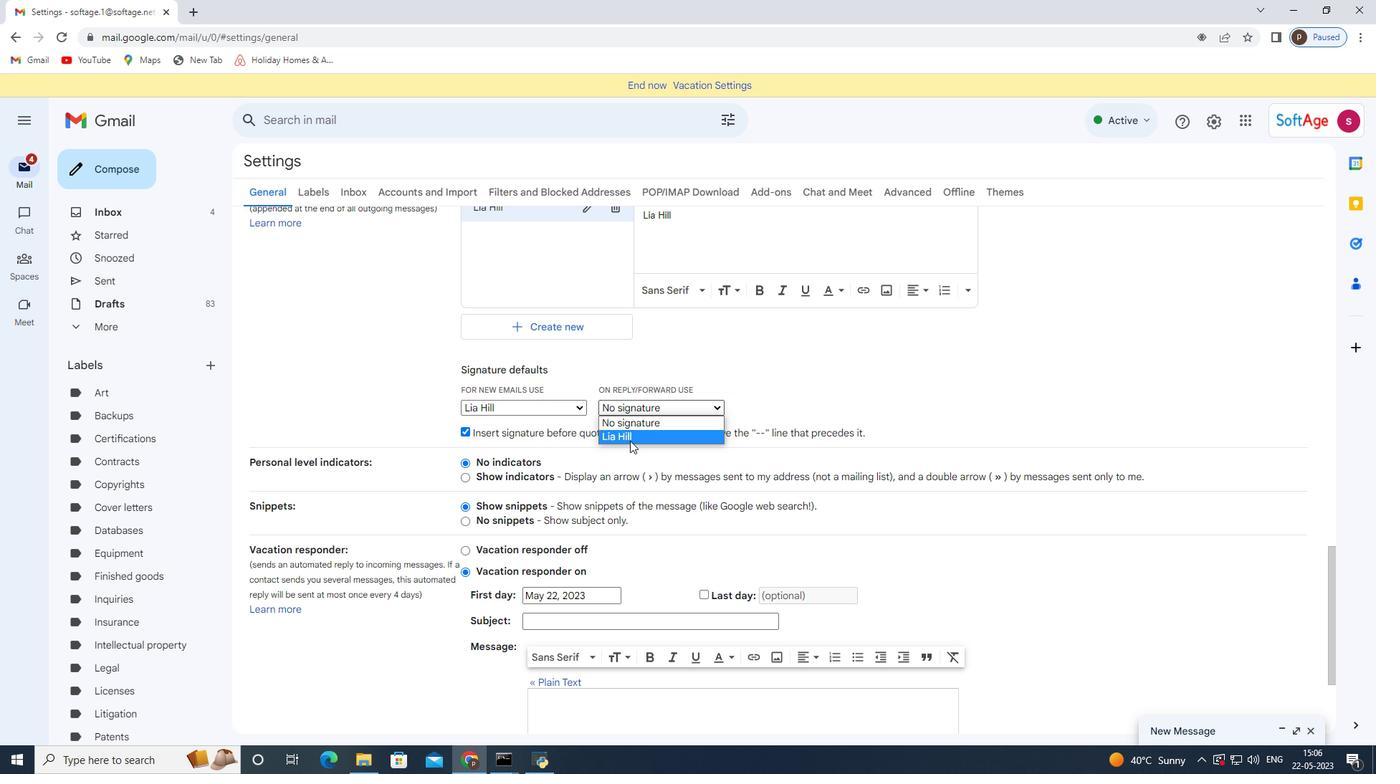 
Action: Mouse moved to (650, 584)
Screenshot: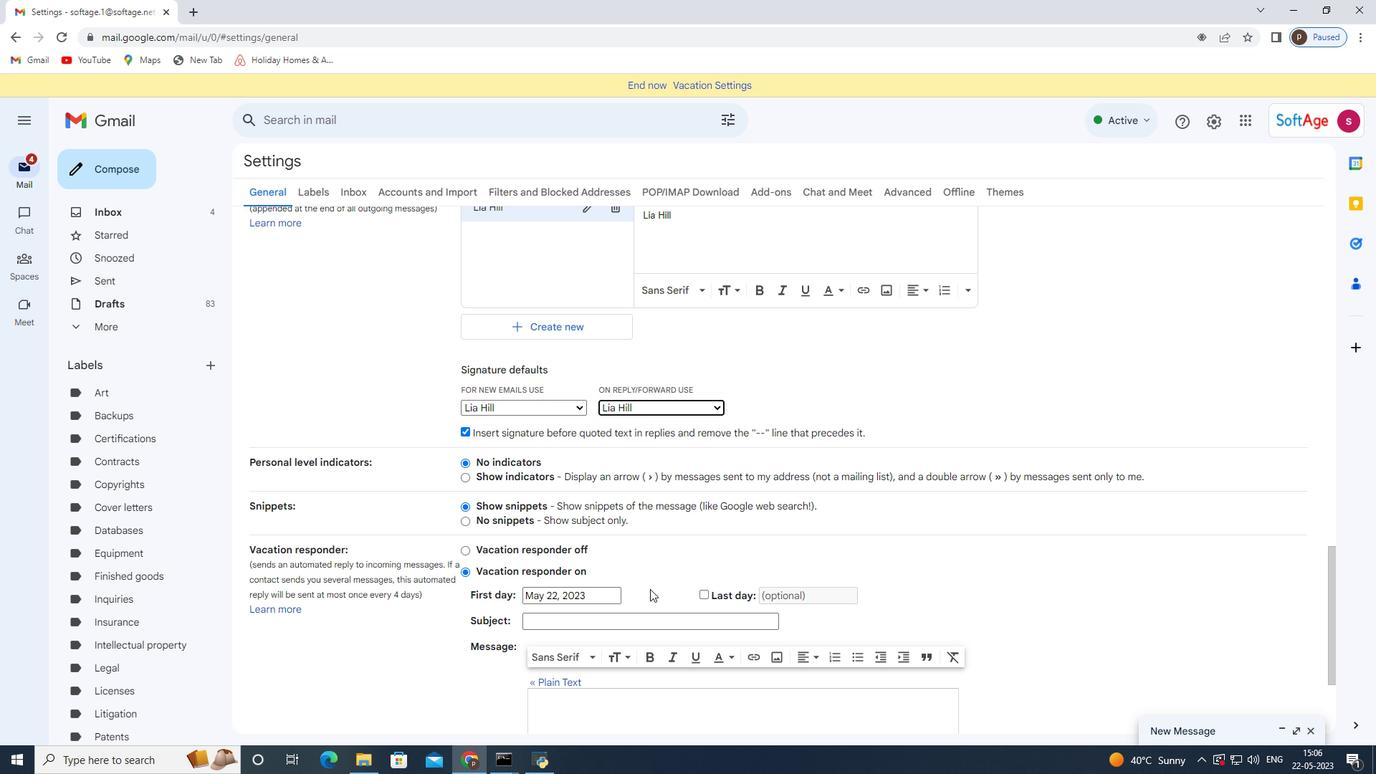 
Action: Mouse scrolled (650, 583) with delta (0, 0)
Screenshot: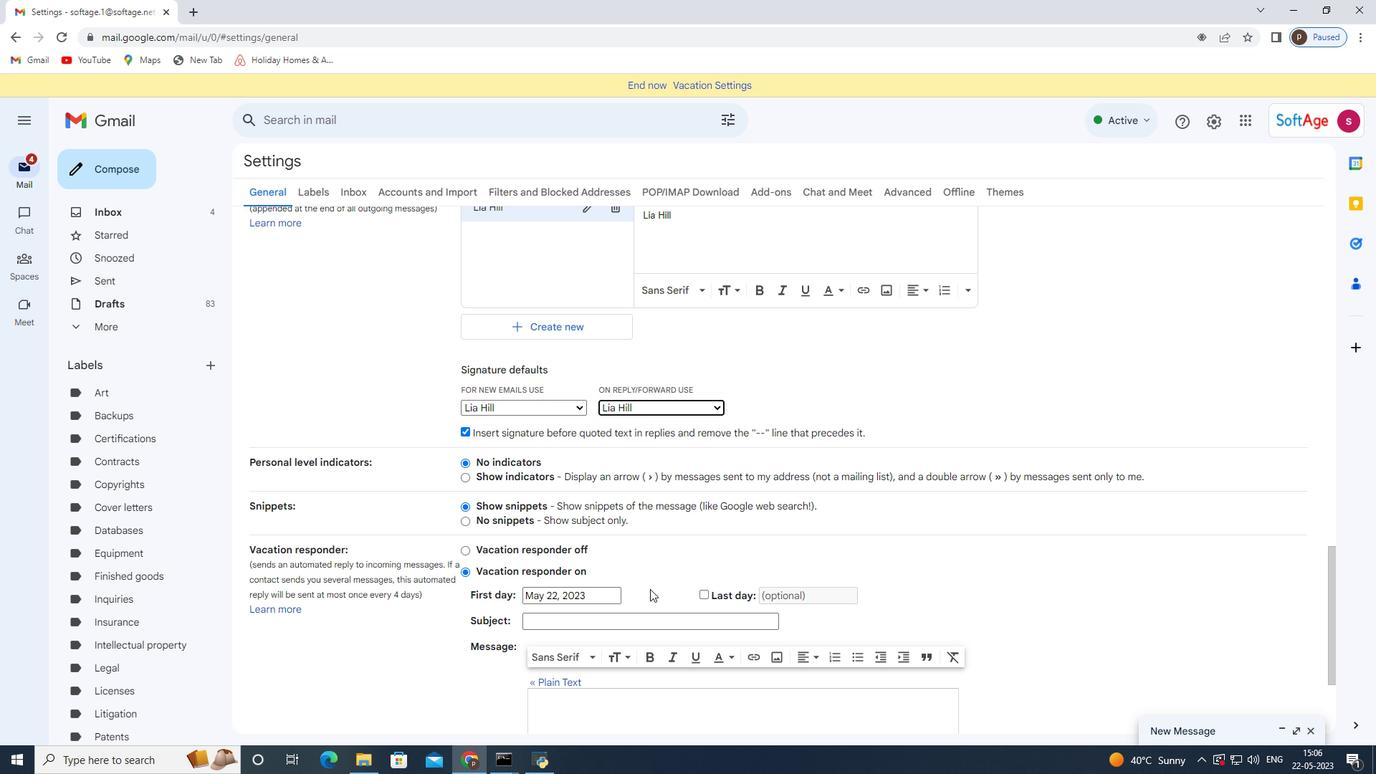 
Action: Mouse moved to (706, 620)
Screenshot: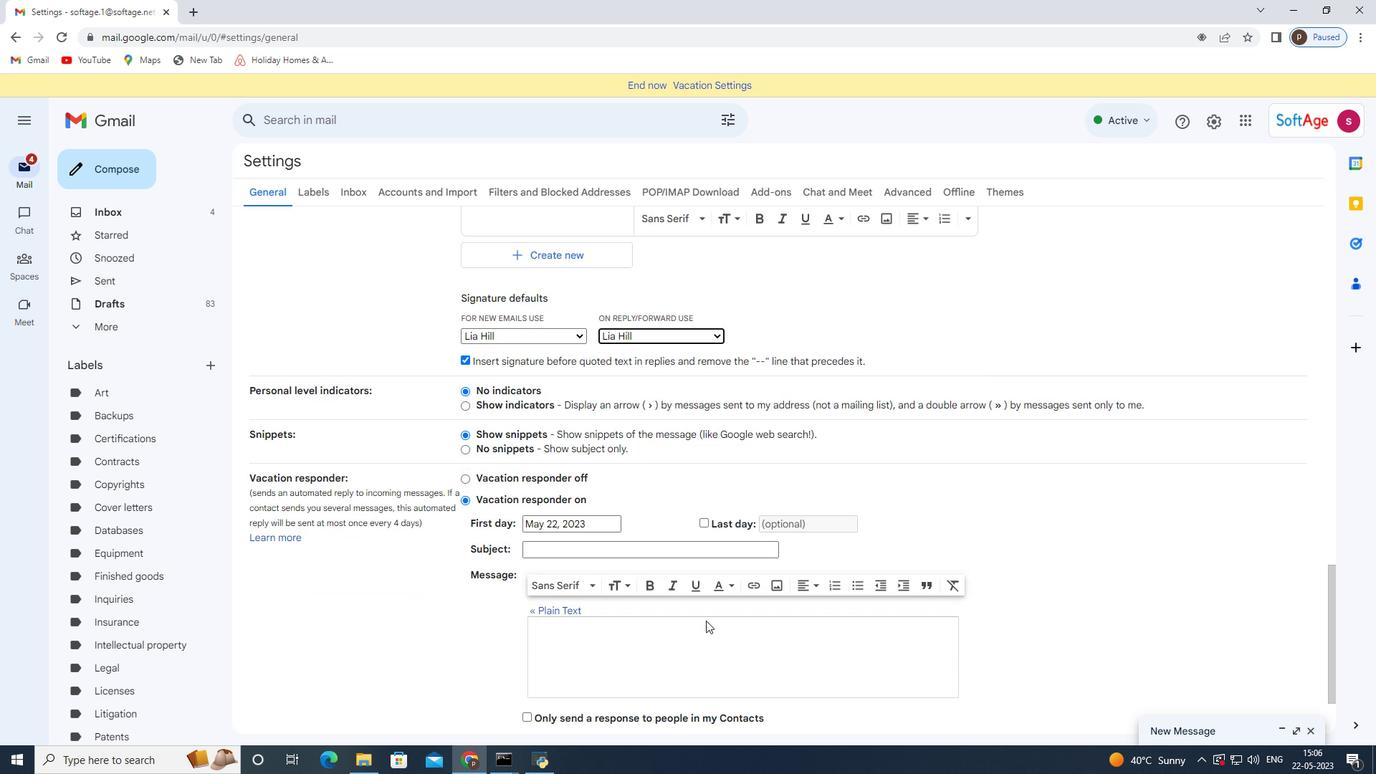 
Action: Mouse scrolled (706, 620) with delta (0, 0)
Screenshot: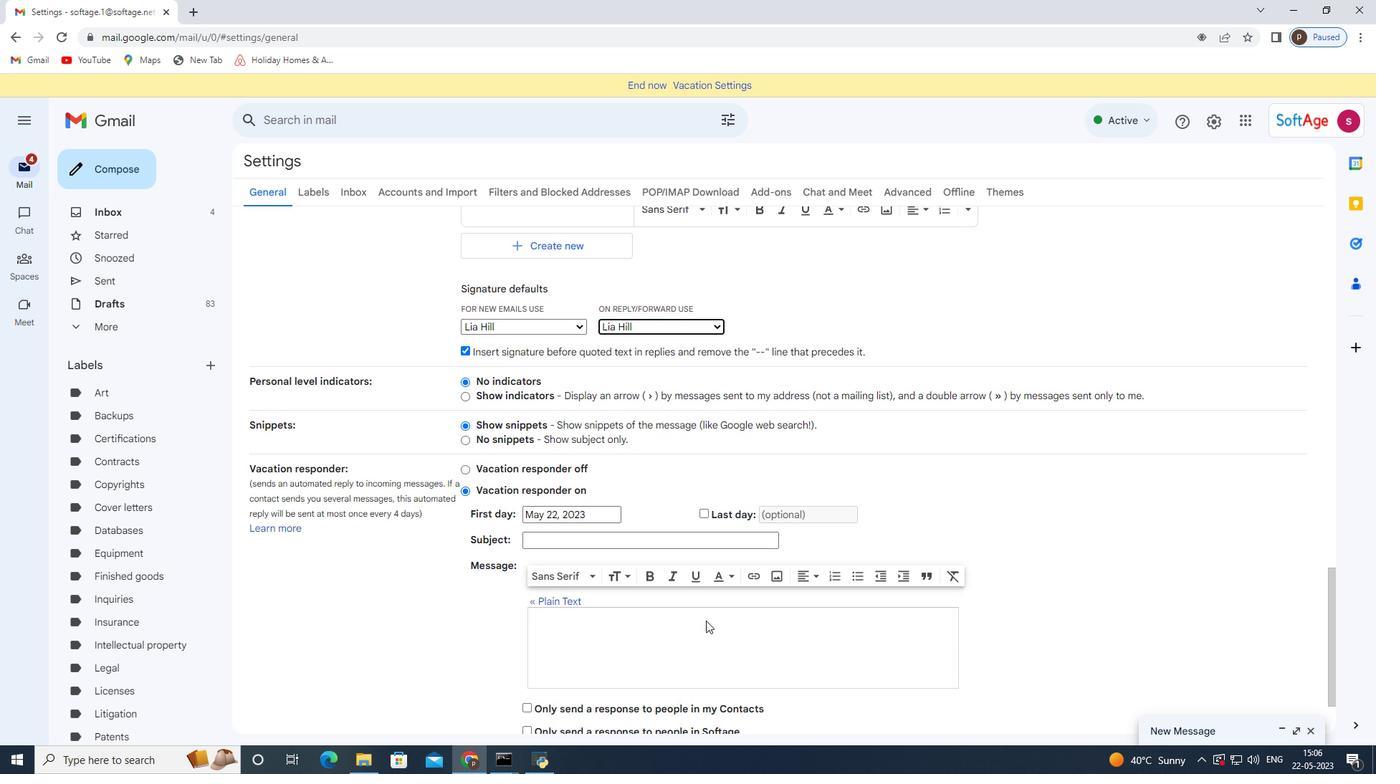 
Action: Mouse scrolled (706, 620) with delta (0, 0)
Screenshot: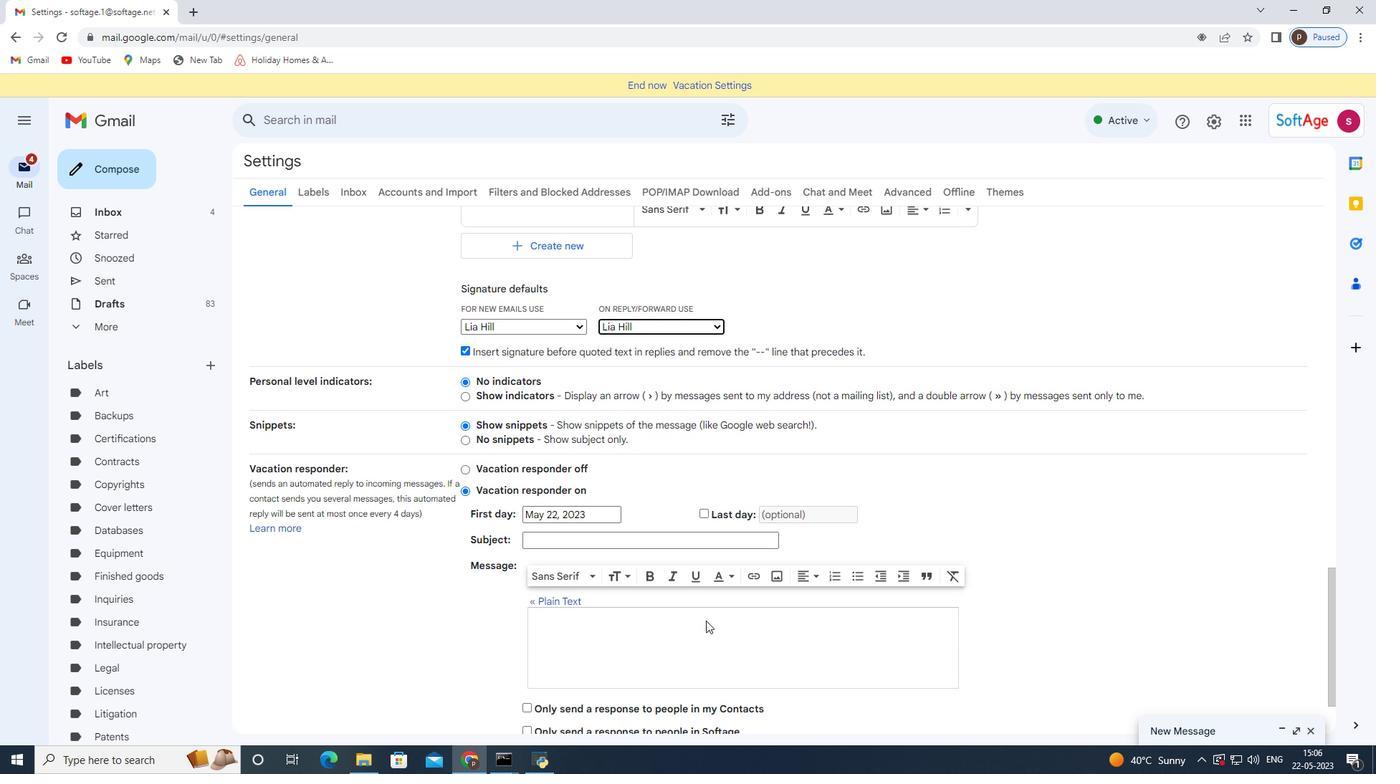 
Action: Mouse scrolled (706, 620) with delta (0, 0)
Screenshot: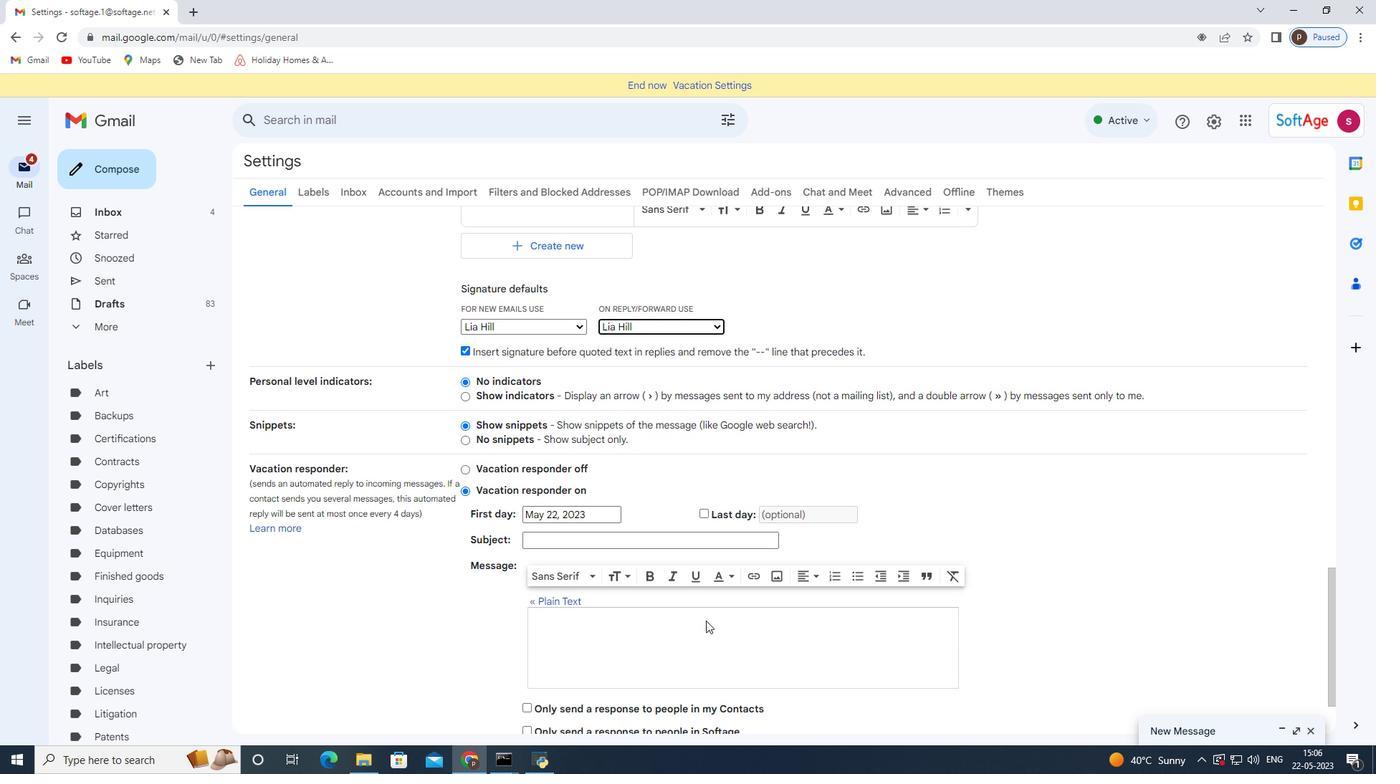 
Action: Mouse scrolled (706, 620) with delta (0, 0)
Screenshot: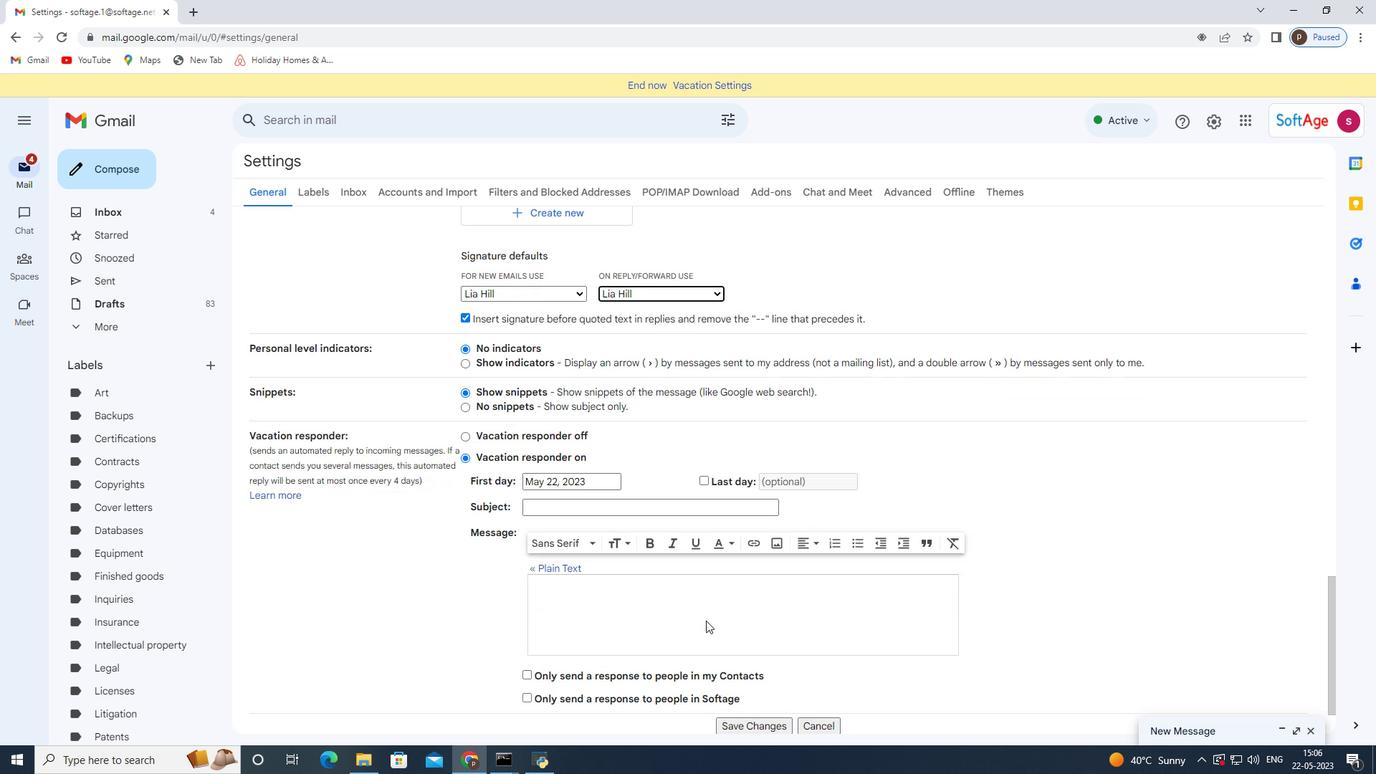 
Action: Mouse moved to (755, 652)
Screenshot: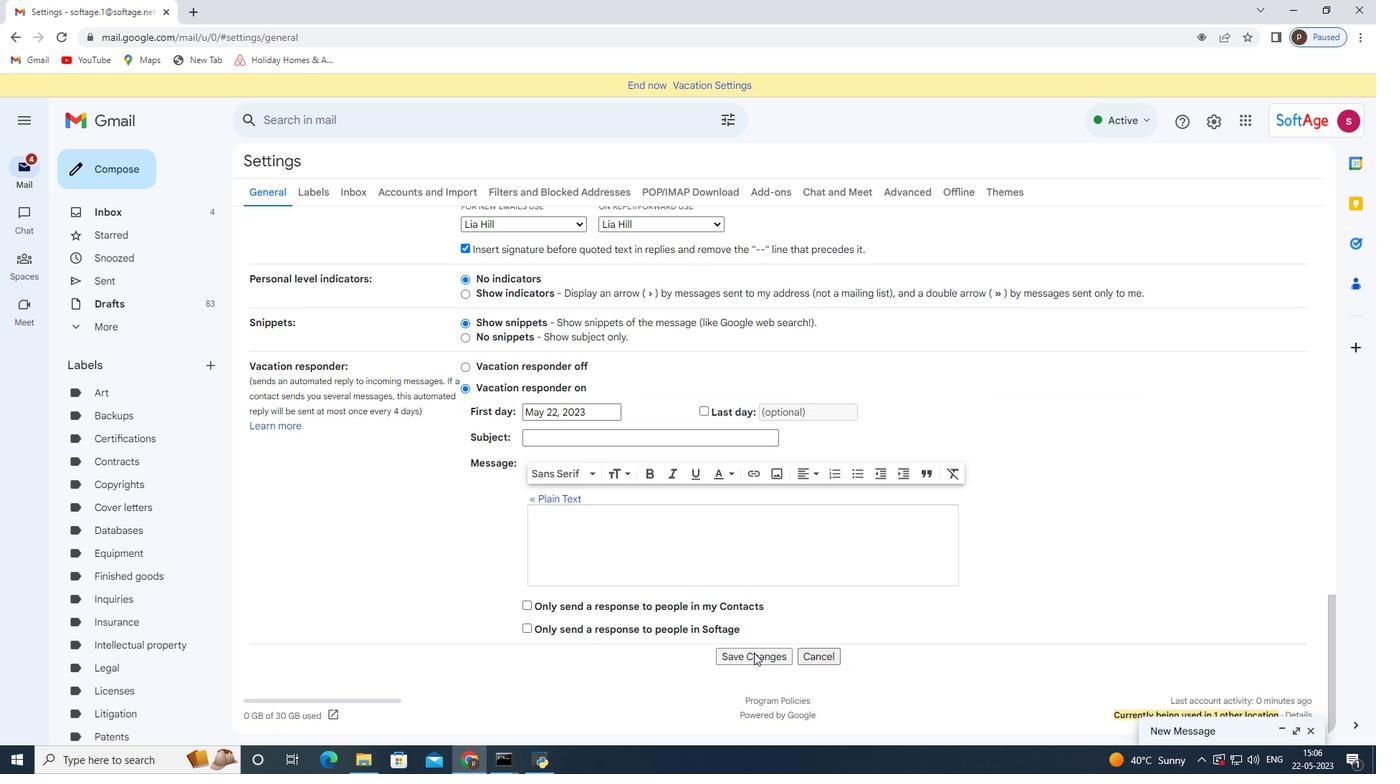 
Action: Mouse pressed left at (755, 652)
Screenshot: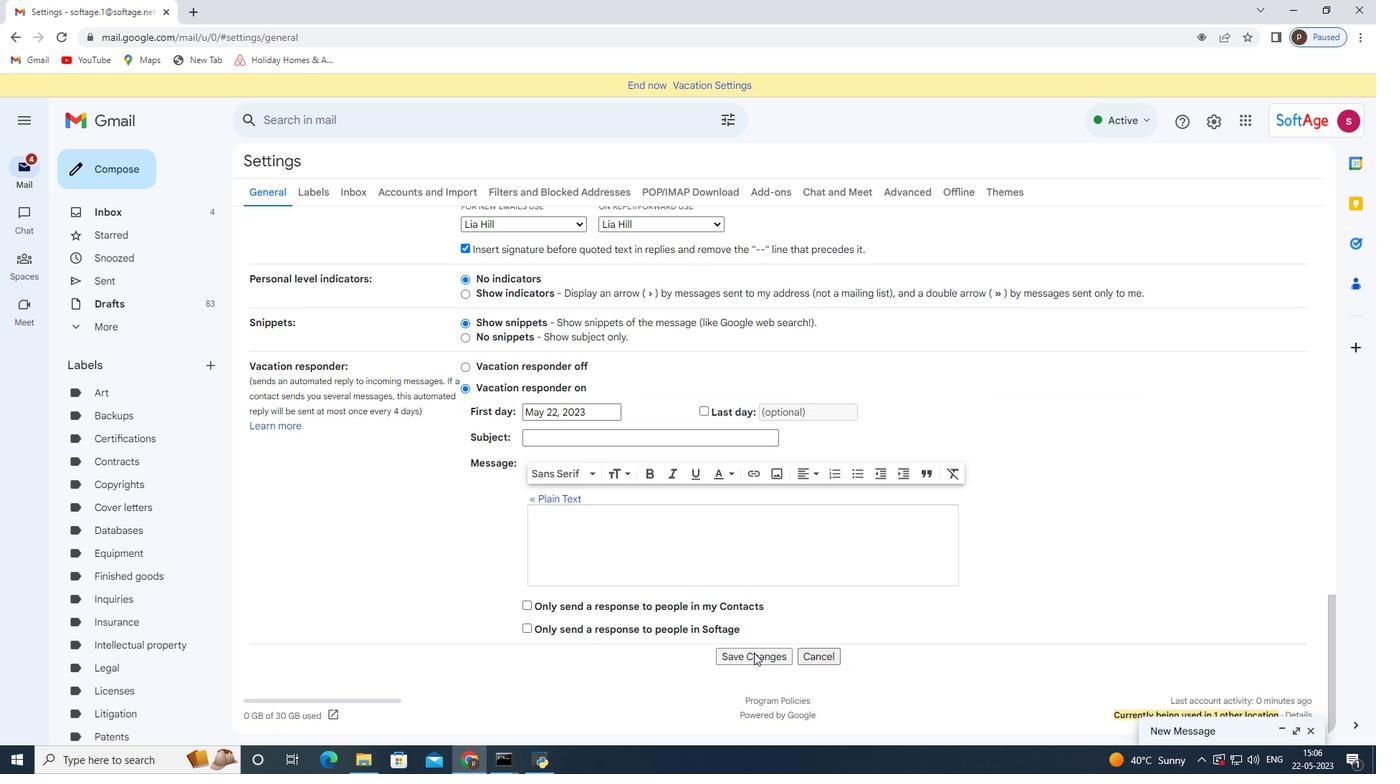 
Action: Mouse moved to (119, 167)
Screenshot: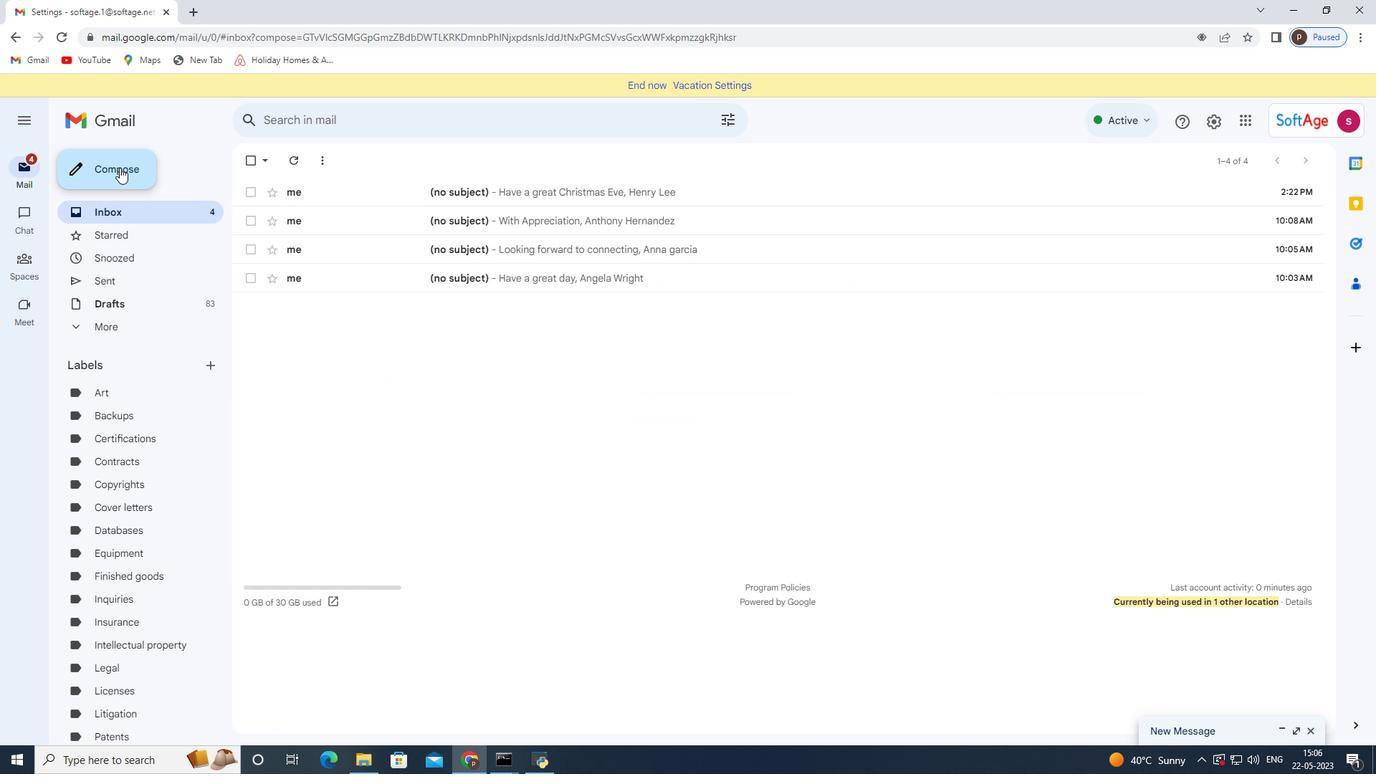 
Action: Mouse pressed left at (119, 167)
Screenshot: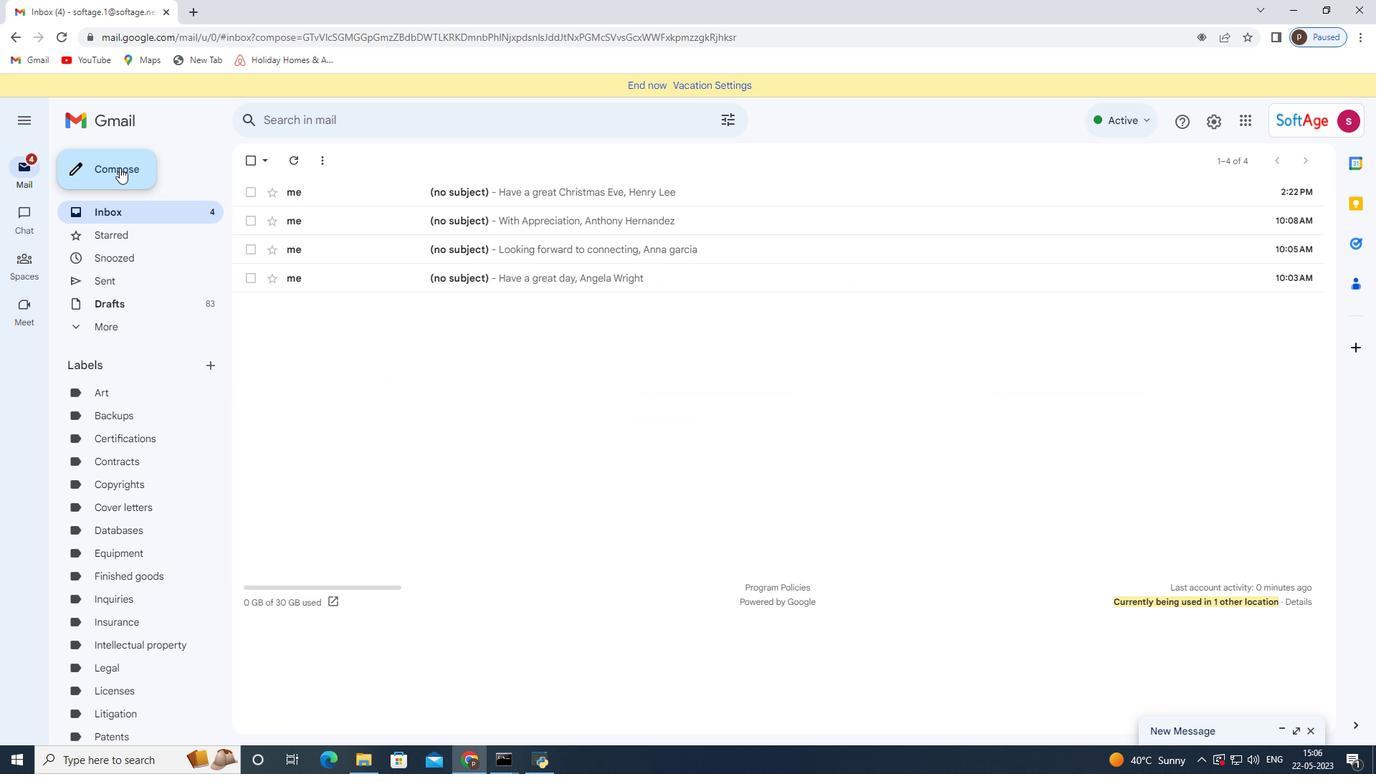
Action: Mouse moved to (745, 343)
Screenshot: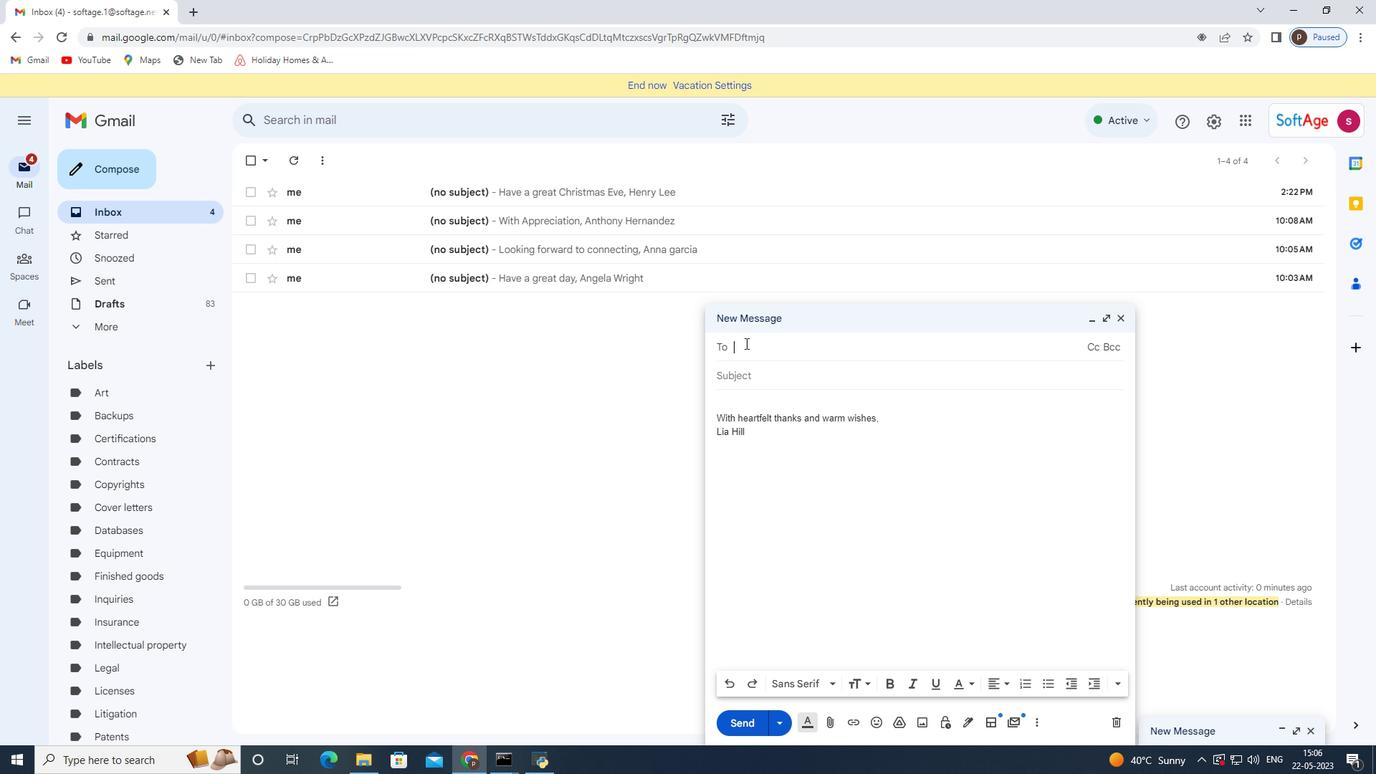 
Action: Mouse pressed left at (745, 343)
Screenshot: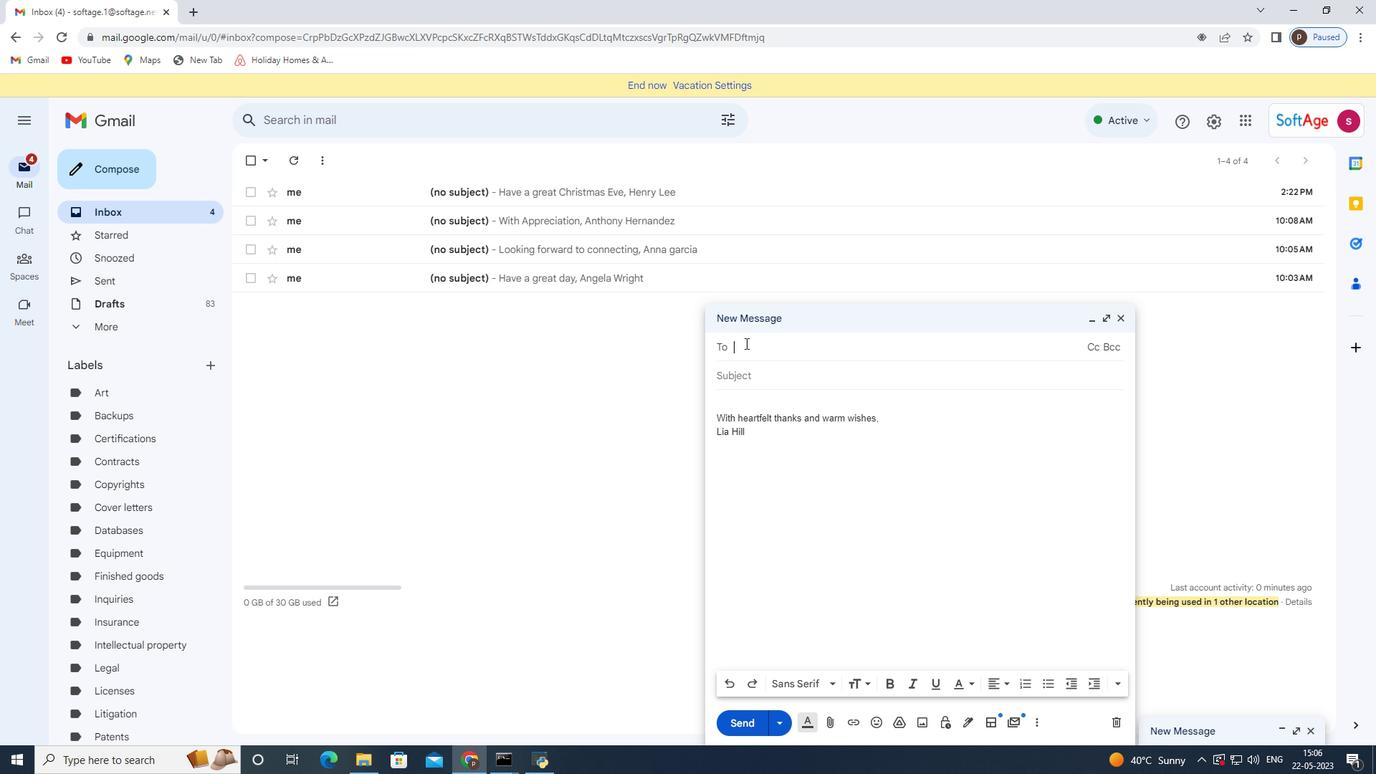 
Action: Key pressed softage.3<Key.shift><Key.shift>@softage.net
Screenshot: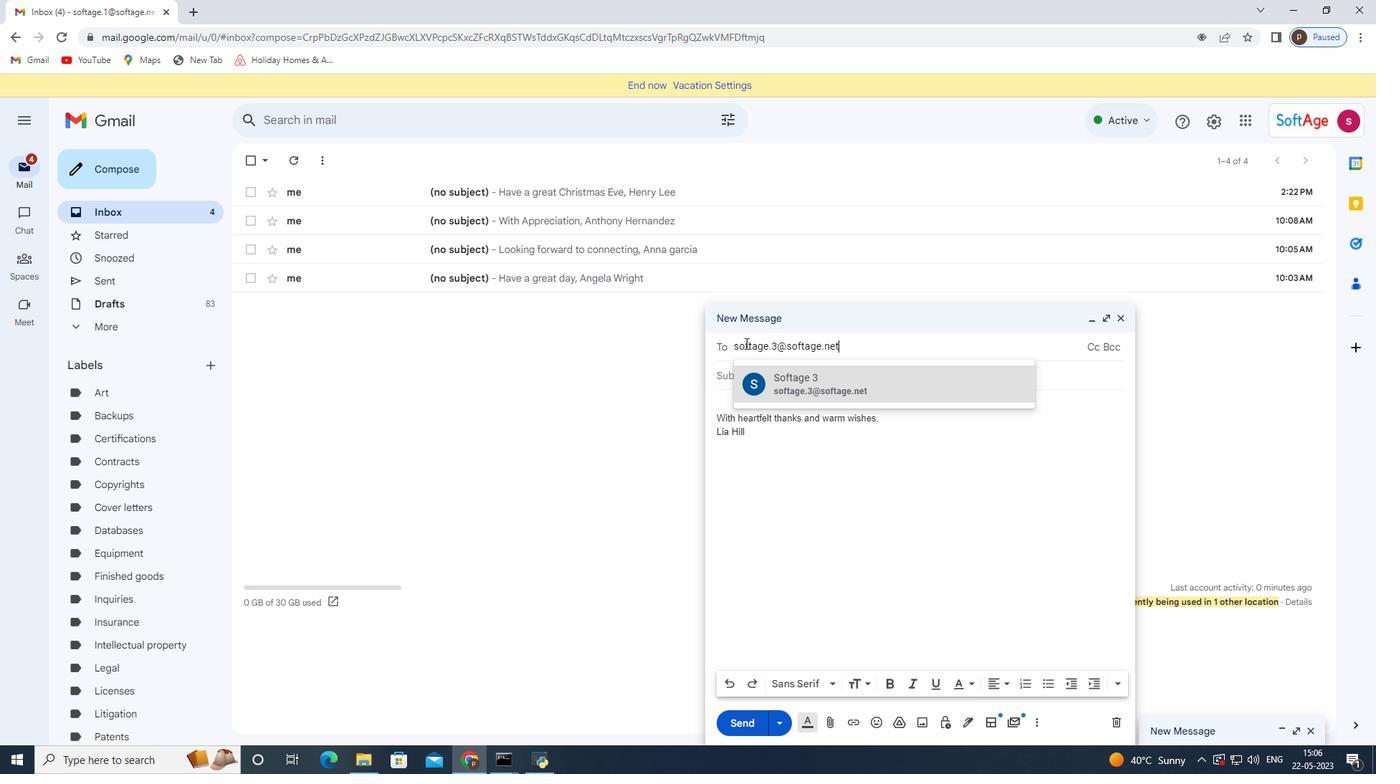 
Action: Mouse moved to (892, 387)
Screenshot: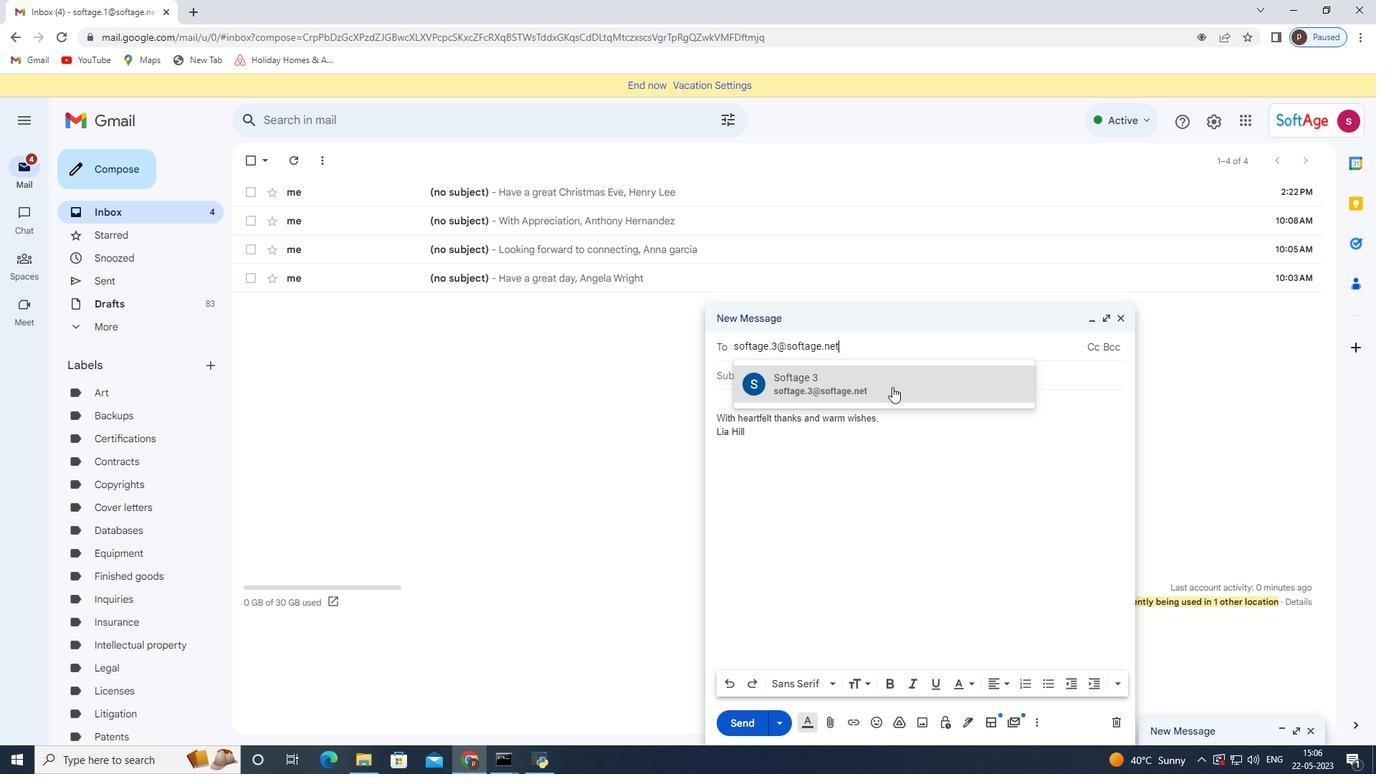 
Action: Mouse pressed left at (892, 387)
Screenshot: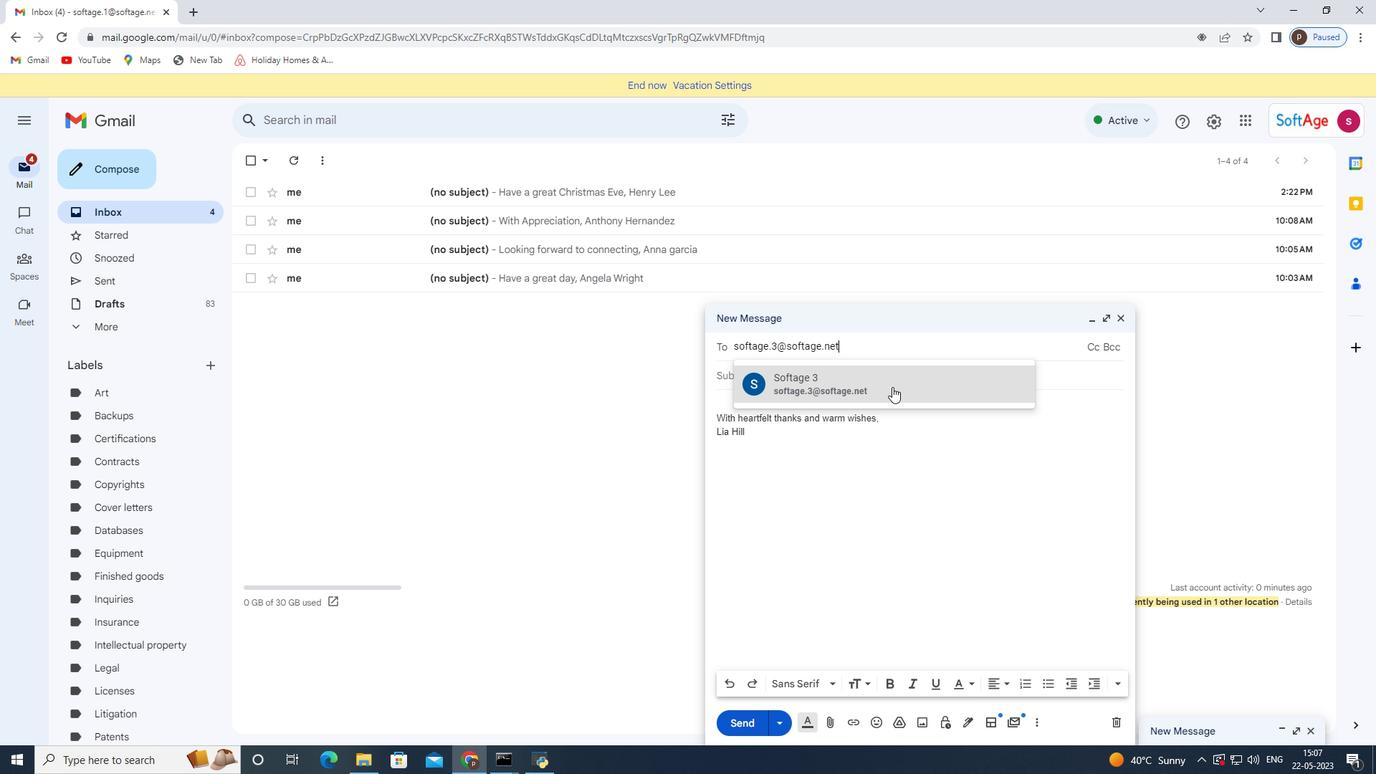 
Action: Mouse moved to (206, 362)
Screenshot: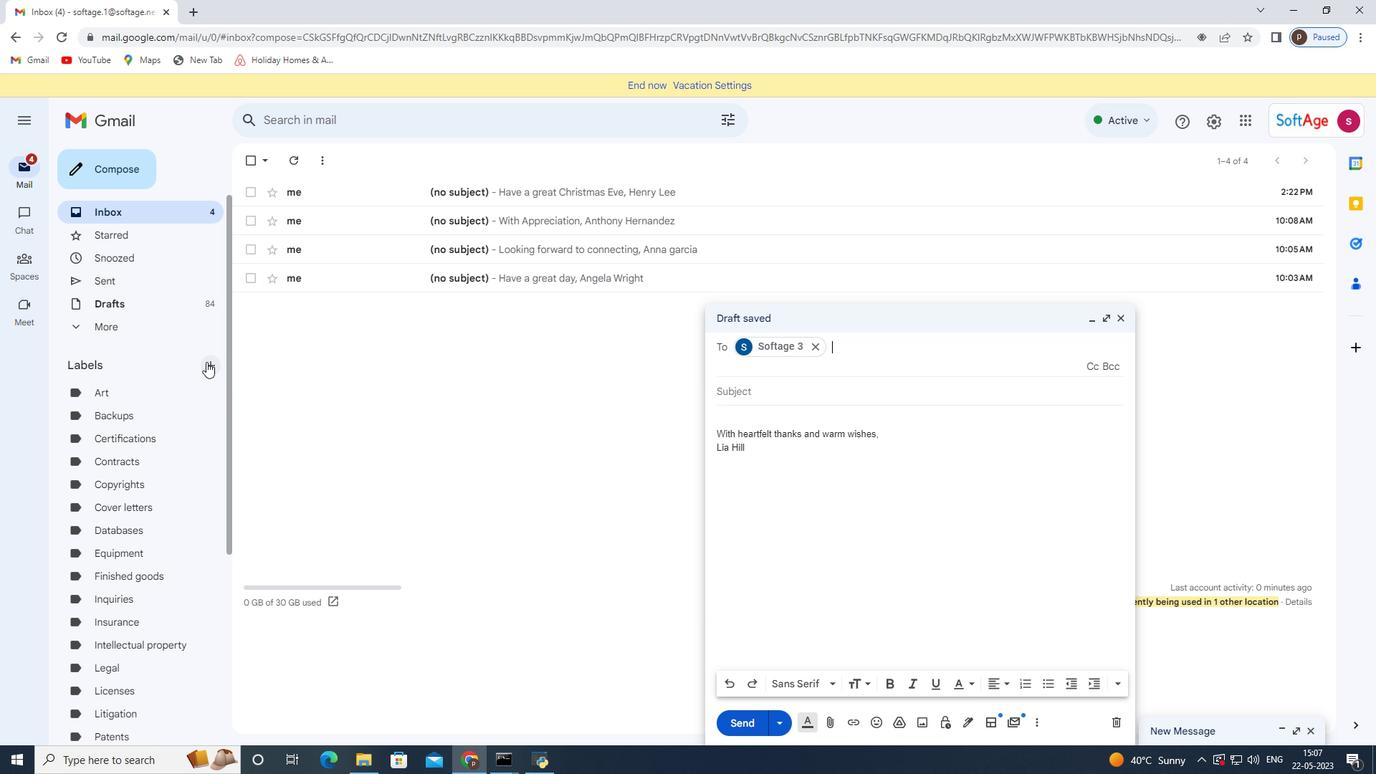 
Action: Mouse pressed left at (206, 362)
Screenshot: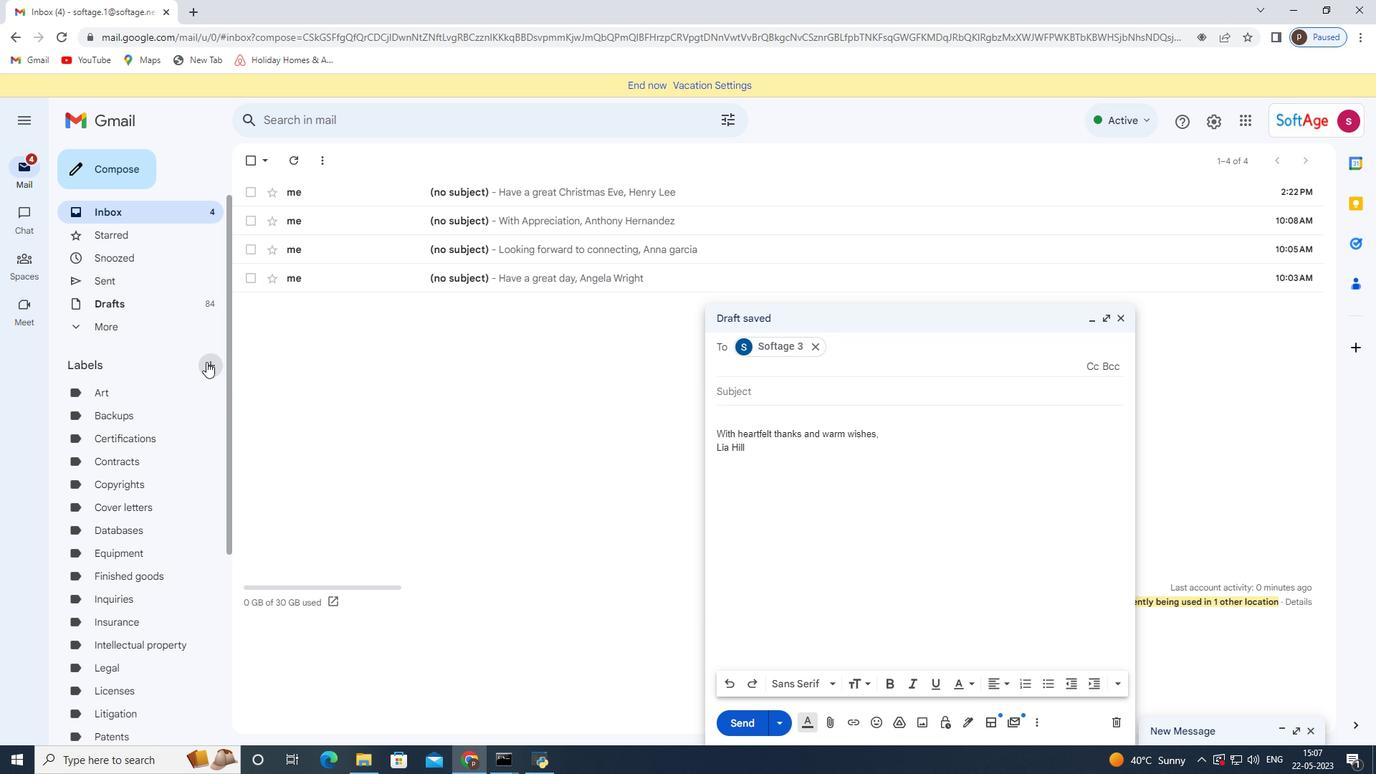 
Action: Mouse moved to (552, 394)
Screenshot: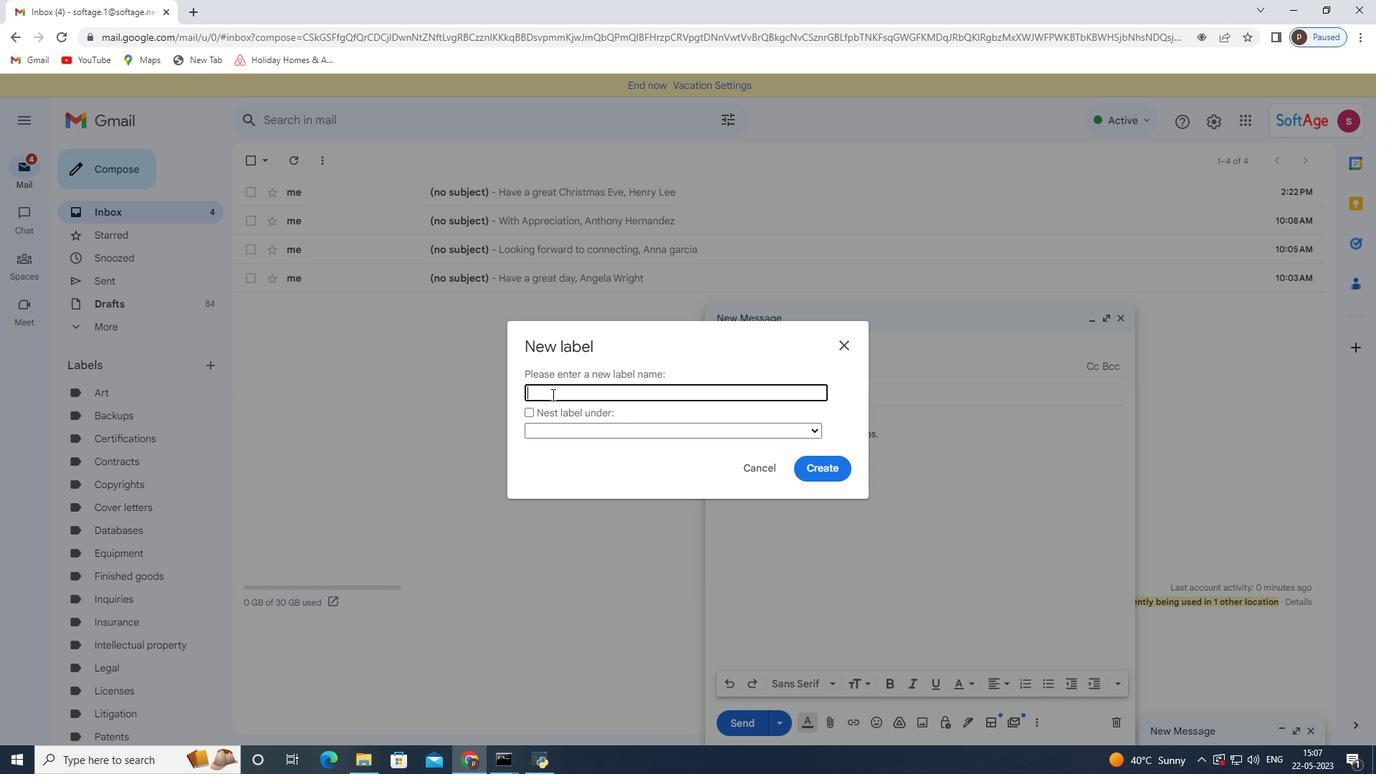 
Action: Mouse pressed left at (552, 394)
Screenshot: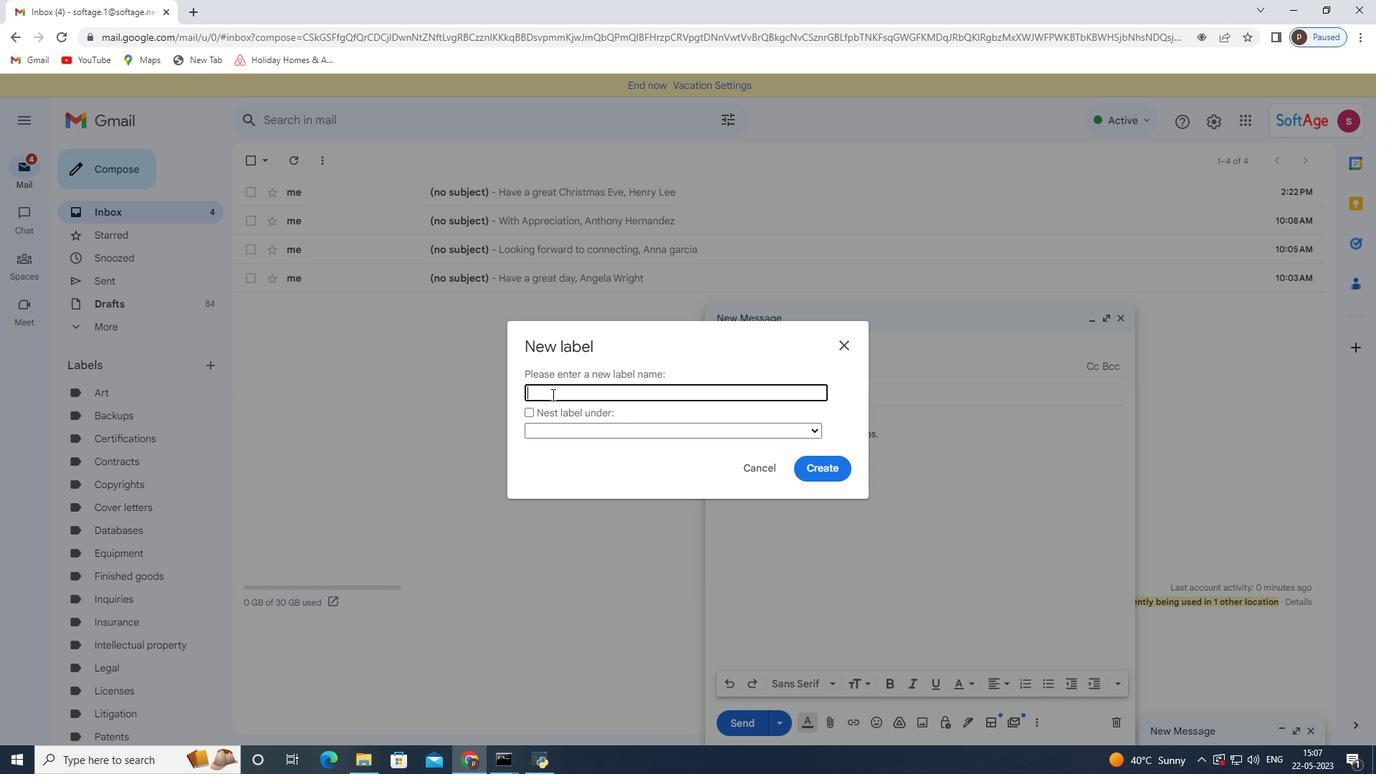 
Action: Key pressed <Key.shift>Customer<Key.space>complaints
Screenshot: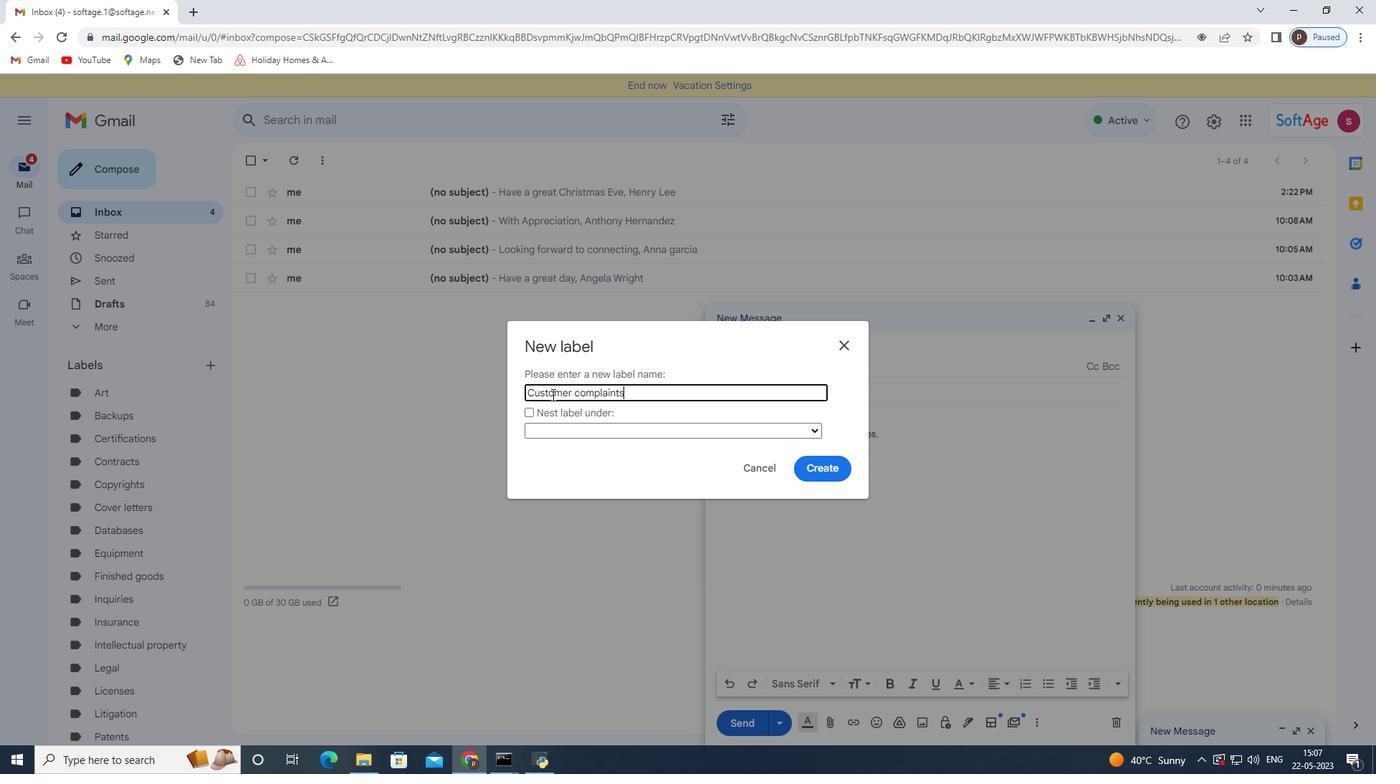 
Action: Mouse moved to (826, 463)
Screenshot: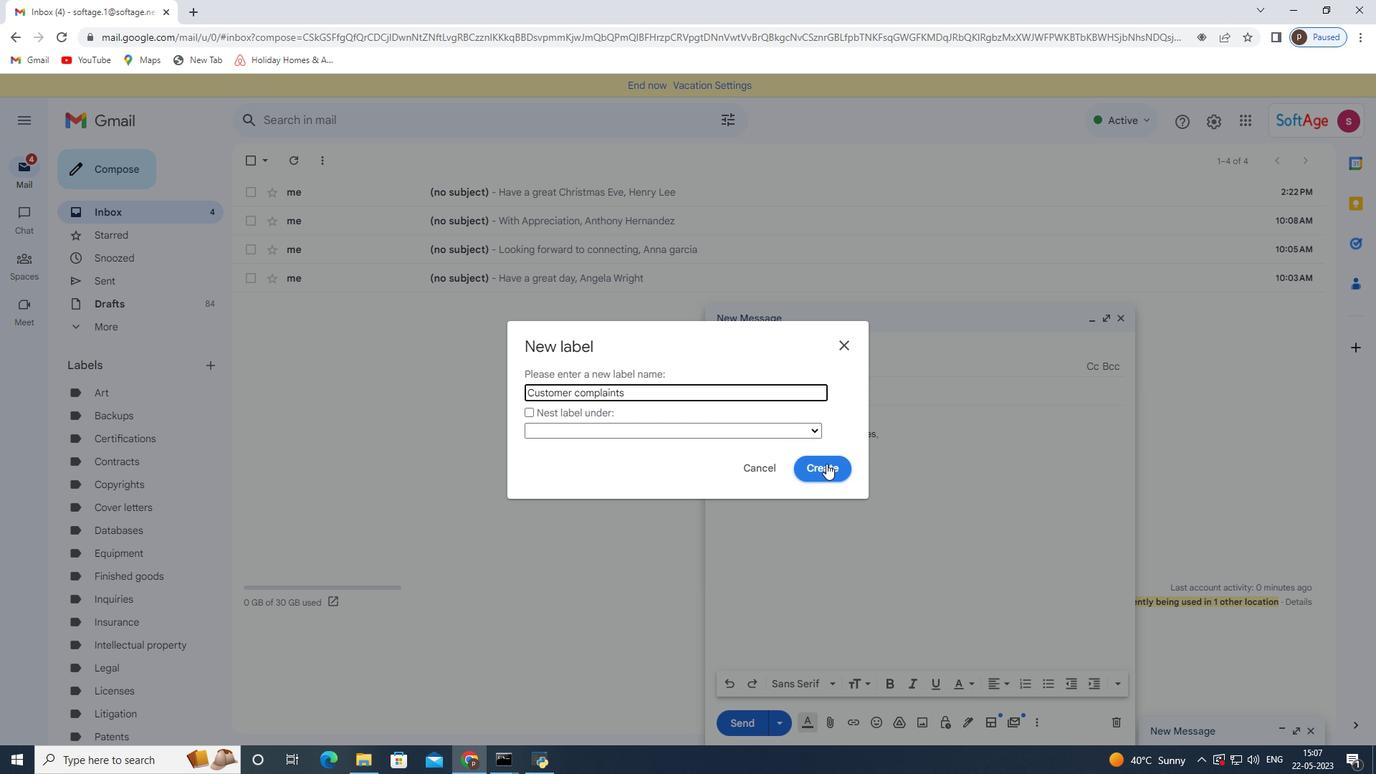 
Action: Mouse pressed left at (826, 463)
Screenshot: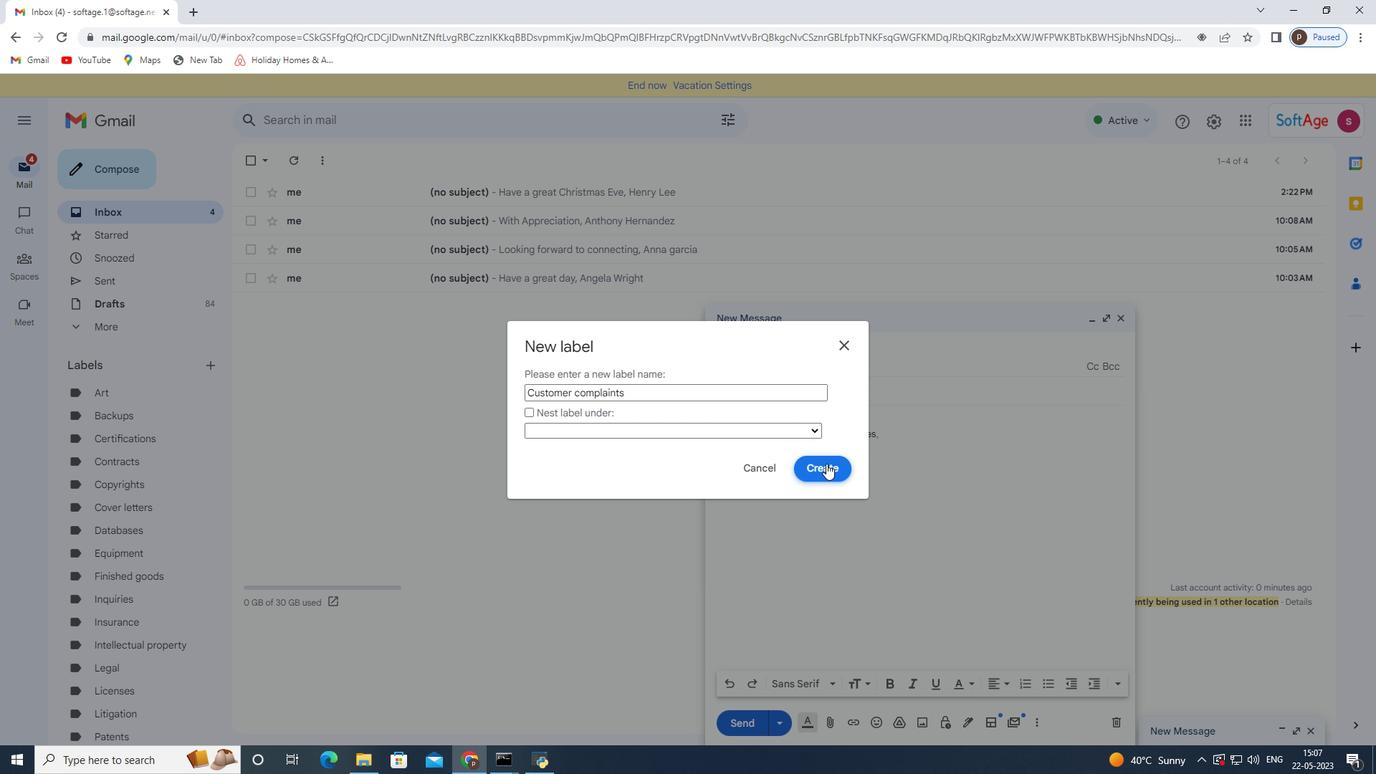 
Action: Mouse moved to (754, 717)
Screenshot: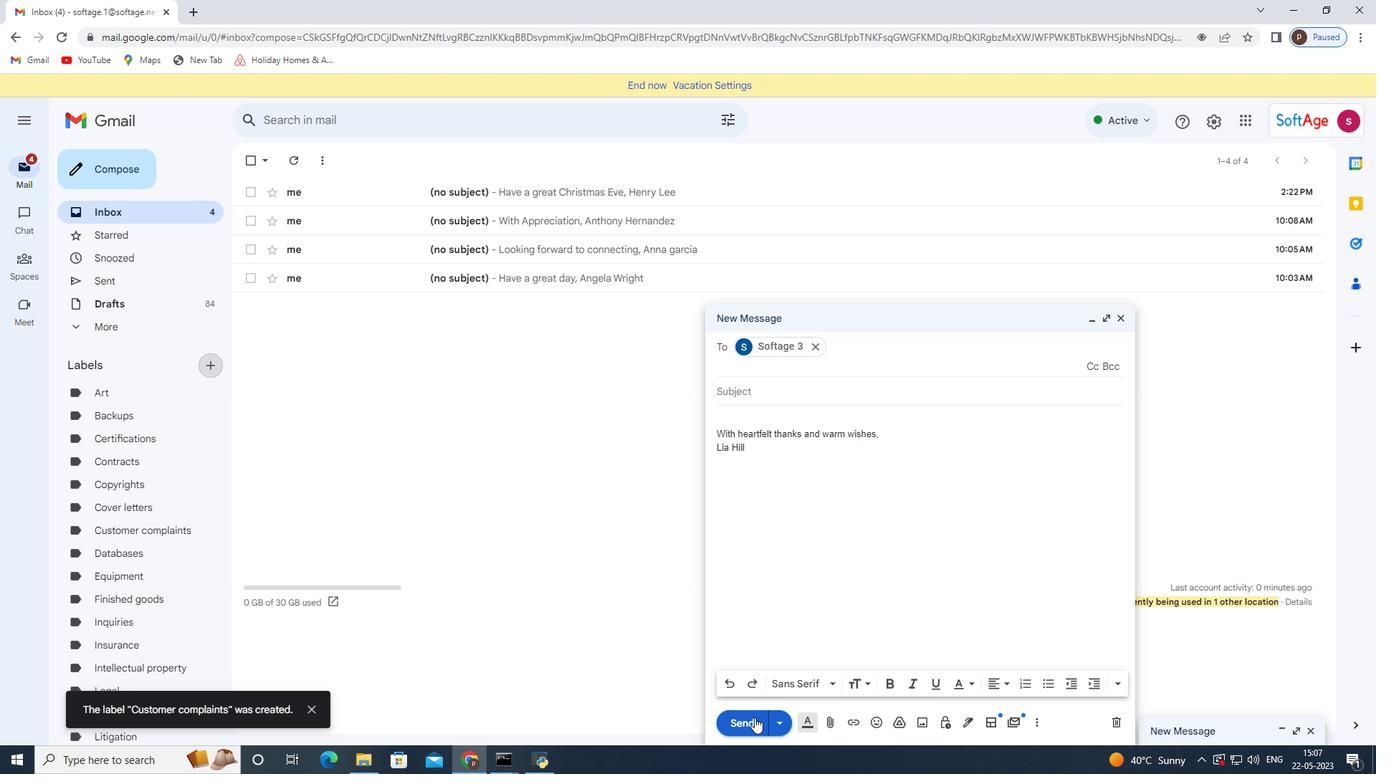 
Action: Mouse pressed left at (754, 717)
Screenshot: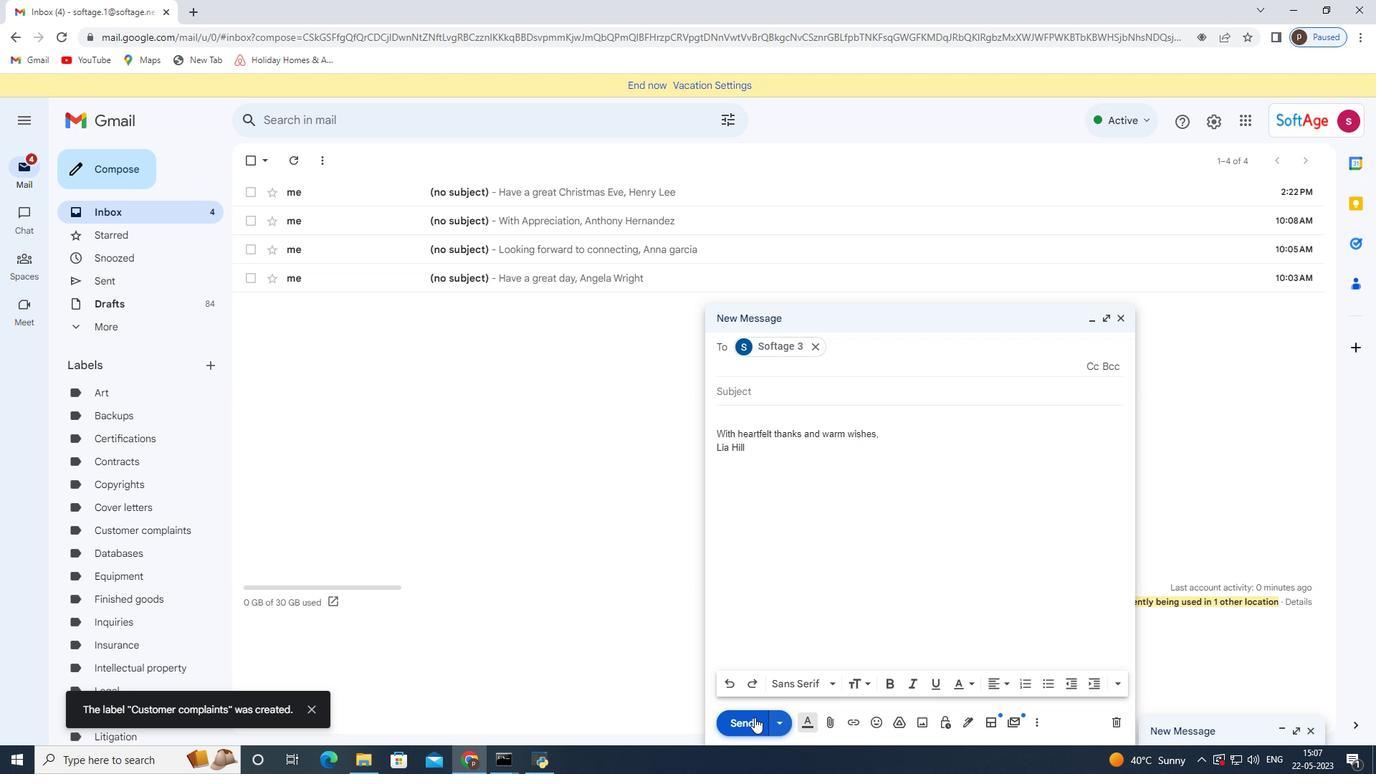 
Action: Mouse moved to (695, 675)
Screenshot: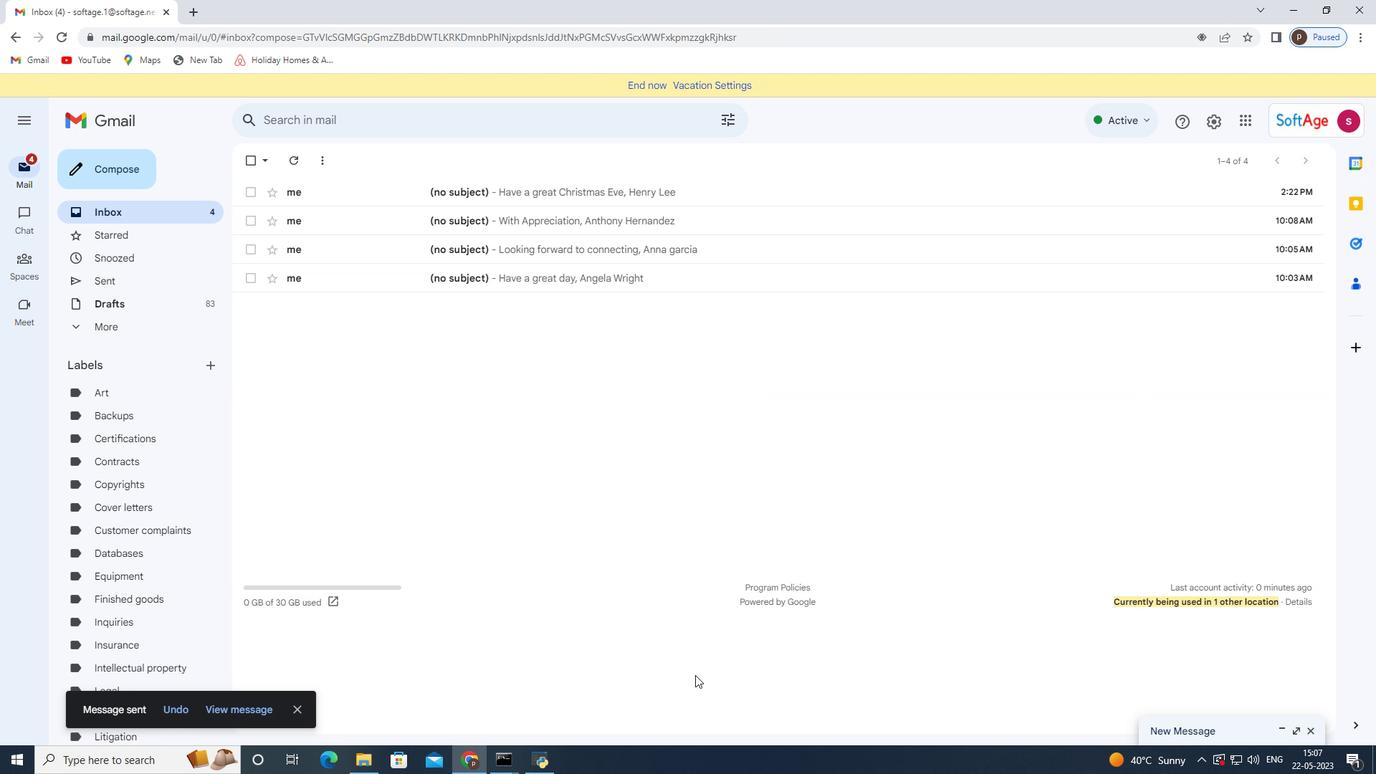 
